 Task: Reply All to email with the signature Destiny Lee with the subject Status report from softage.1@softage.net with the message I would like to discuss the projects quality assurance plan with you., select first word, change the font color from current to yellow and background color to blue Send the email
Action: Mouse moved to (1009, 97)
Screenshot: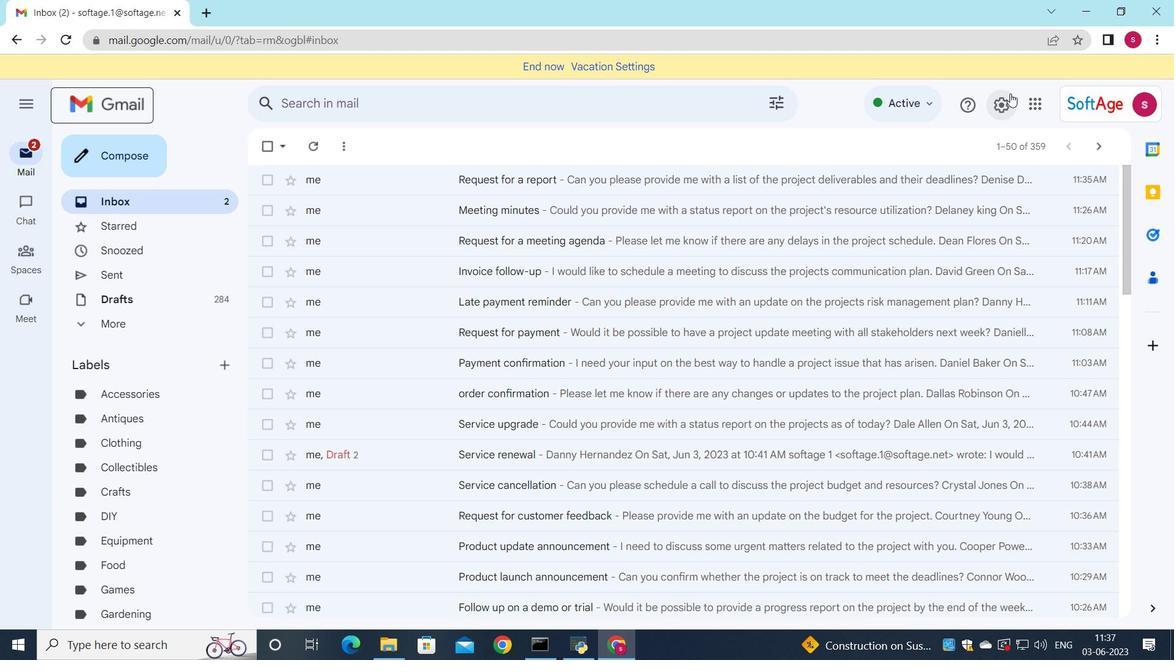 
Action: Mouse pressed left at (1009, 97)
Screenshot: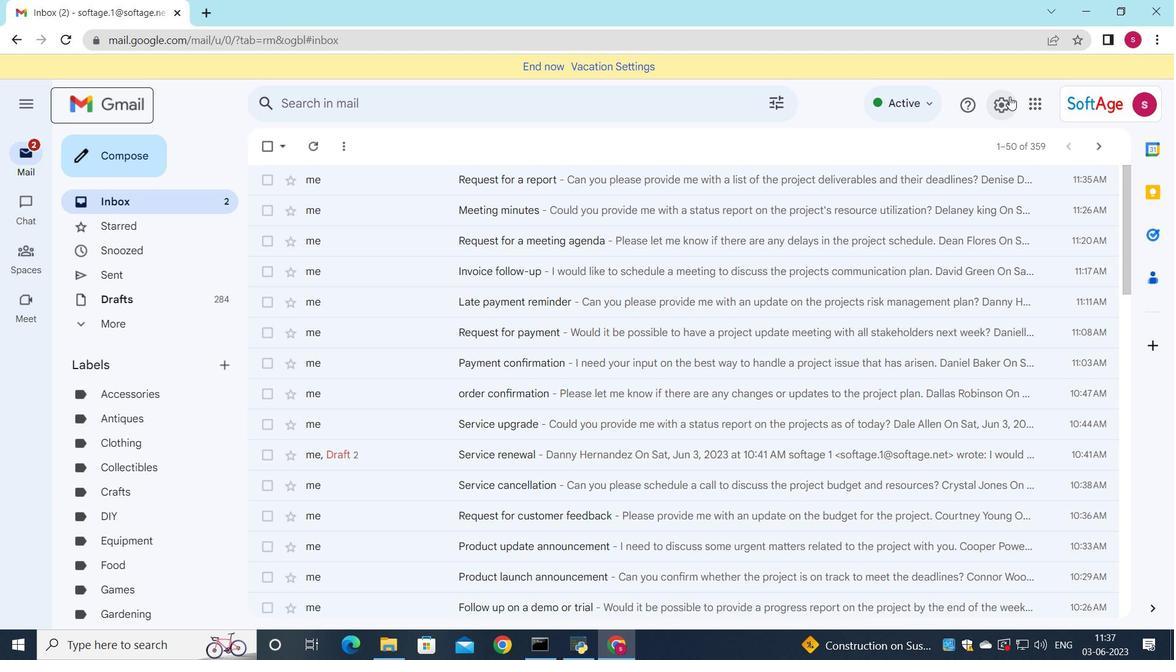 
Action: Mouse moved to (1035, 176)
Screenshot: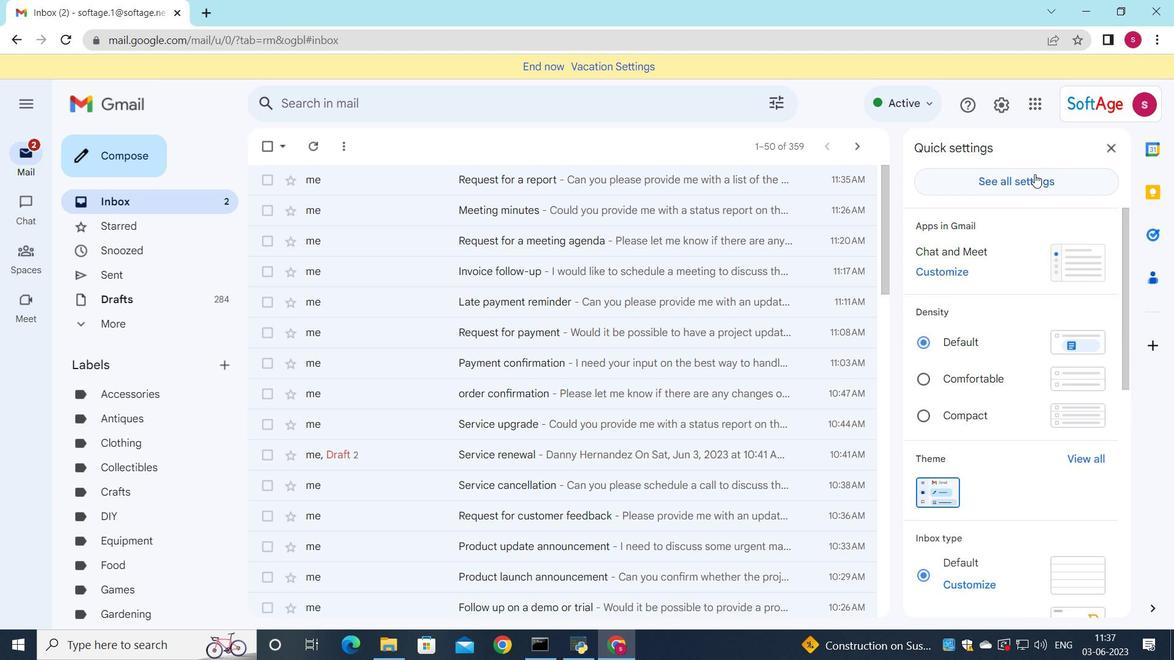 
Action: Mouse pressed left at (1035, 176)
Screenshot: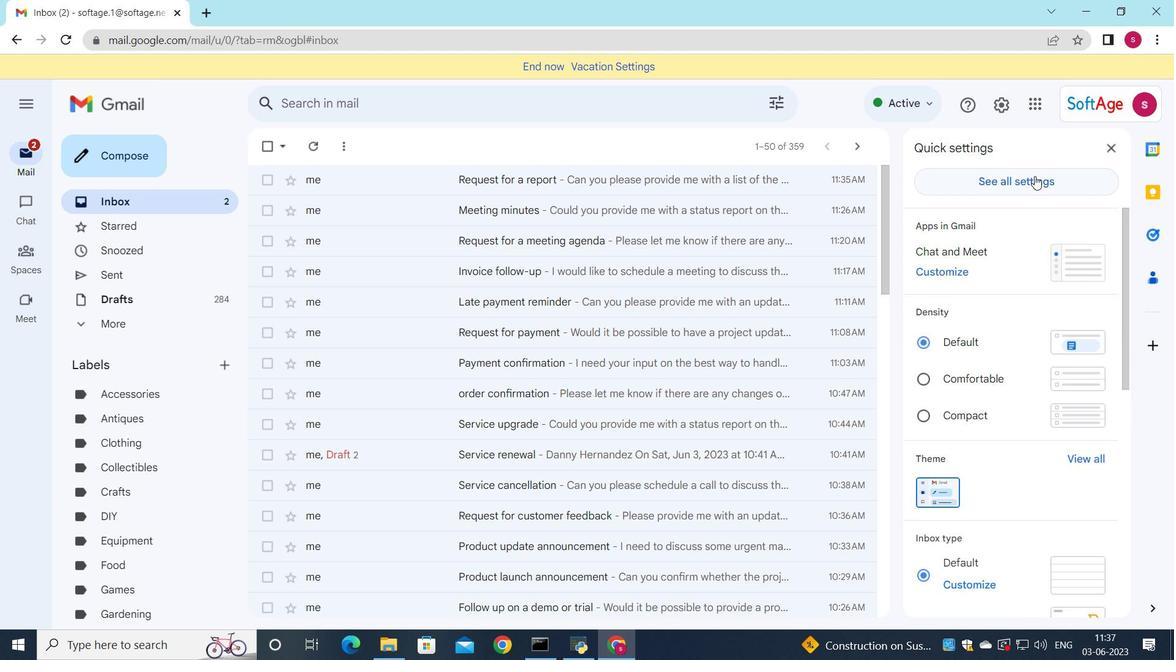 
Action: Mouse moved to (1042, 181)
Screenshot: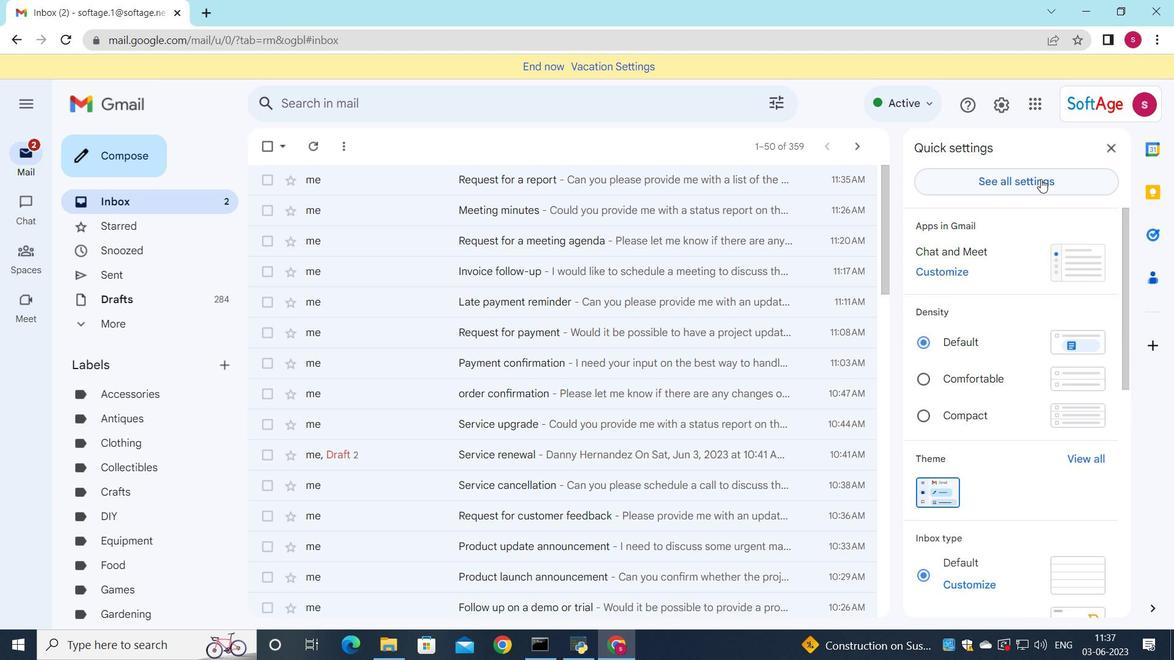 
Action: Mouse pressed left at (1042, 181)
Screenshot: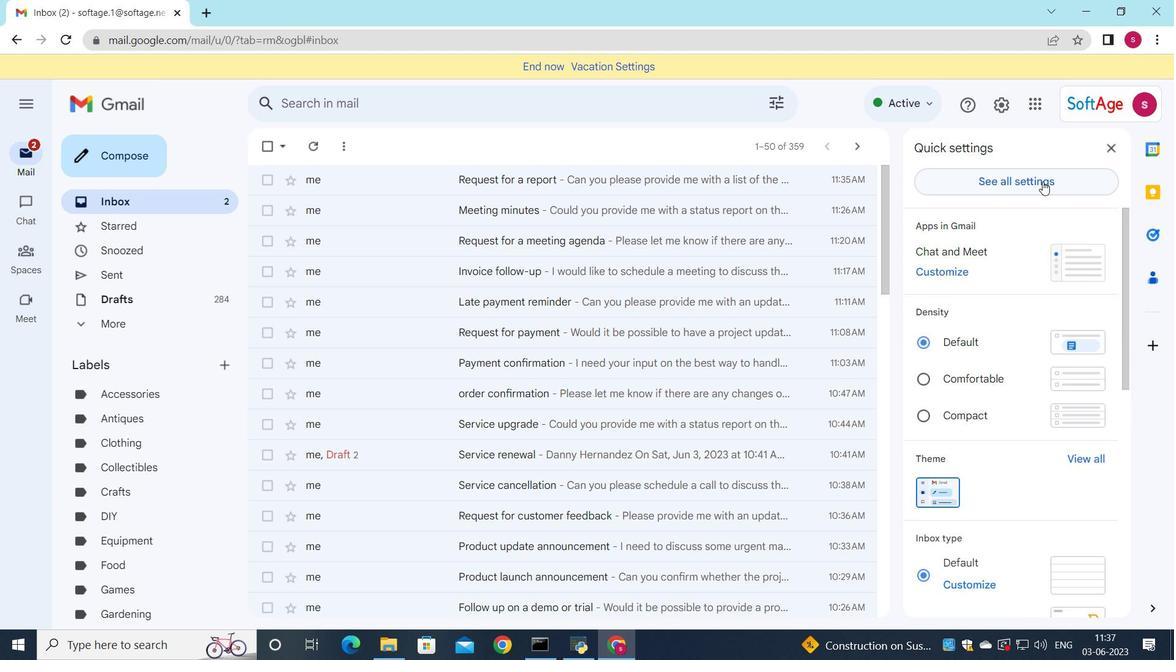 
Action: Mouse moved to (772, 302)
Screenshot: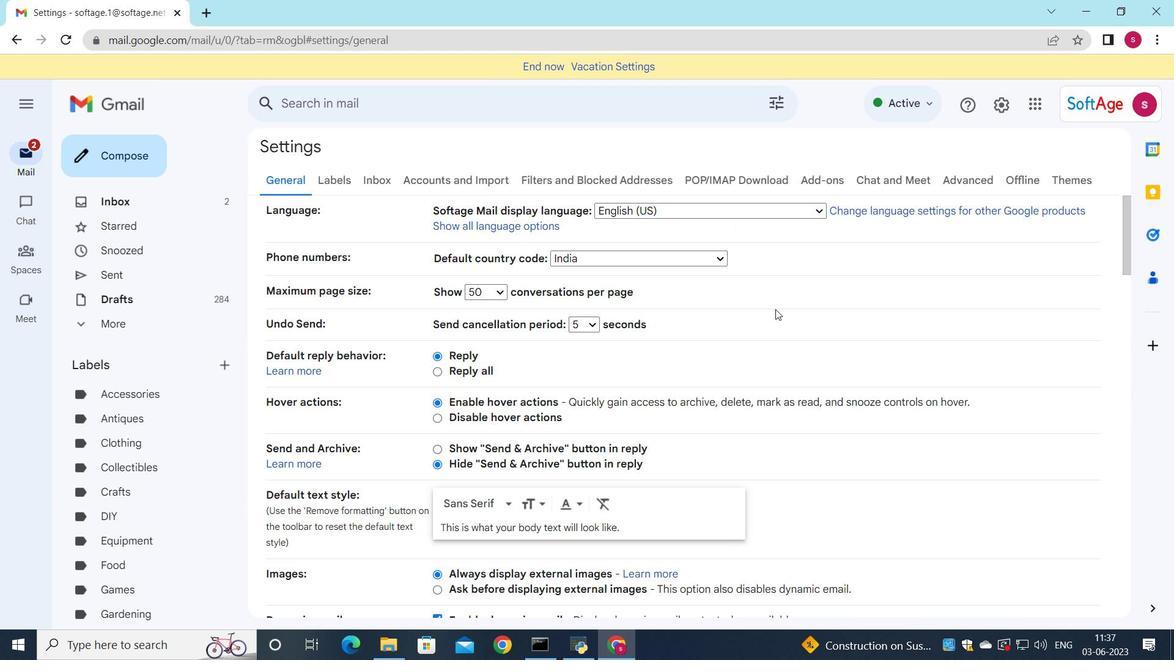 
Action: Mouse scrolled (772, 302) with delta (0, 0)
Screenshot: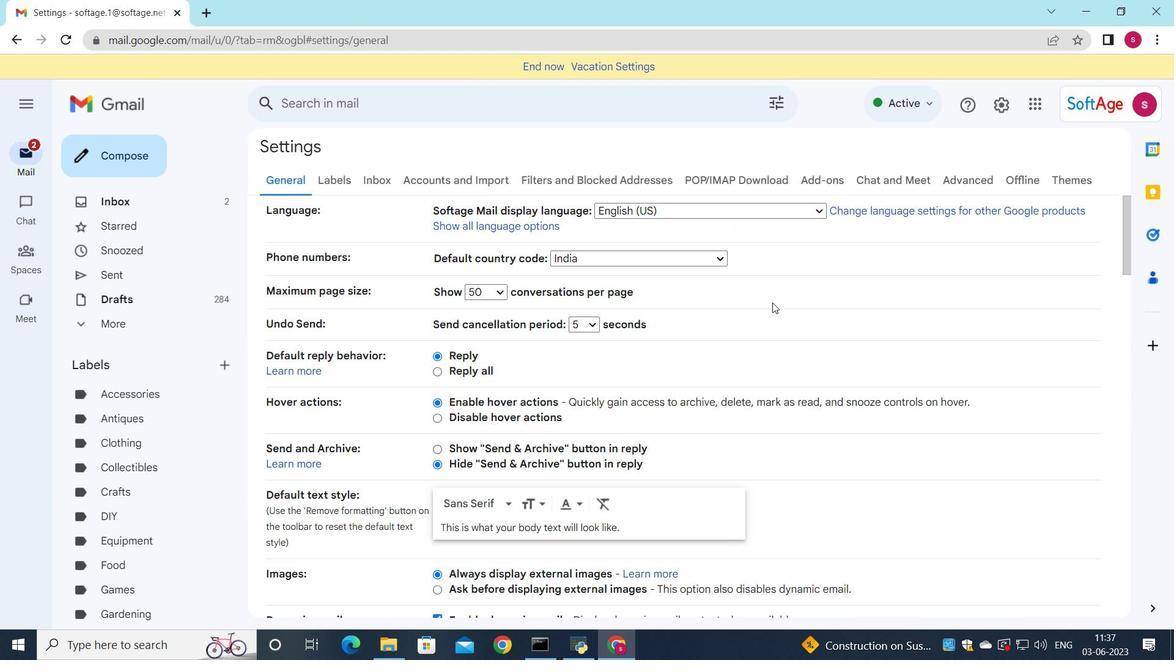
Action: Mouse scrolled (772, 302) with delta (0, 0)
Screenshot: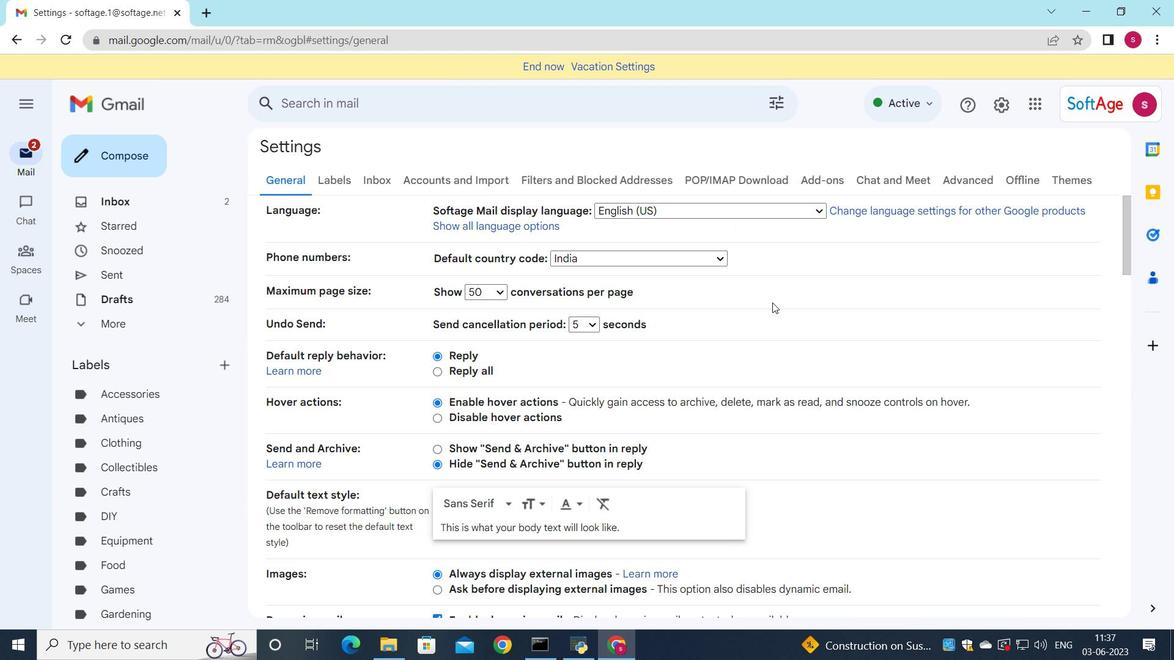 
Action: Mouse scrolled (772, 302) with delta (0, 0)
Screenshot: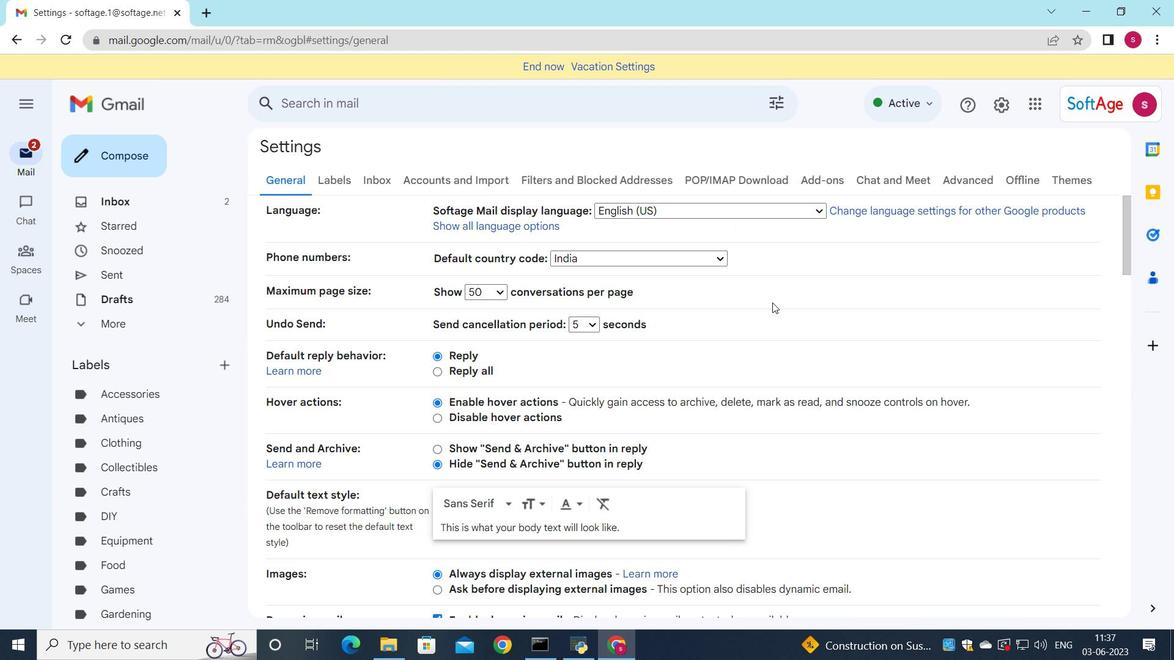 
Action: Mouse scrolled (772, 302) with delta (0, 0)
Screenshot: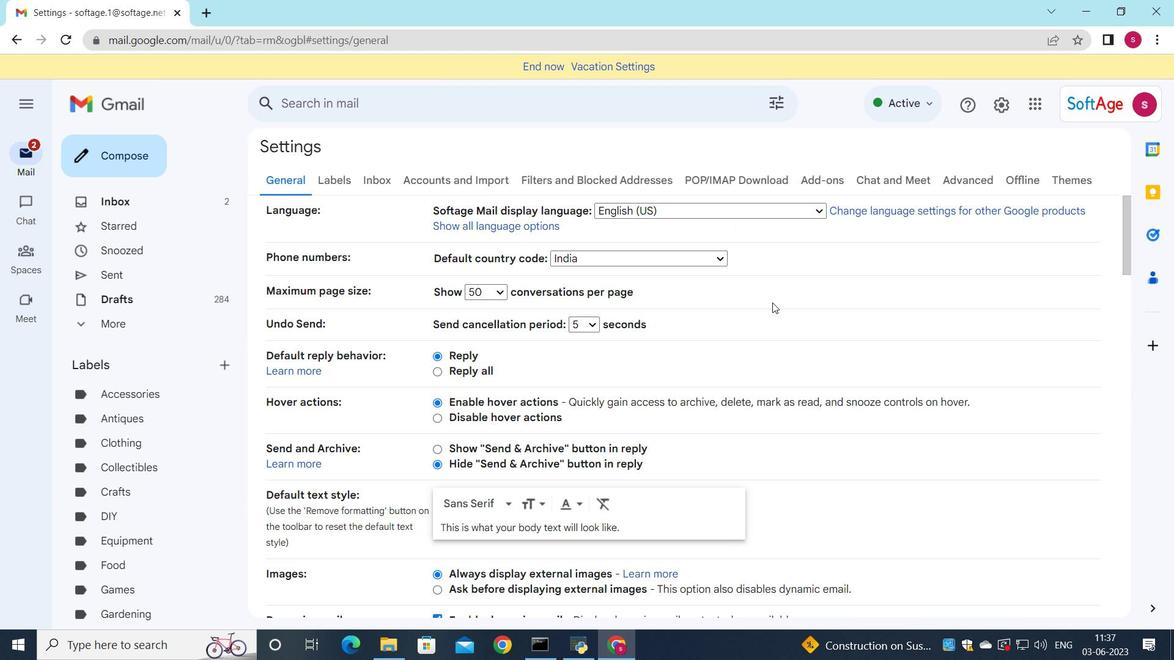 
Action: Mouse scrolled (772, 302) with delta (0, 0)
Screenshot: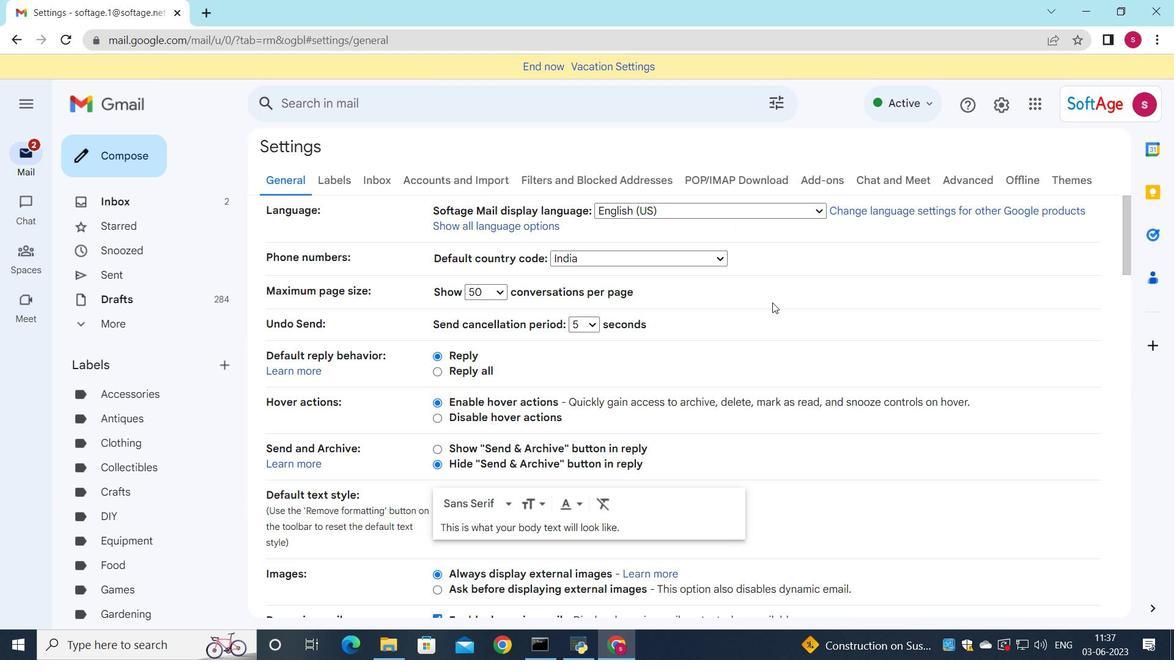 
Action: Mouse moved to (768, 303)
Screenshot: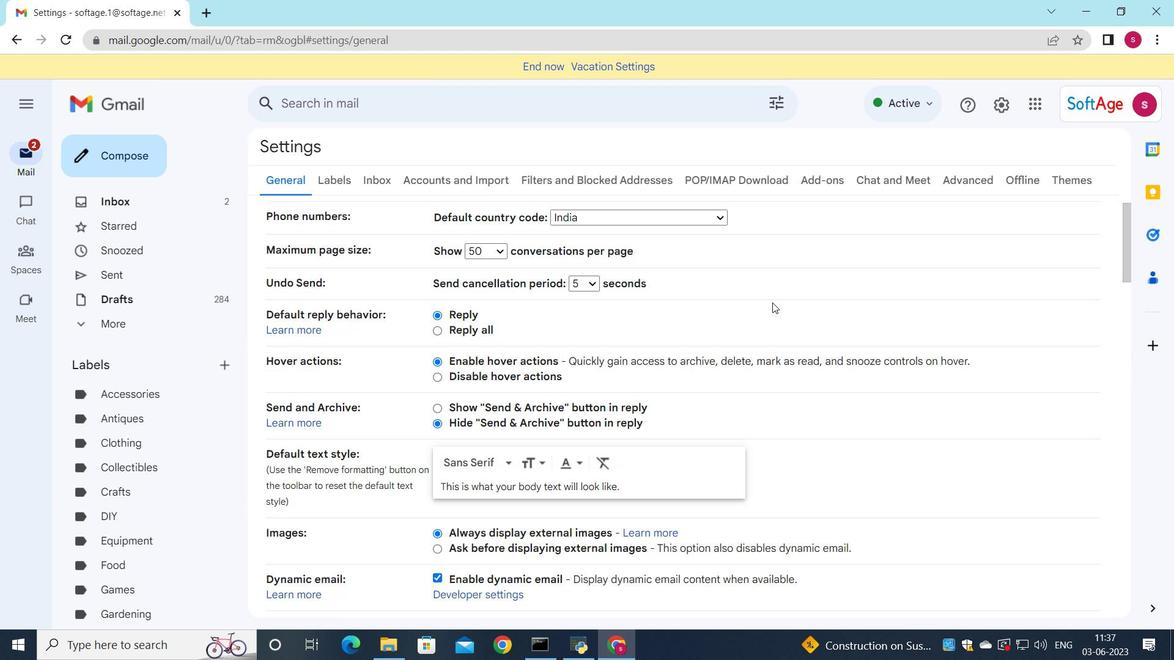
Action: Mouse scrolled (768, 303) with delta (0, 0)
Screenshot: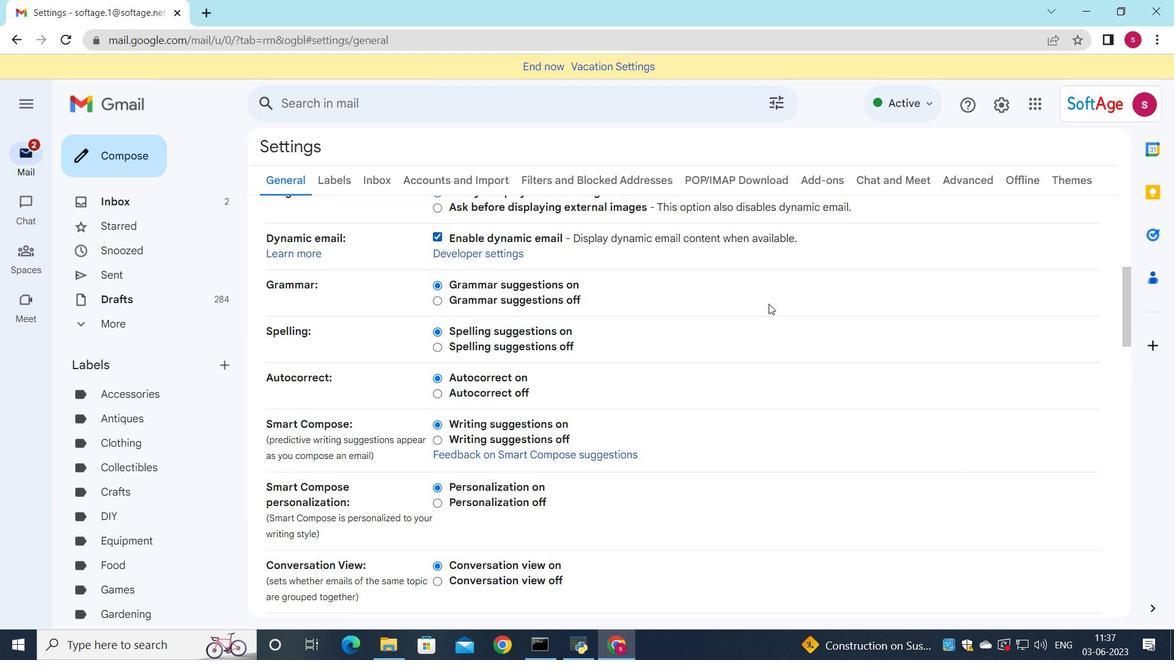 
Action: Mouse scrolled (768, 303) with delta (0, 0)
Screenshot: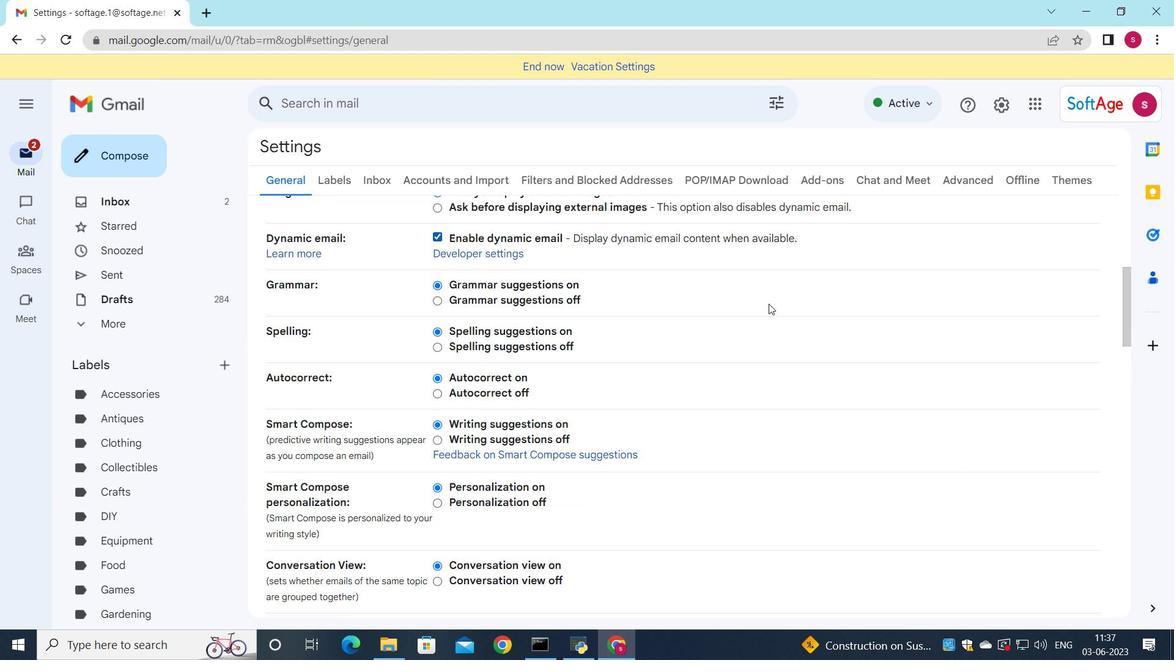 
Action: Mouse scrolled (768, 303) with delta (0, 0)
Screenshot: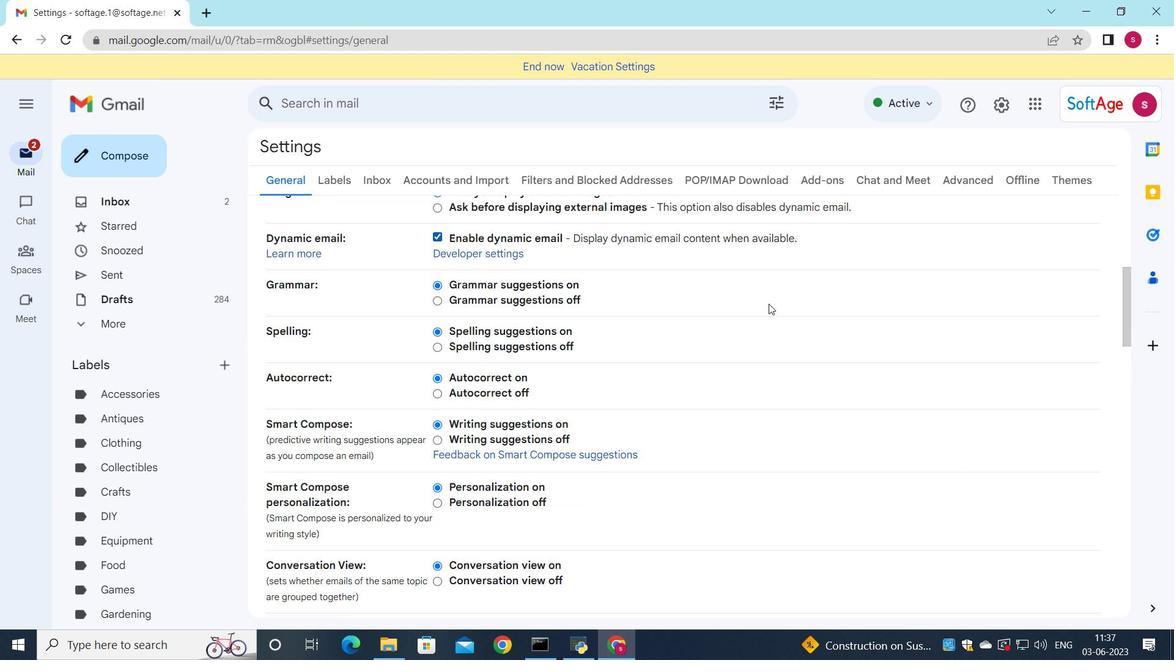 
Action: Mouse scrolled (768, 303) with delta (0, 0)
Screenshot: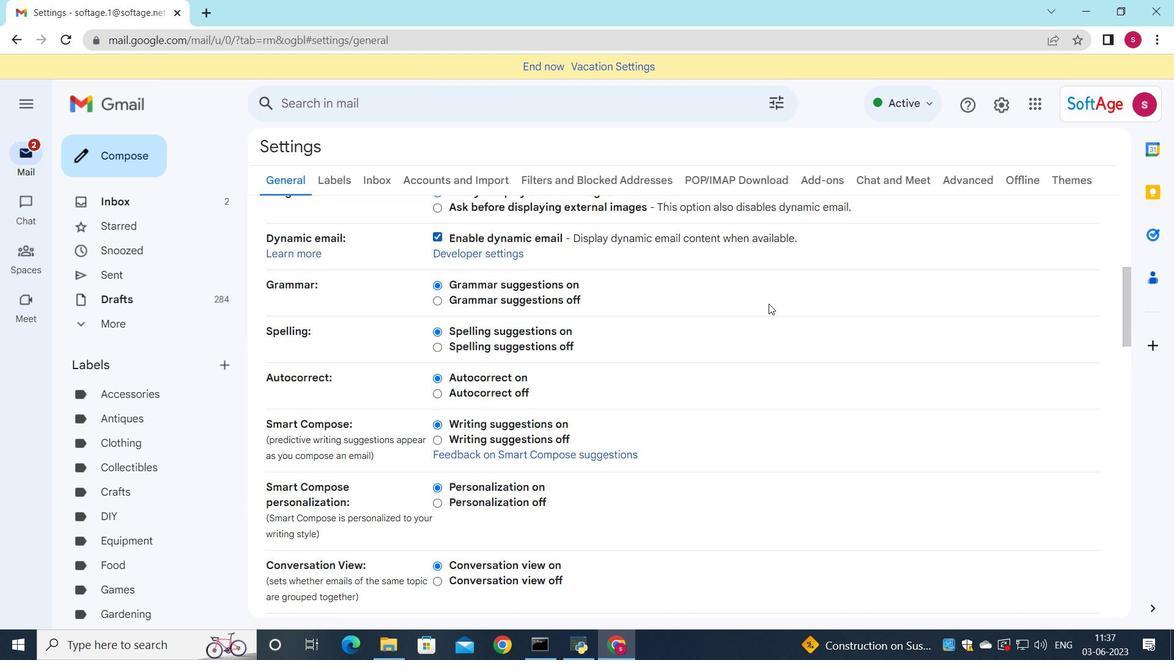 
Action: Mouse scrolled (768, 303) with delta (0, 0)
Screenshot: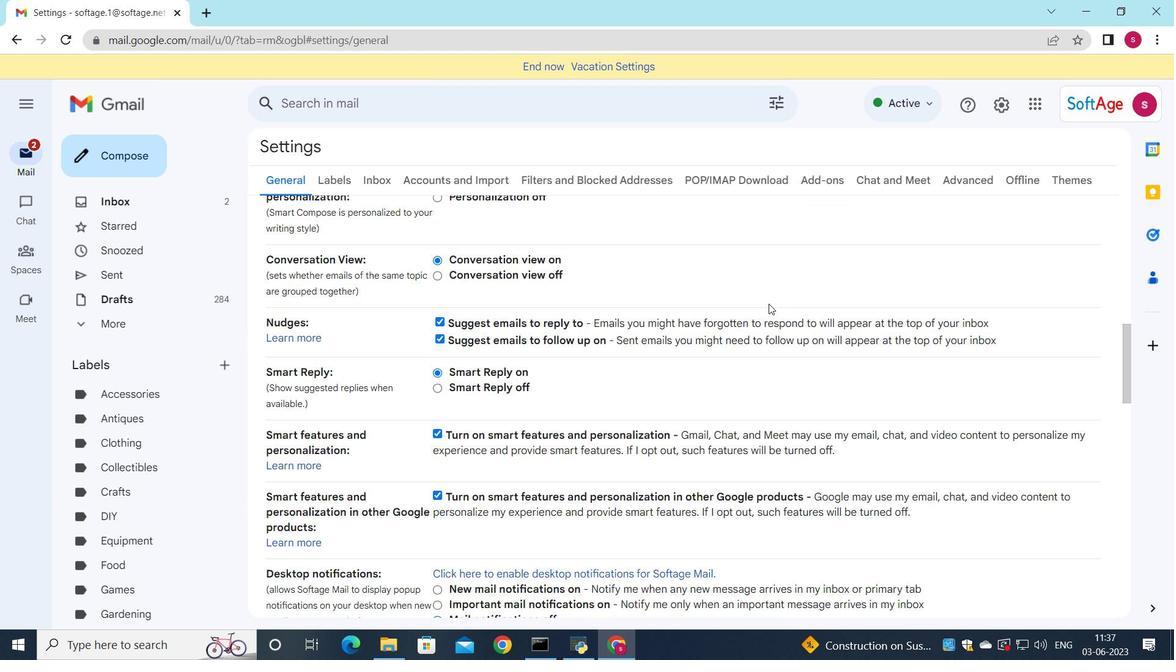 
Action: Mouse scrolled (768, 303) with delta (0, 0)
Screenshot: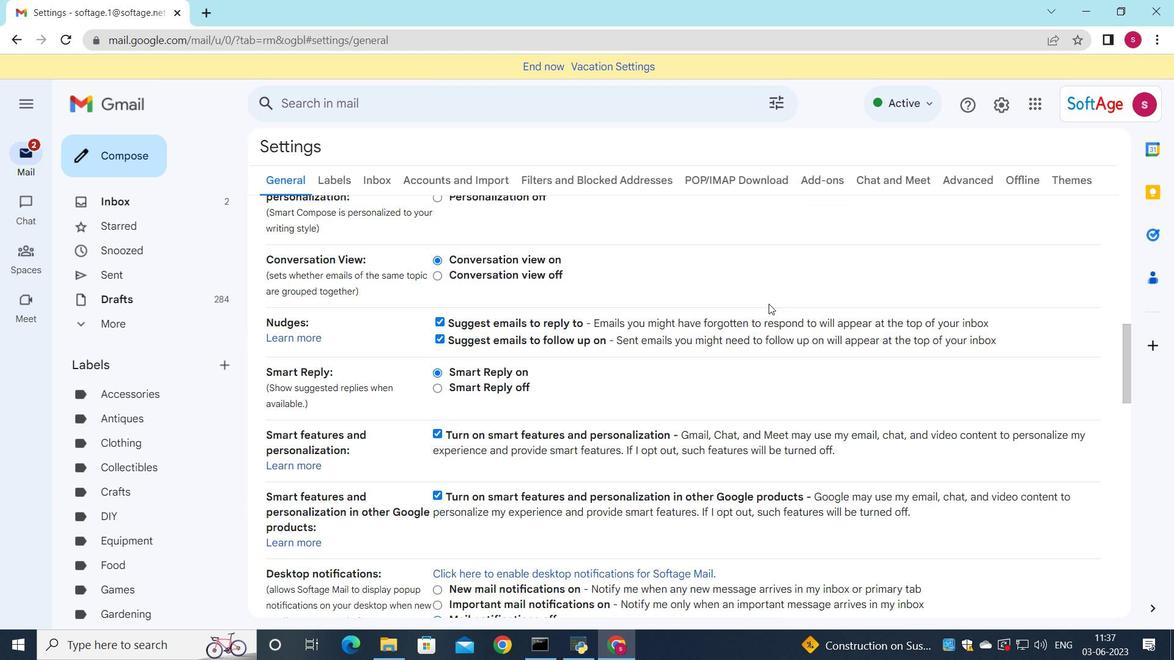 
Action: Mouse scrolled (768, 303) with delta (0, 0)
Screenshot: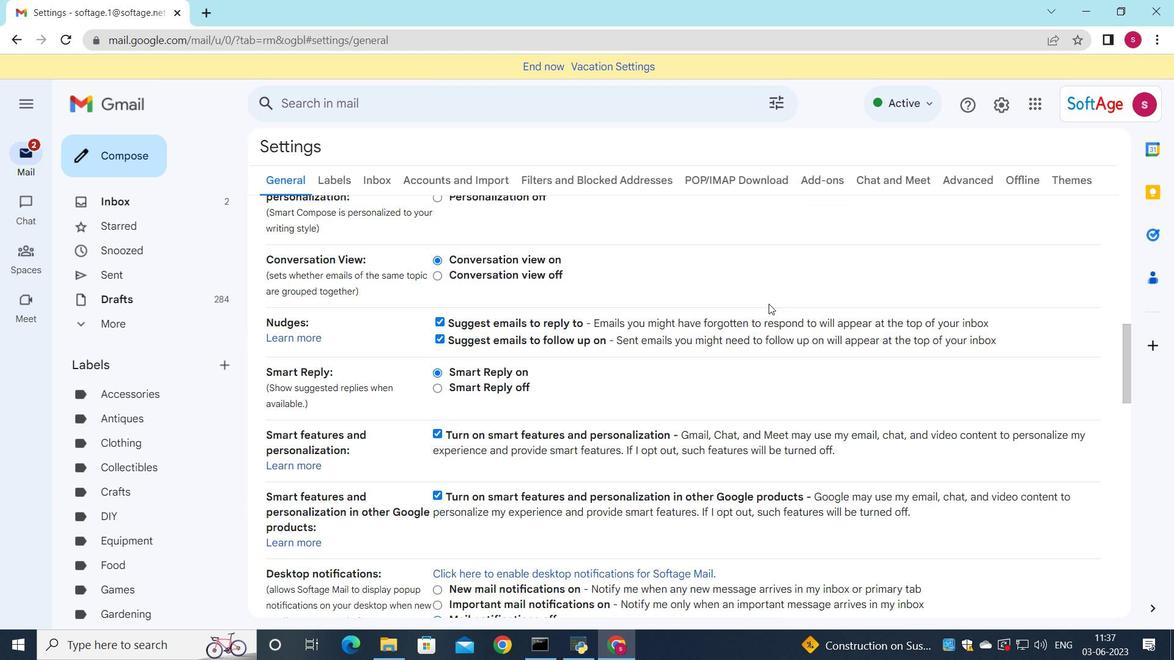 
Action: Mouse scrolled (768, 303) with delta (0, 0)
Screenshot: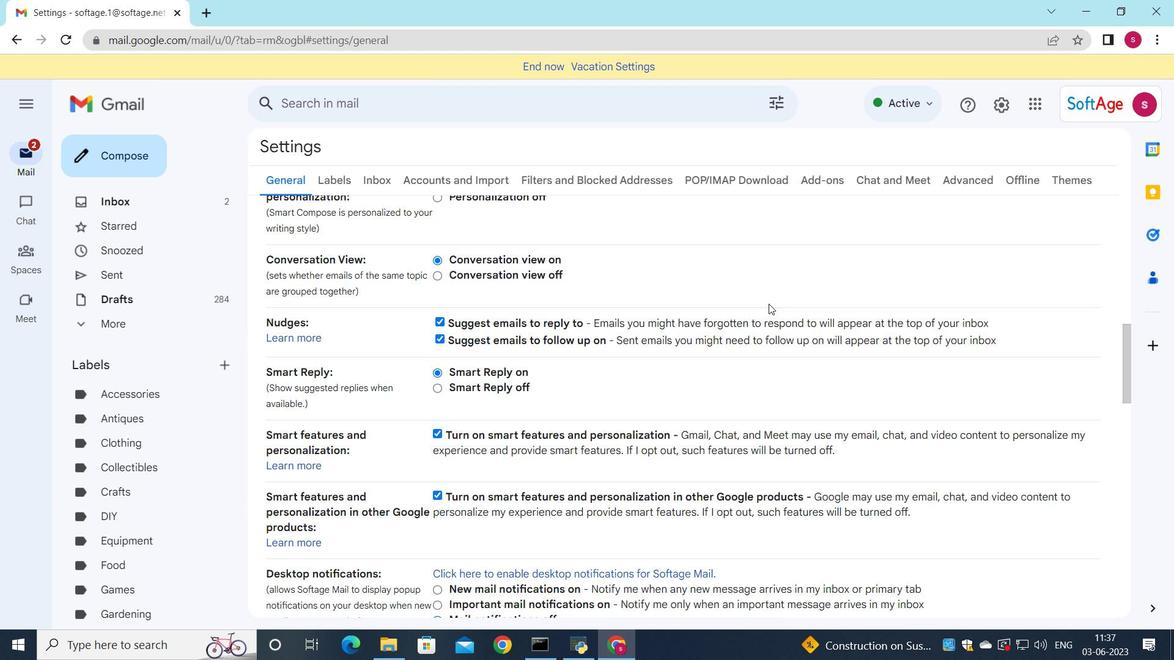 
Action: Mouse scrolled (768, 303) with delta (0, 0)
Screenshot: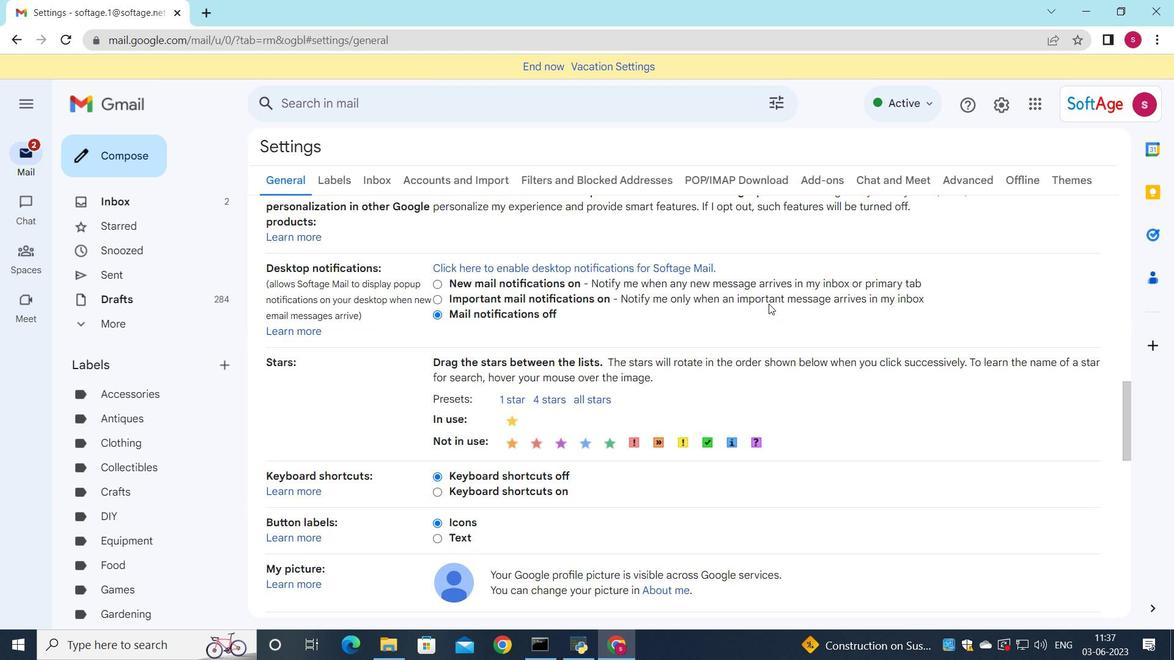 
Action: Mouse scrolled (768, 303) with delta (0, 0)
Screenshot: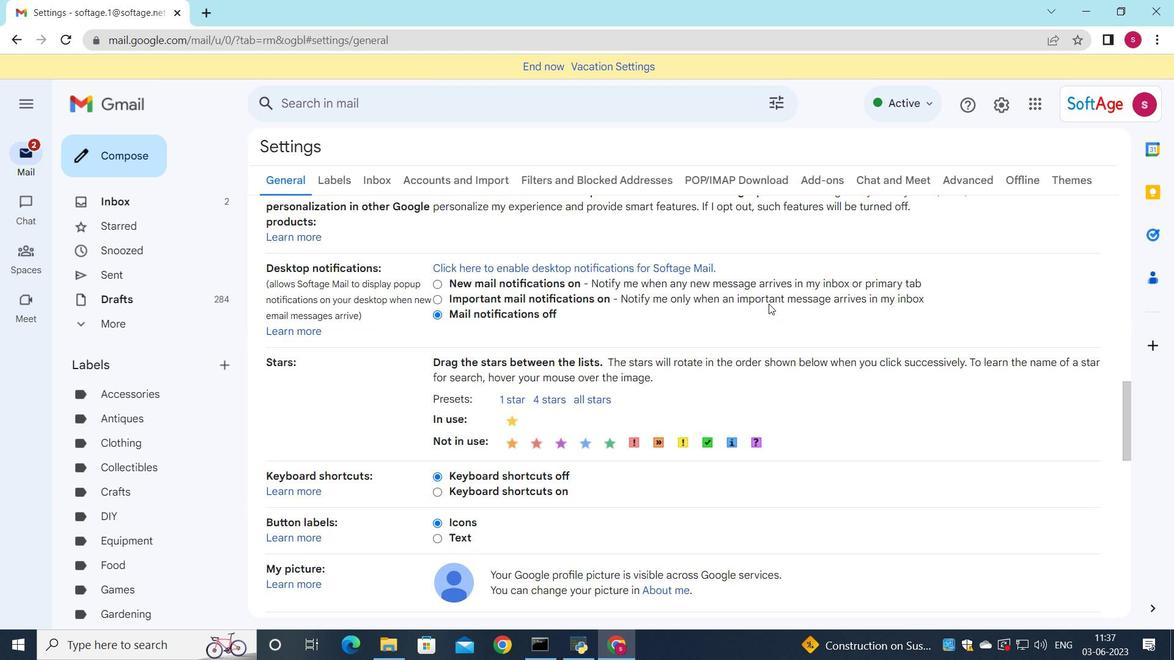 
Action: Mouse scrolled (768, 303) with delta (0, 0)
Screenshot: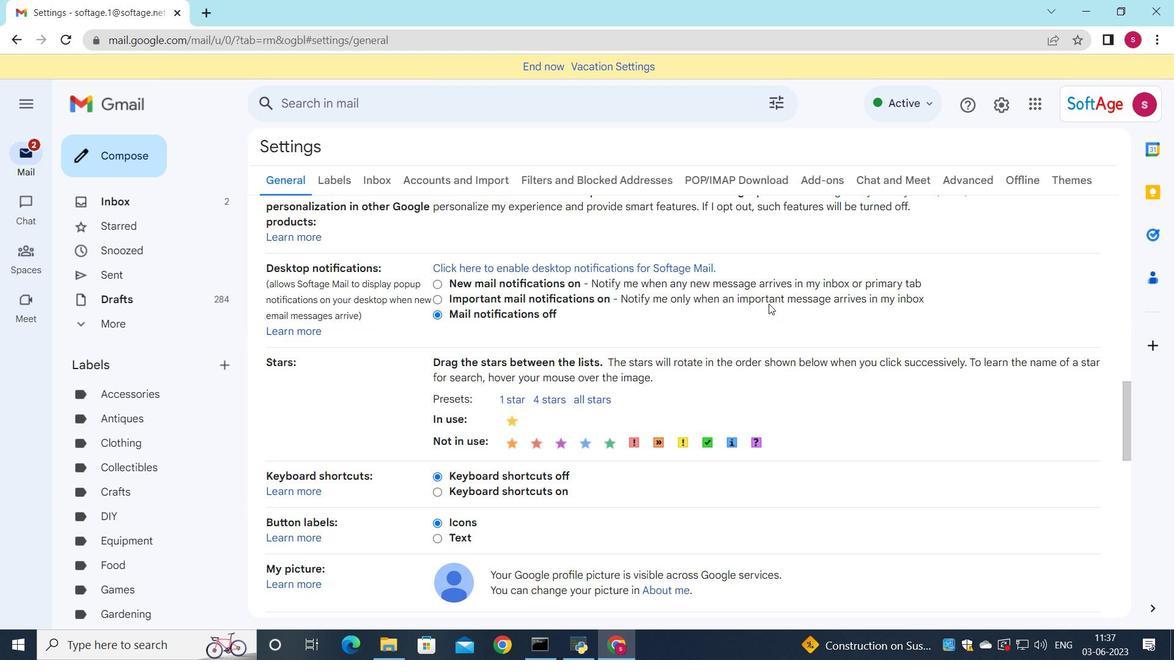 
Action: Mouse moved to (595, 462)
Screenshot: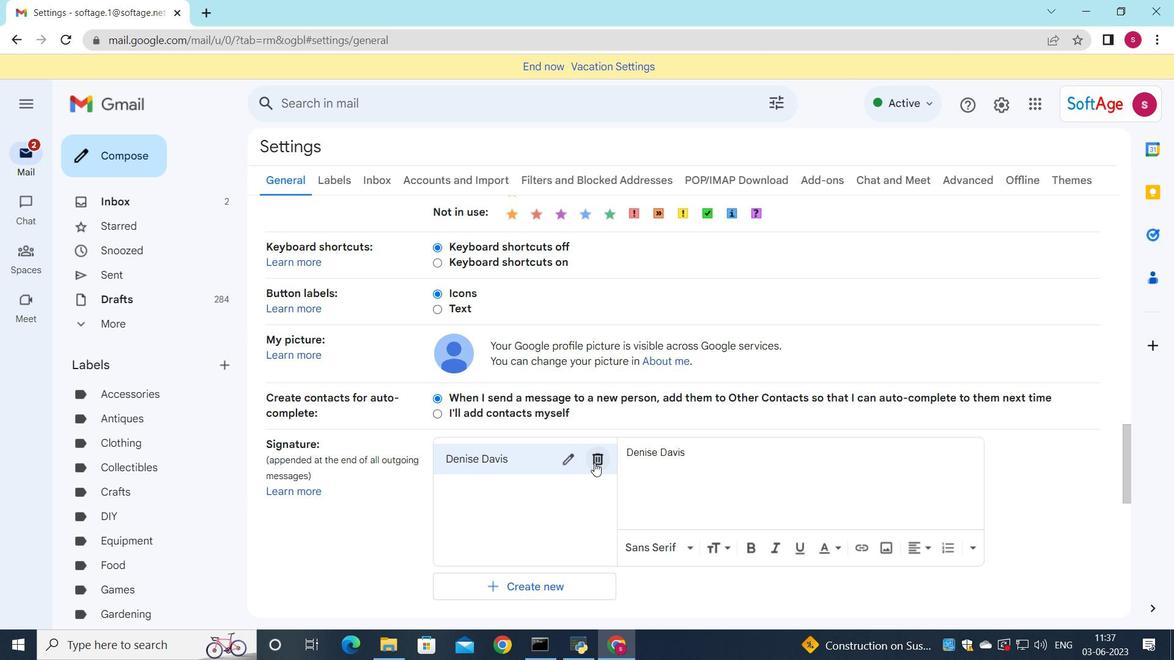 
Action: Mouse pressed left at (595, 462)
Screenshot: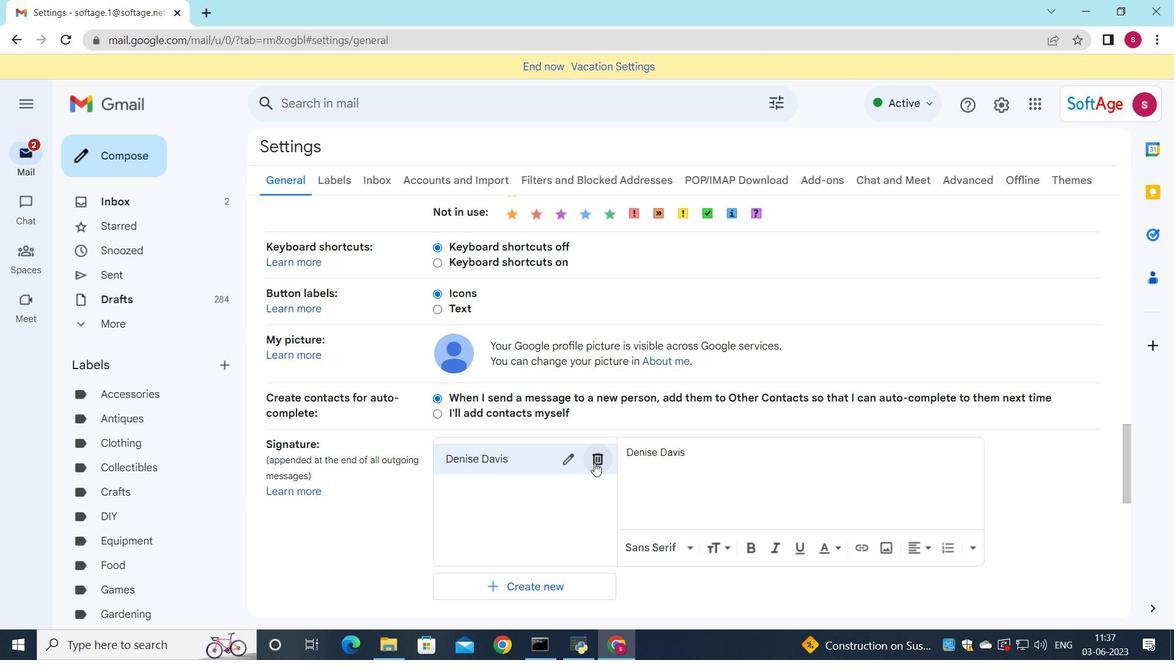 
Action: Mouse moved to (709, 366)
Screenshot: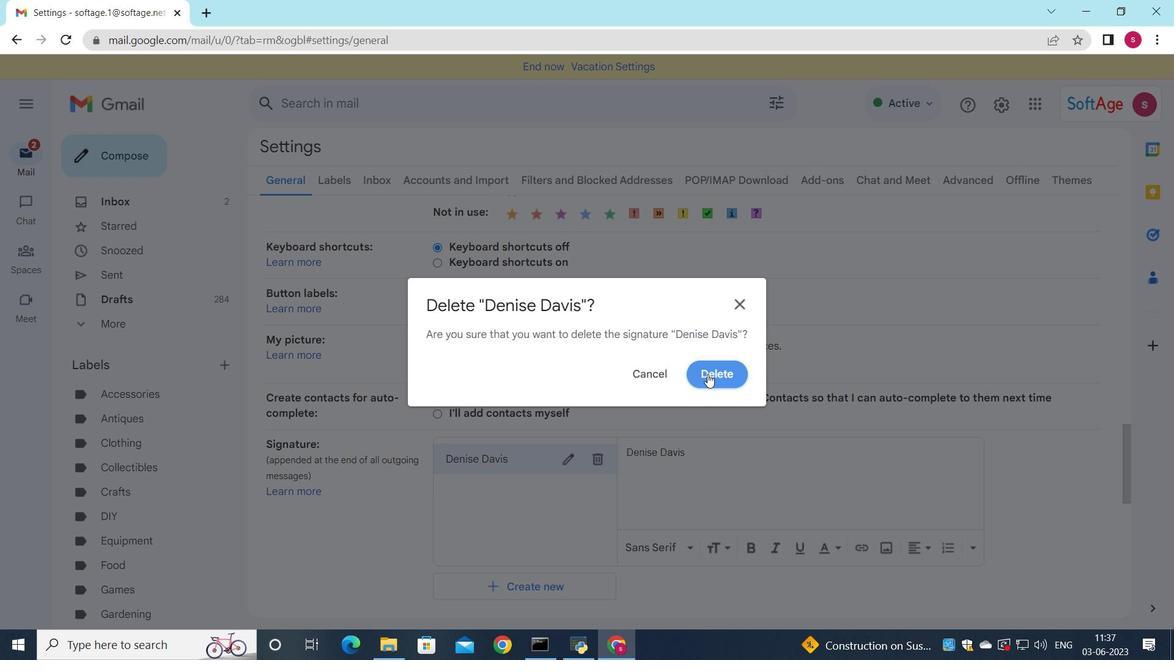 
Action: Mouse pressed left at (709, 366)
Screenshot: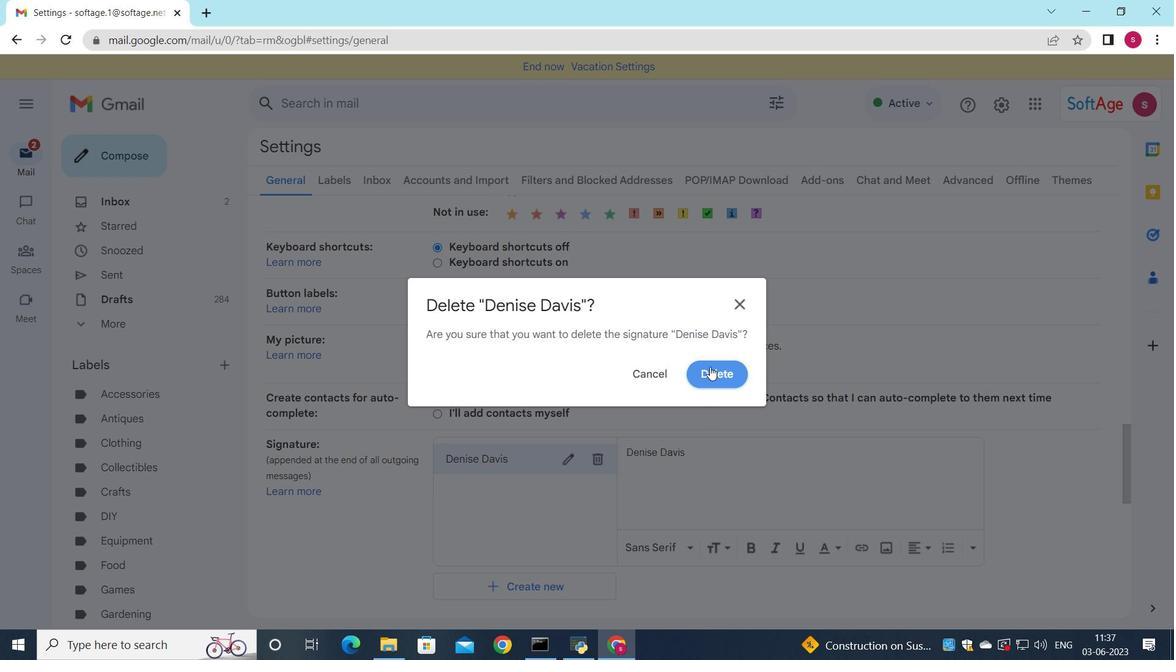 
Action: Mouse moved to (496, 476)
Screenshot: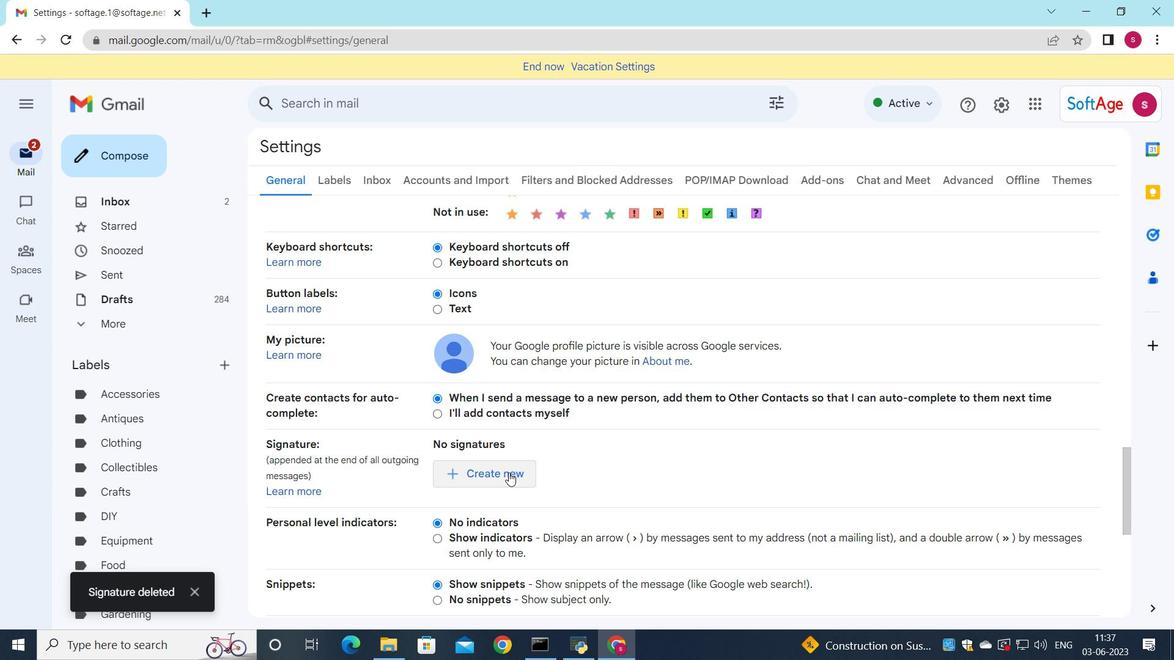 
Action: Mouse pressed left at (496, 476)
Screenshot: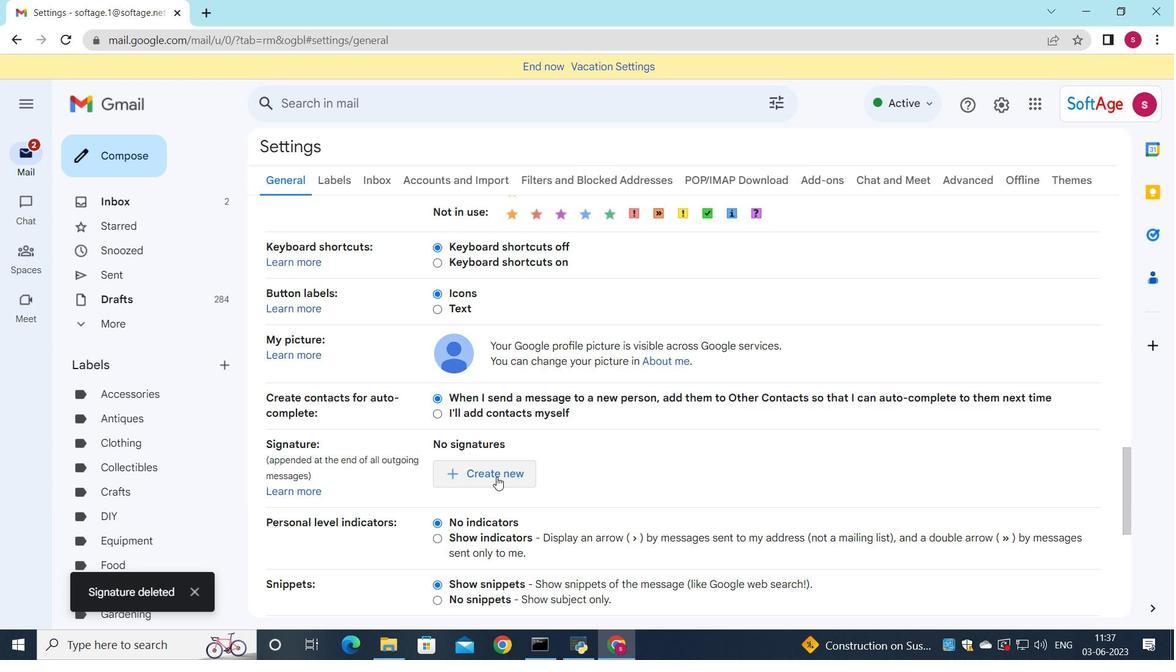 
Action: Mouse moved to (714, 444)
Screenshot: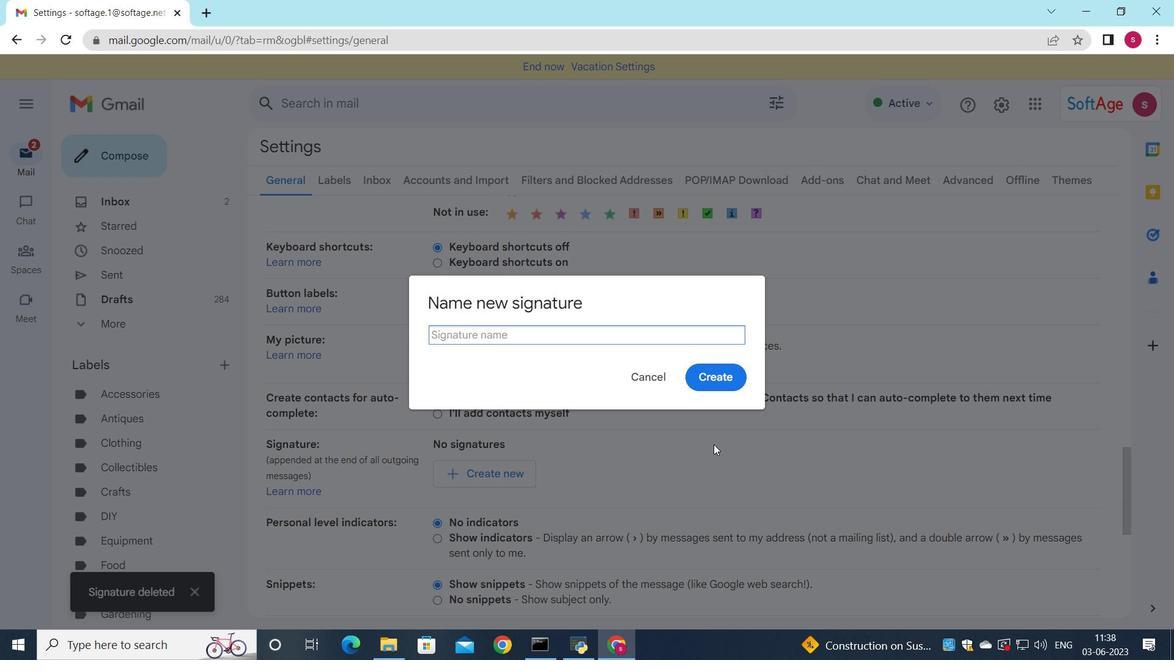 
Action: Key pressed <Key.shift>Destiny<Key.space><Key.shift>Lee
Screenshot: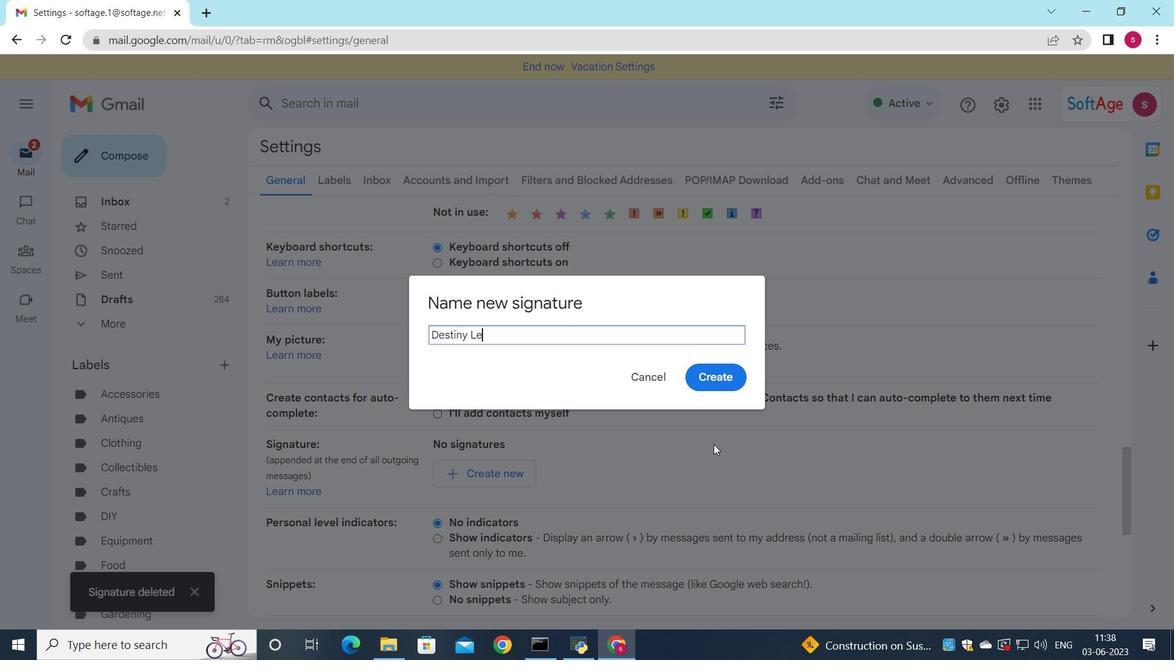 
Action: Mouse moved to (727, 381)
Screenshot: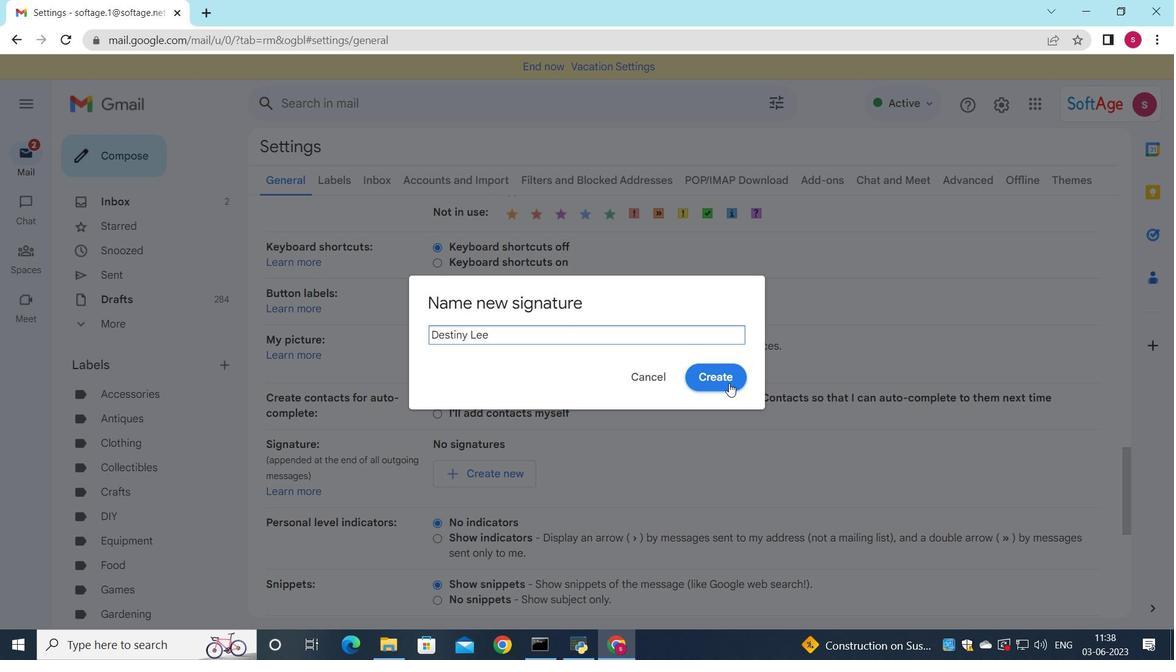 
Action: Mouse pressed left at (727, 381)
Screenshot: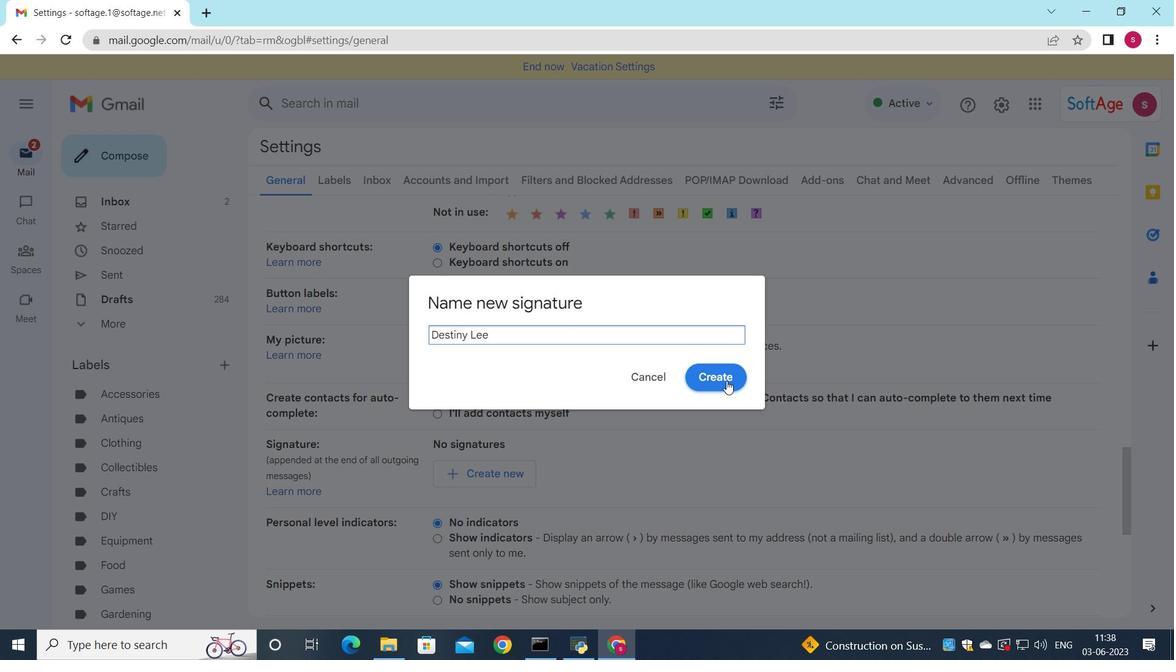 
Action: Mouse moved to (742, 505)
Screenshot: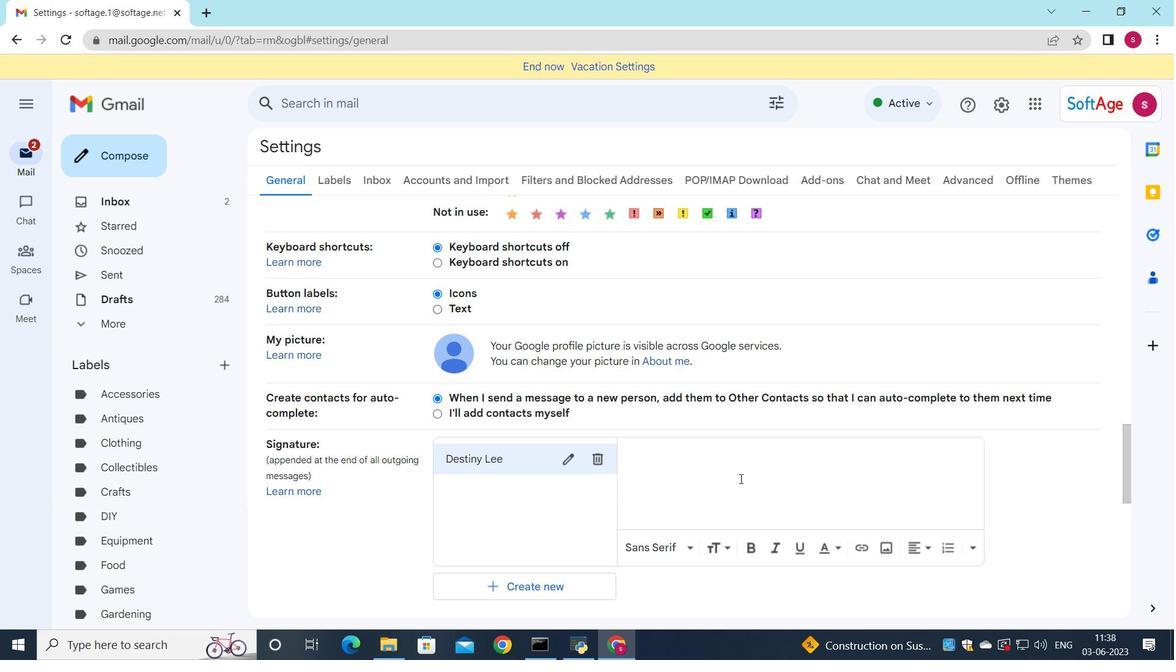
Action: Mouse pressed left at (742, 505)
Screenshot: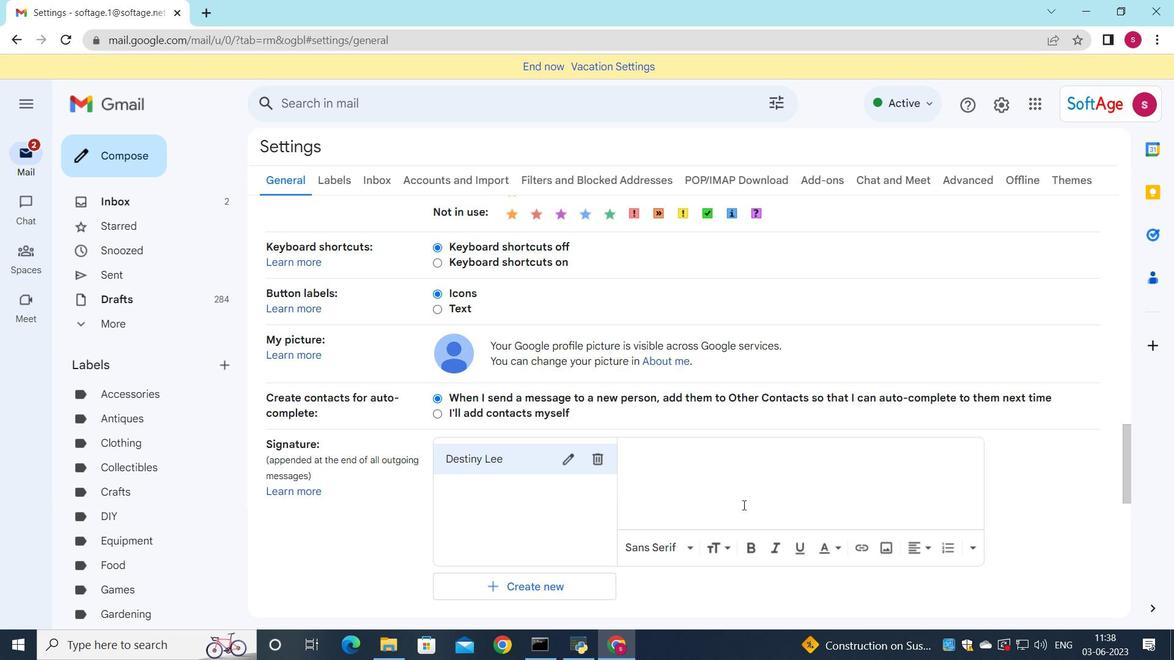 
Action: Key pressed <Key.shift>Destiny<Key.space><Key.shift>Lee
Screenshot: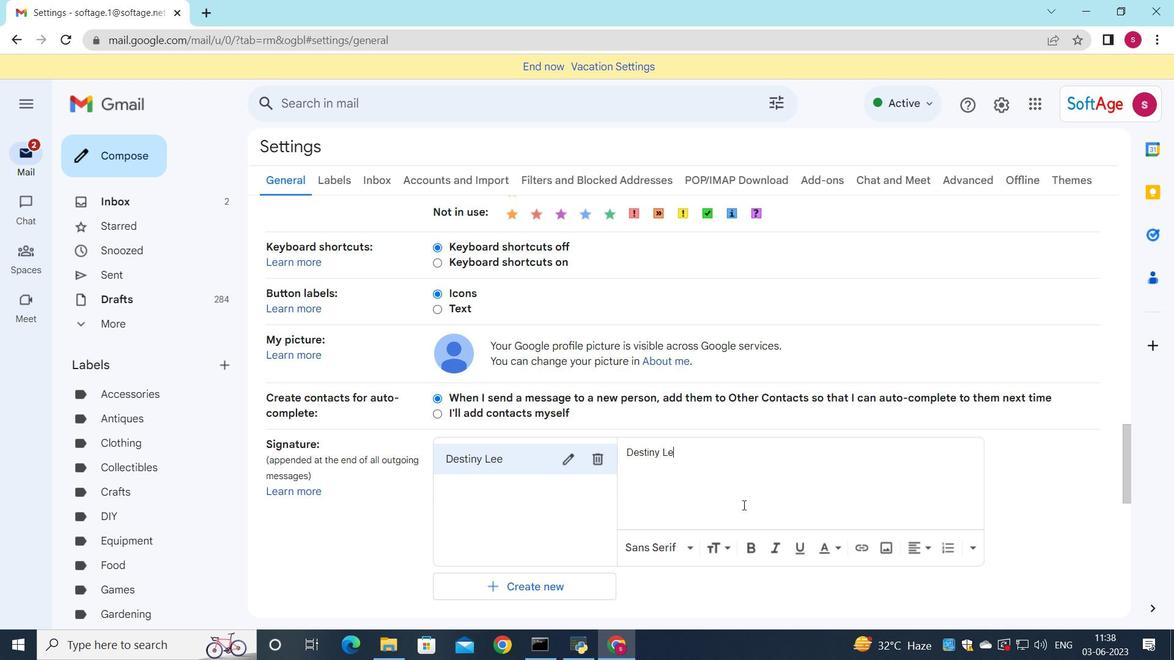 
Action: Mouse scrolled (742, 504) with delta (0, 0)
Screenshot: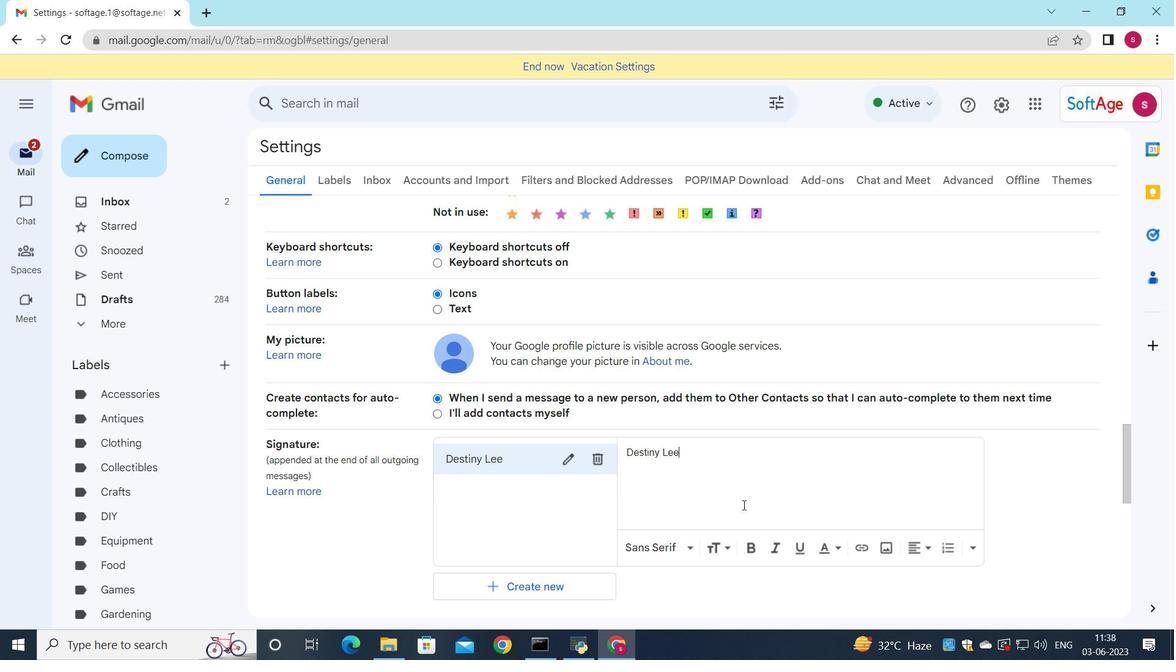
Action: Mouse scrolled (742, 504) with delta (0, 0)
Screenshot: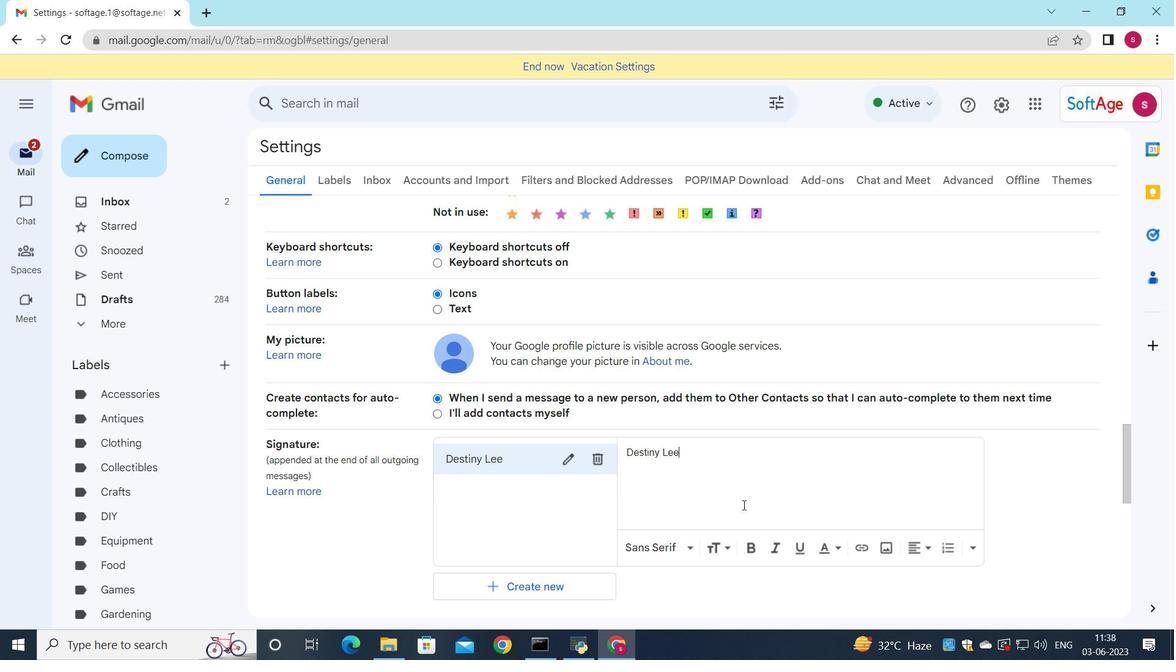 
Action: Mouse scrolled (742, 504) with delta (0, 0)
Screenshot: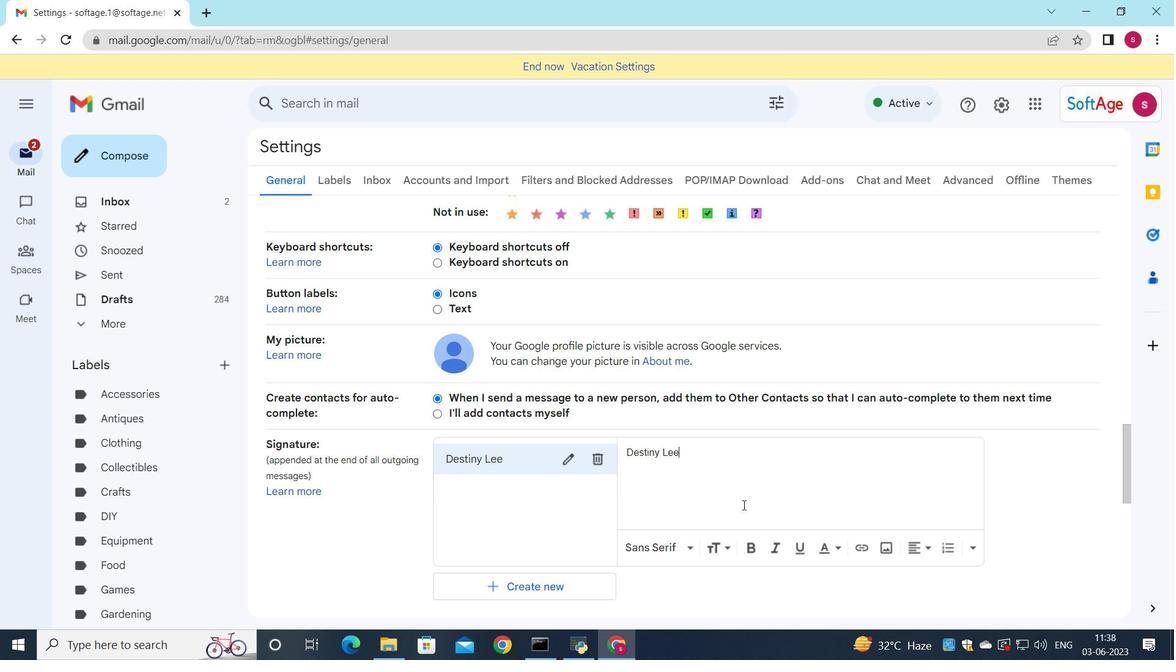 
Action: Mouse scrolled (742, 504) with delta (0, 0)
Screenshot: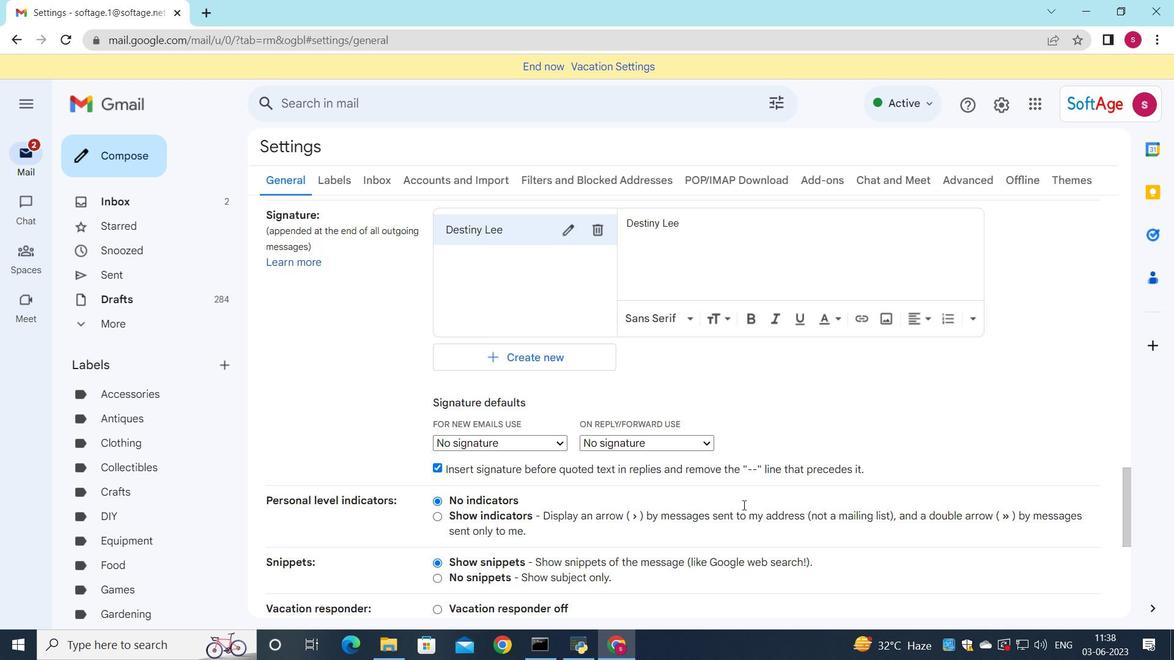 
Action: Mouse moved to (733, 510)
Screenshot: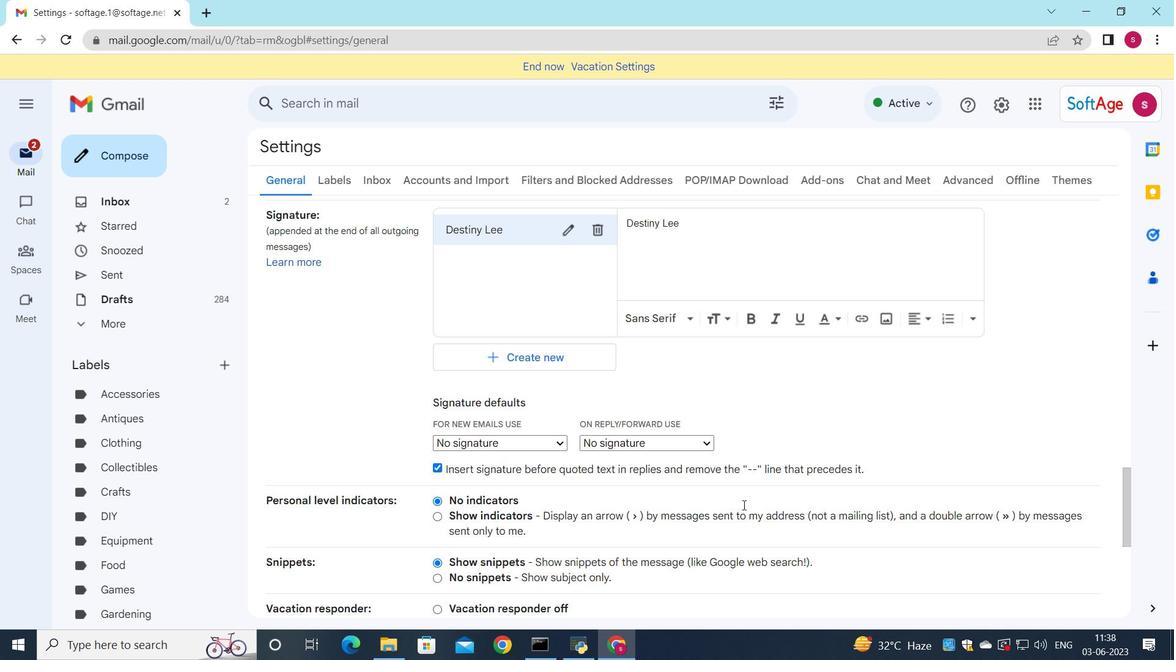 
Action: Mouse scrolled (733, 509) with delta (0, 0)
Screenshot: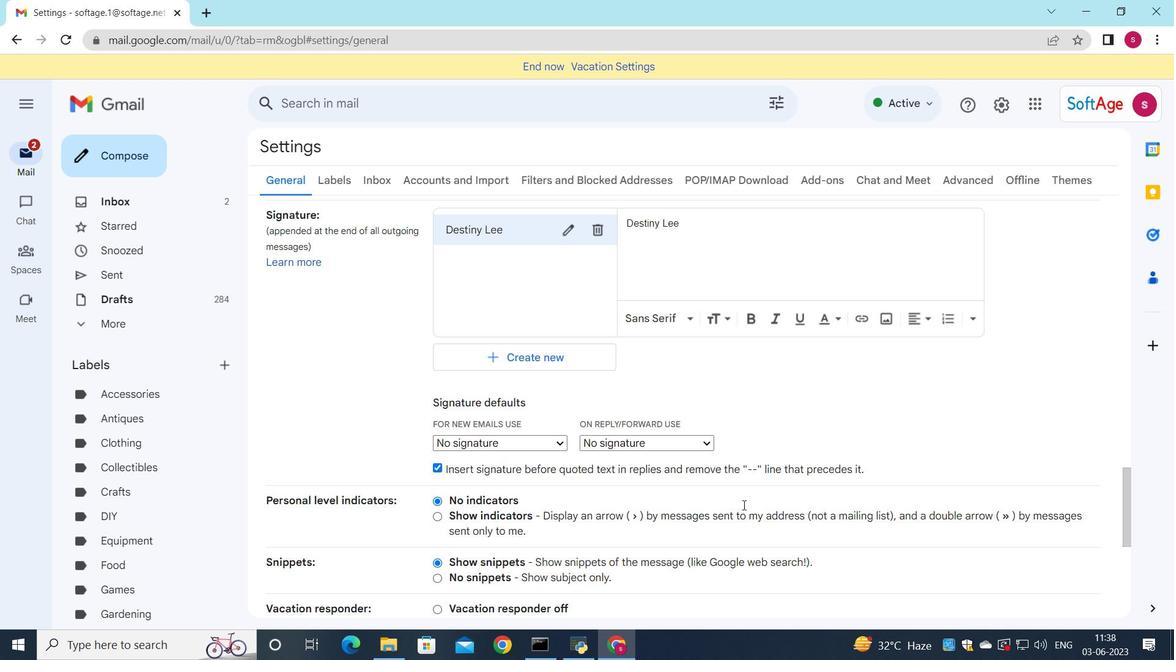 
Action: Mouse moved to (556, 288)
Screenshot: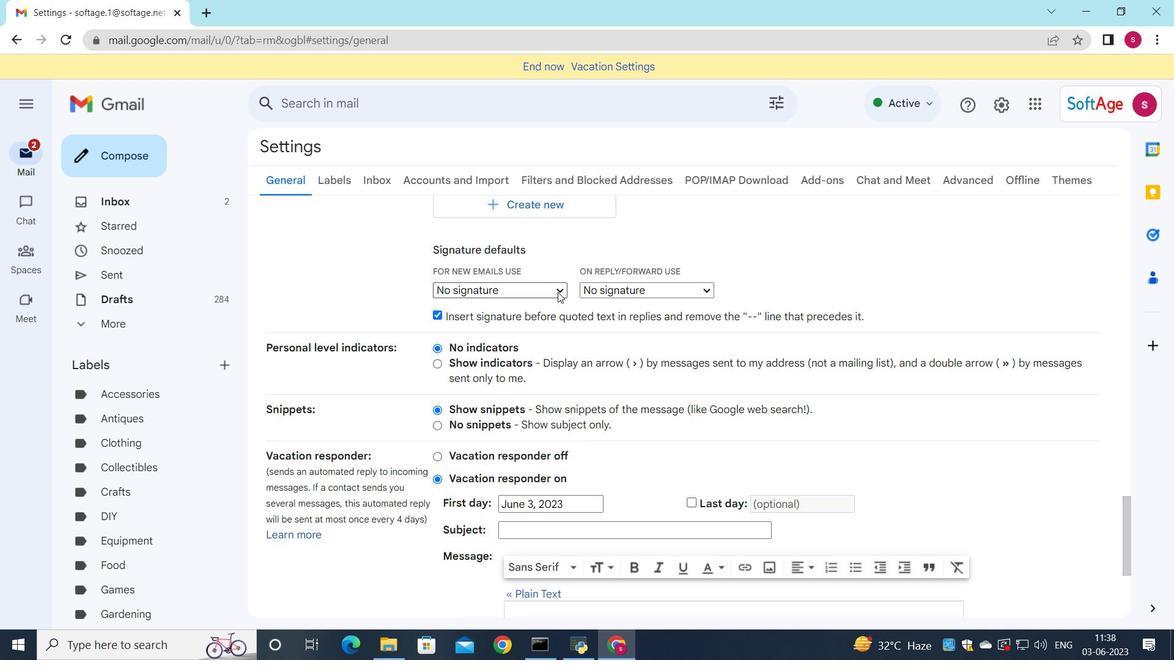 
Action: Mouse pressed left at (556, 288)
Screenshot: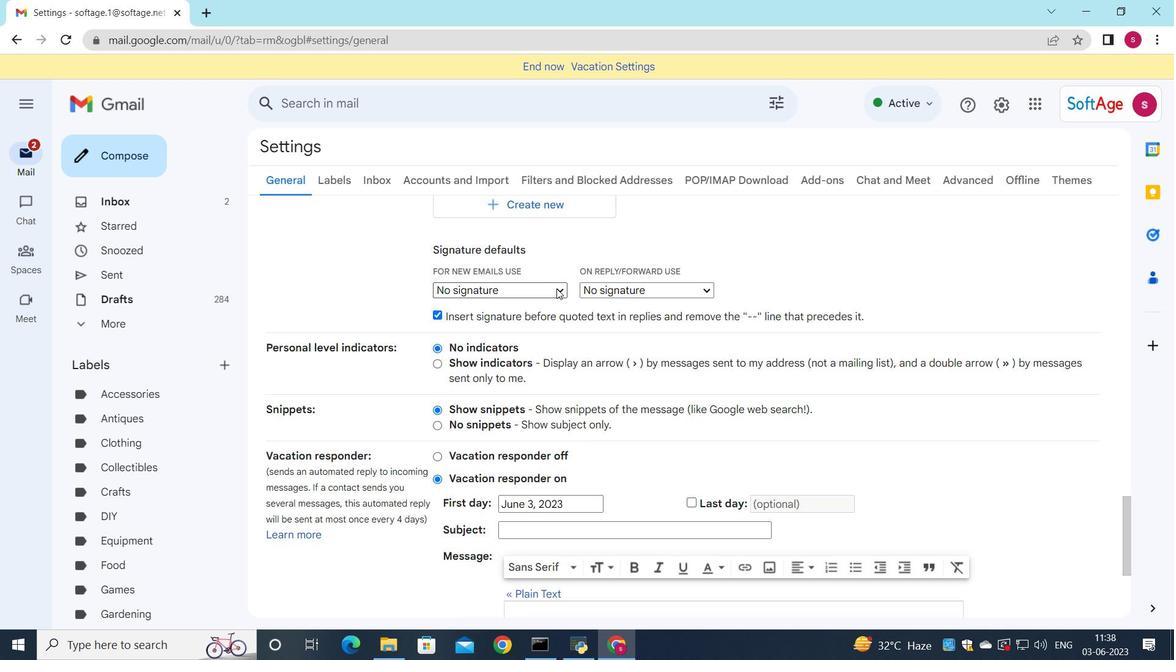 
Action: Mouse moved to (552, 321)
Screenshot: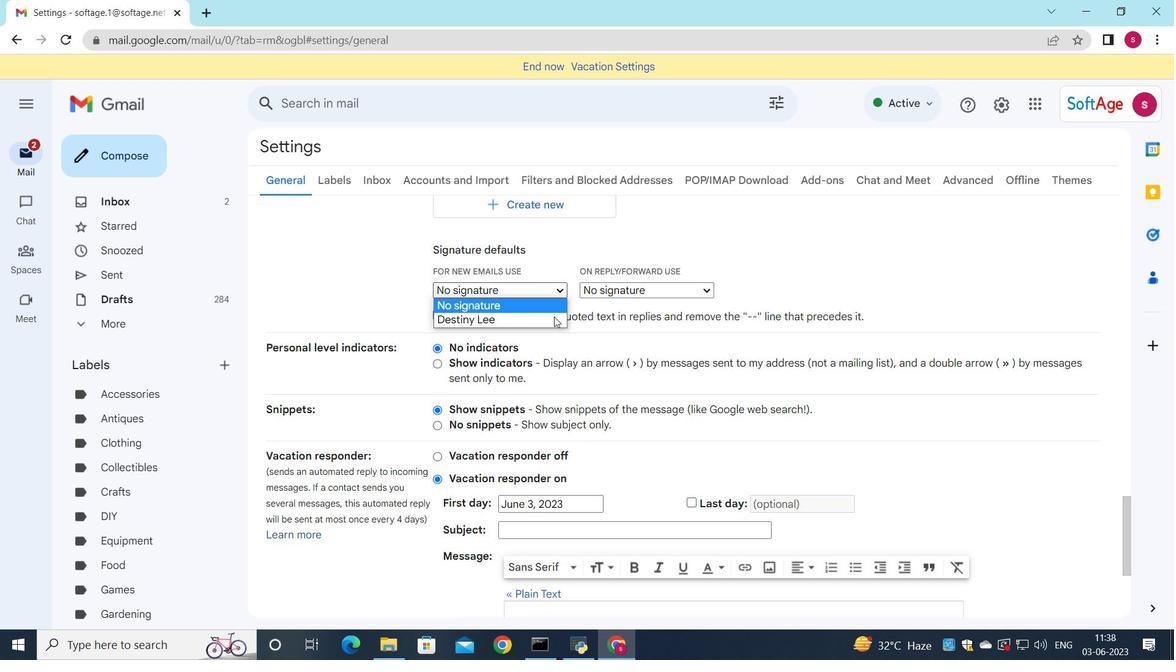 
Action: Mouse pressed left at (552, 321)
Screenshot: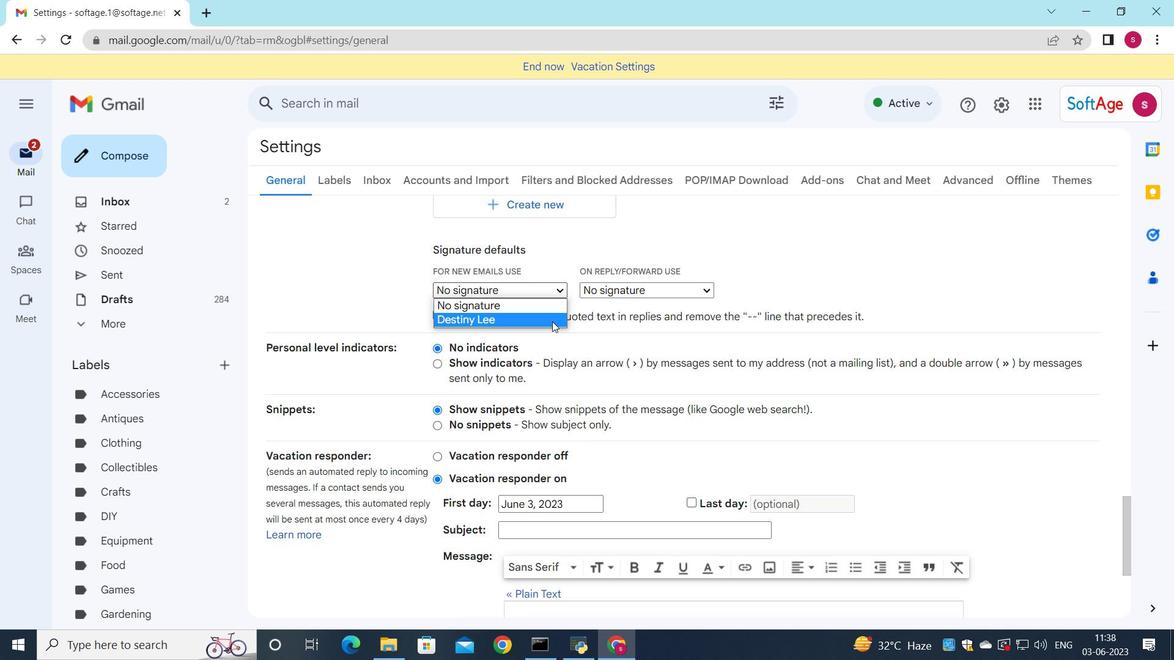 
Action: Mouse moved to (588, 293)
Screenshot: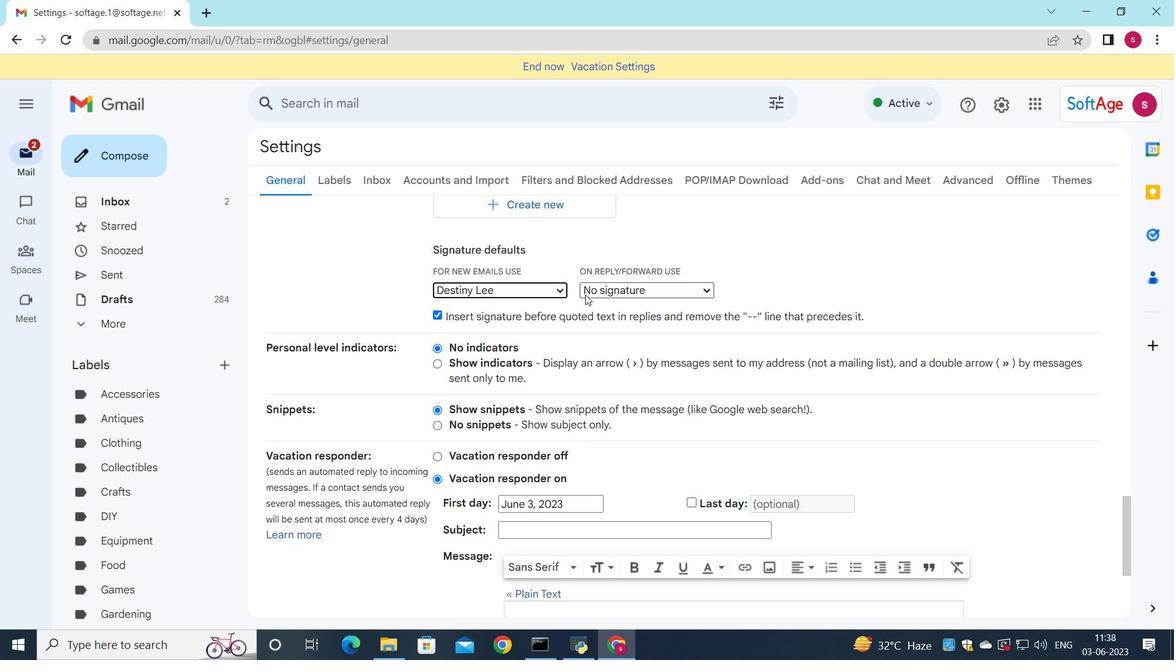 
Action: Mouse pressed left at (588, 293)
Screenshot: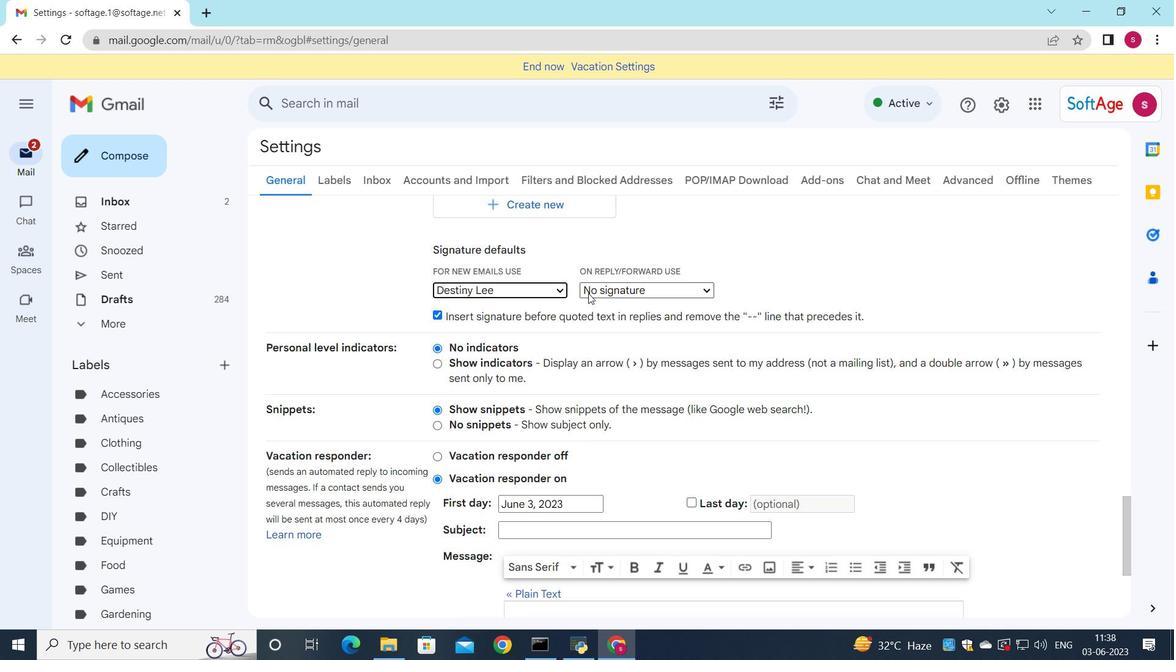 
Action: Mouse moved to (601, 314)
Screenshot: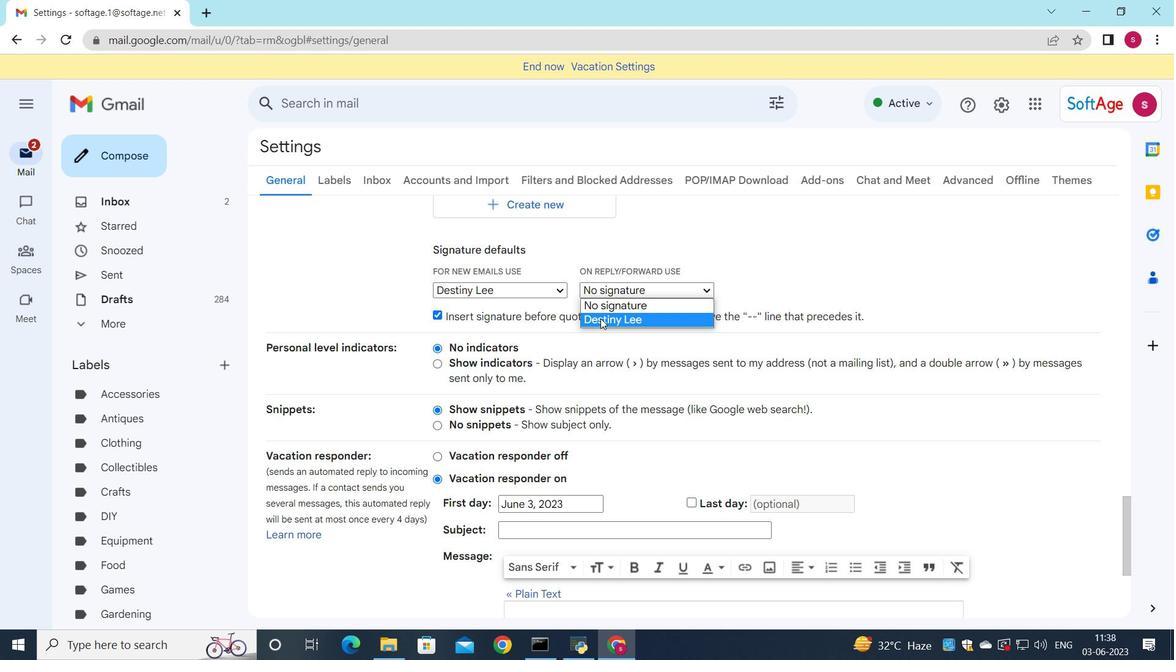 
Action: Mouse pressed left at (601, 314)
Screenshot: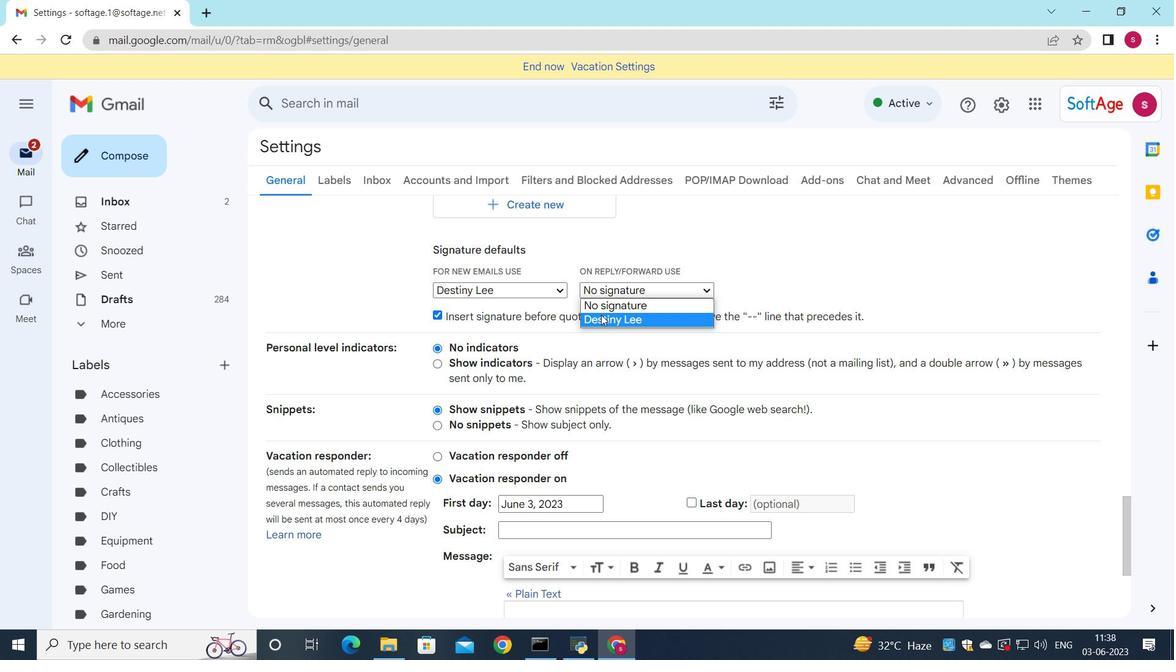 
Action: Mouse scrolled (601, 314) with delta (0, 0)
Screenshot: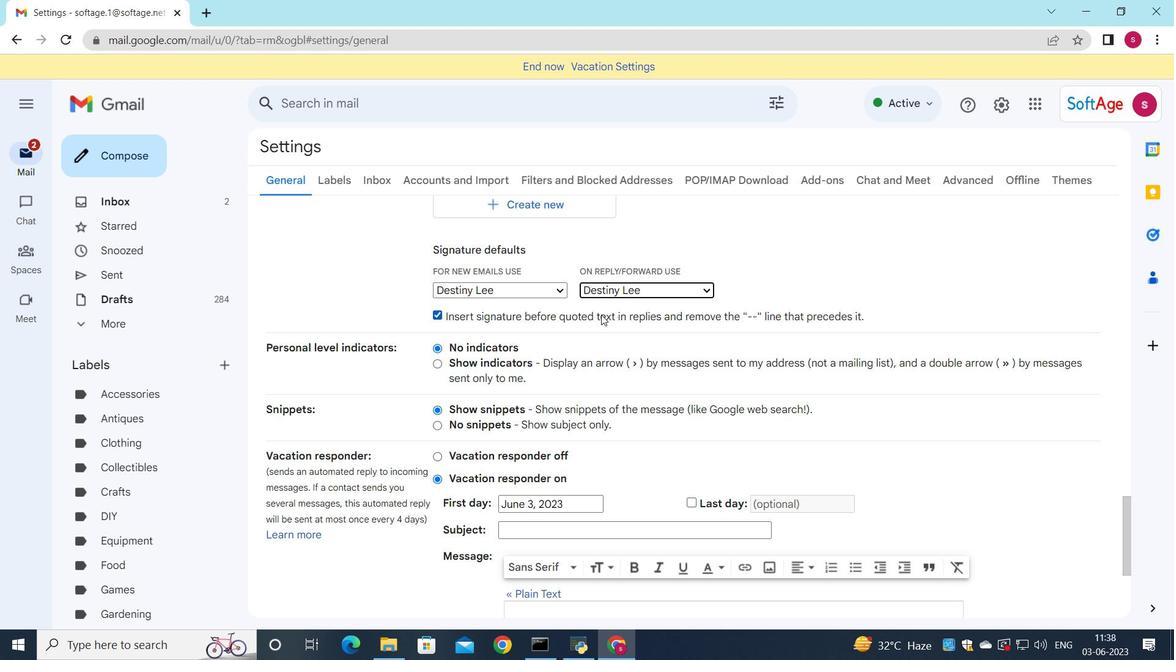 
Action: Mouse scrolled (601, 314) with delta (0, 0)
Screenshot: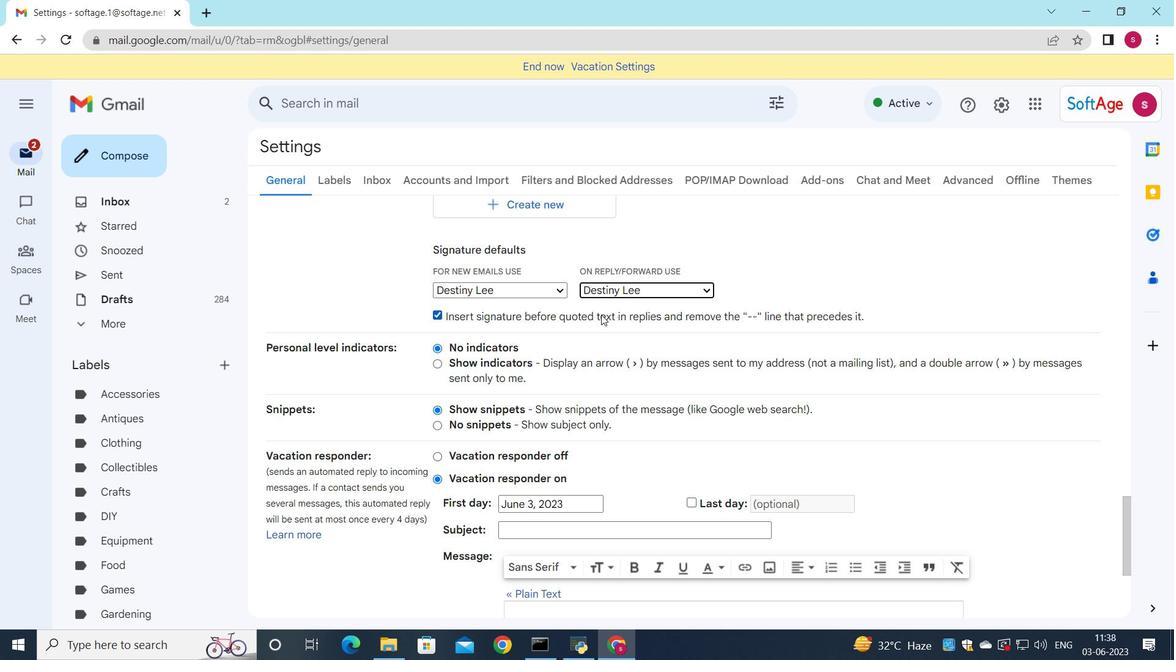 
Action: Mouse scrolled (601, 314) with delta (0, 0)
Screenshot: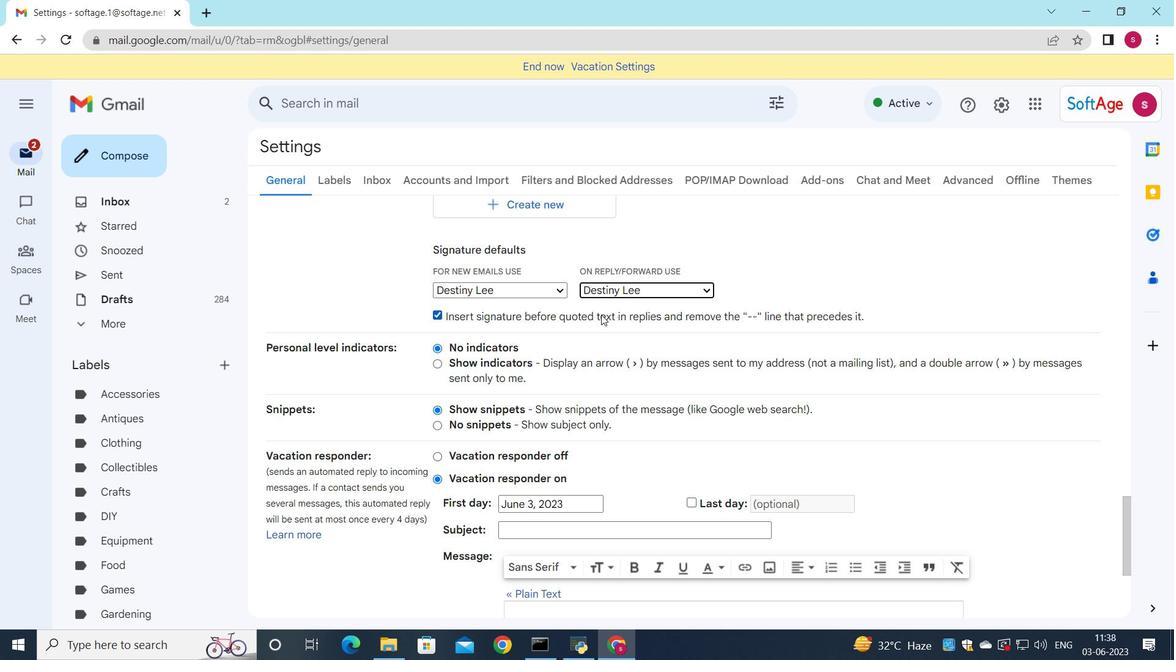 
Action: Mouse scrolled (601, 314) with delta (0, 0)
Screenshot: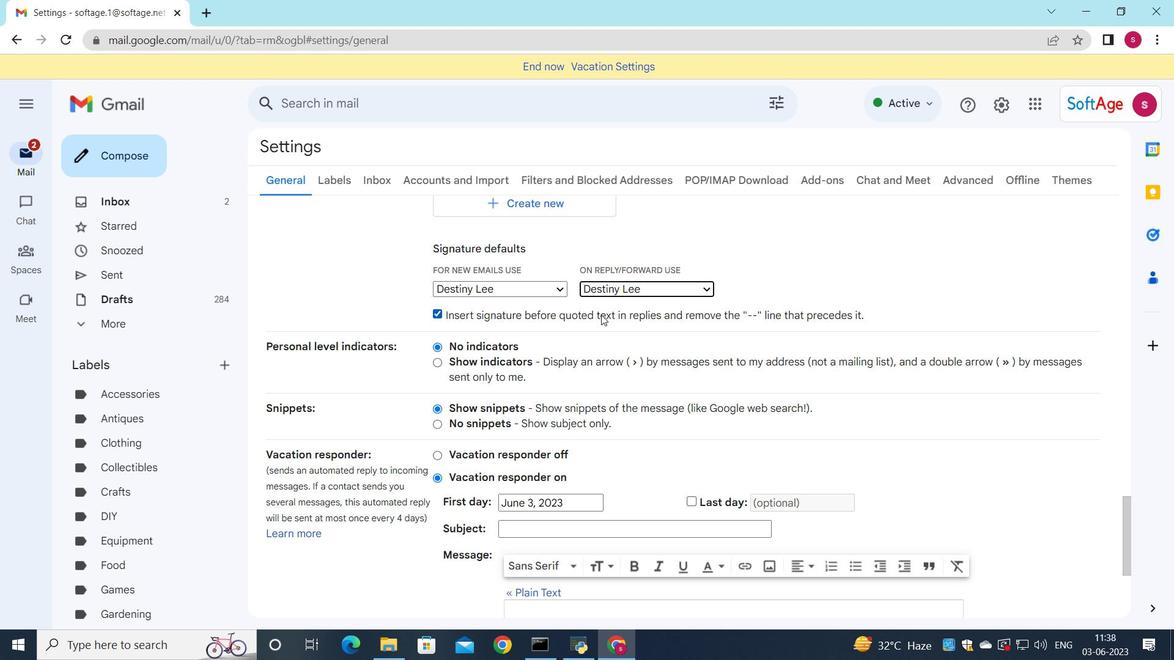 
Action: Mouse scrolled (601, 314) with delta (0, 0)
Screenshot: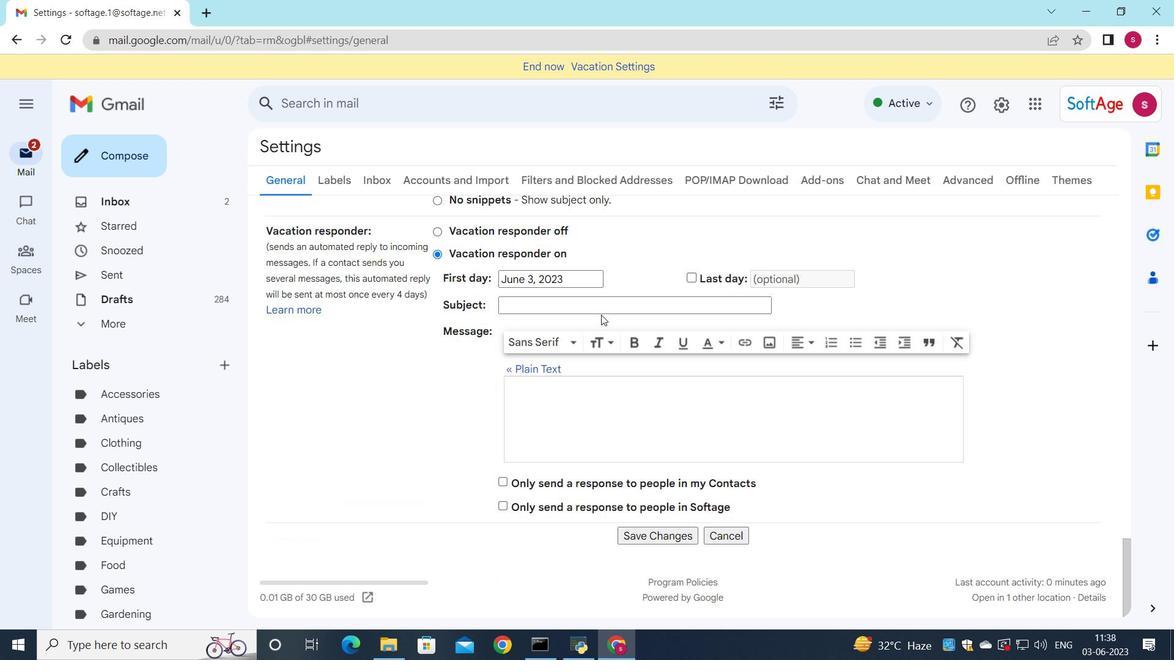 
Action: Mouse scrolled (601, 314) with delta (0, 0)
Screenshot: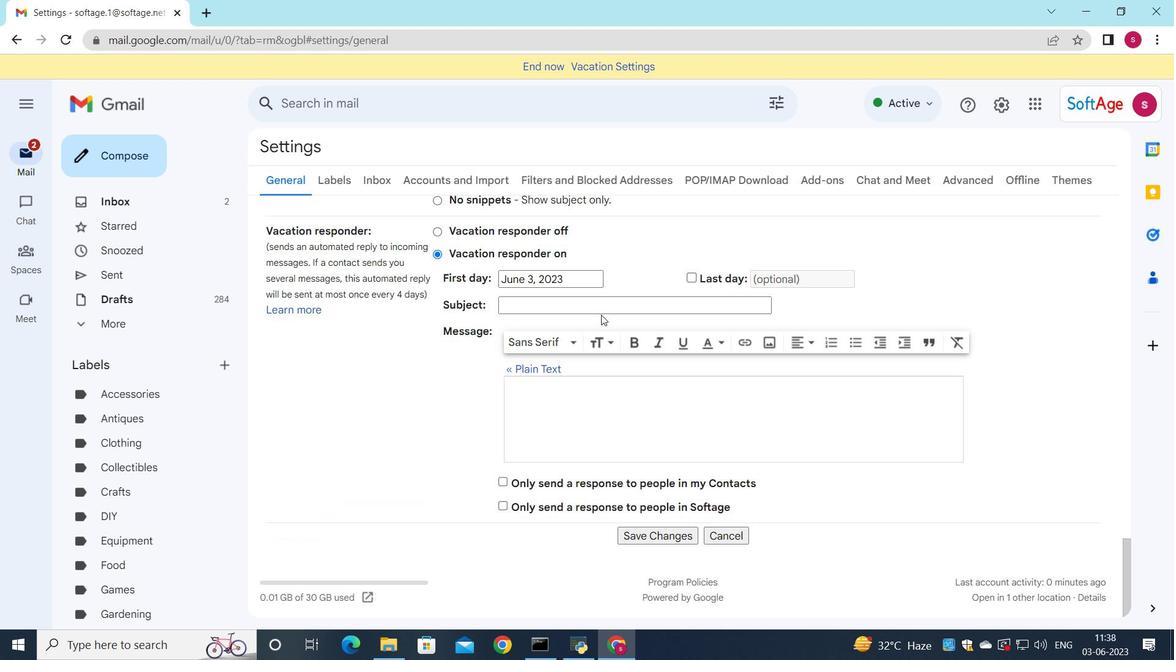 
Action: Mouse scrolled (601, 314) with delta (0, 0)
Screenshot: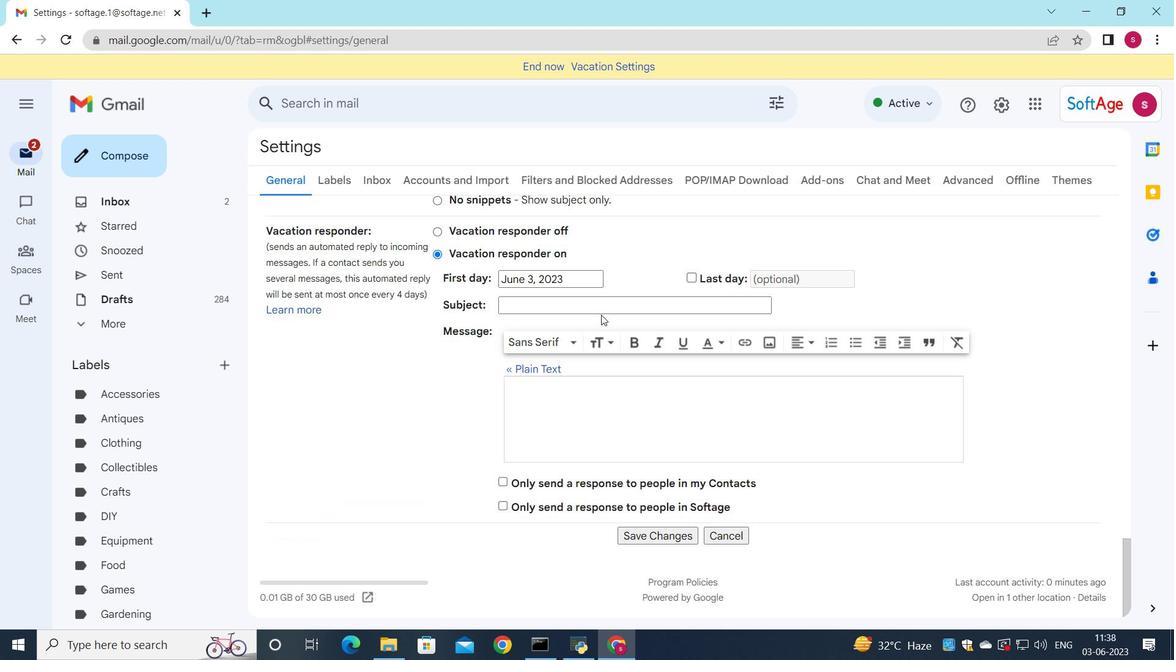 
Action: Mouse scrolled (601, 314) with delta (0, 0)
Screenshot: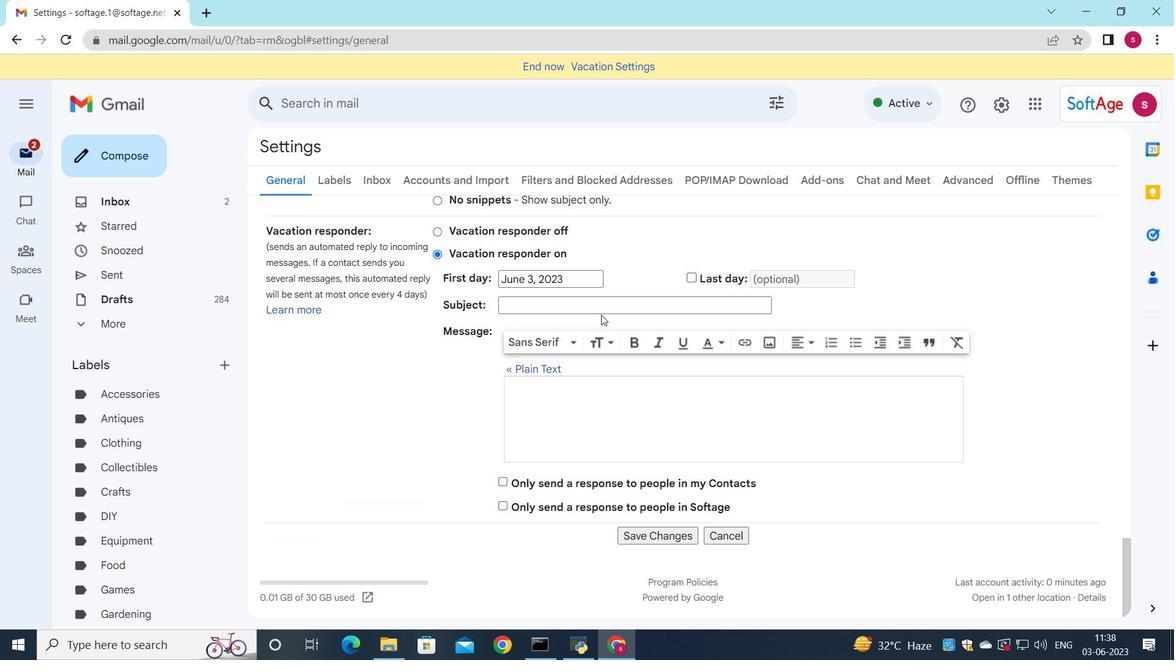 
Action: Mouse moved to (655, 536)
Screenshot: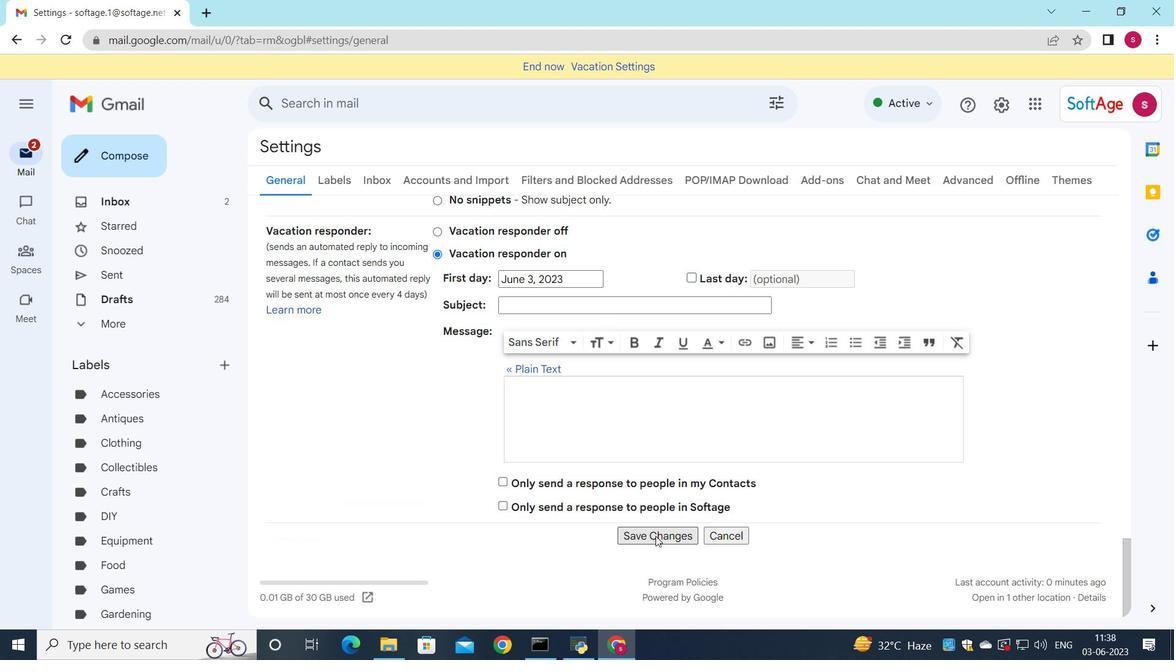 
Action: Mouse pressed left at (655, 536)
Screenshot: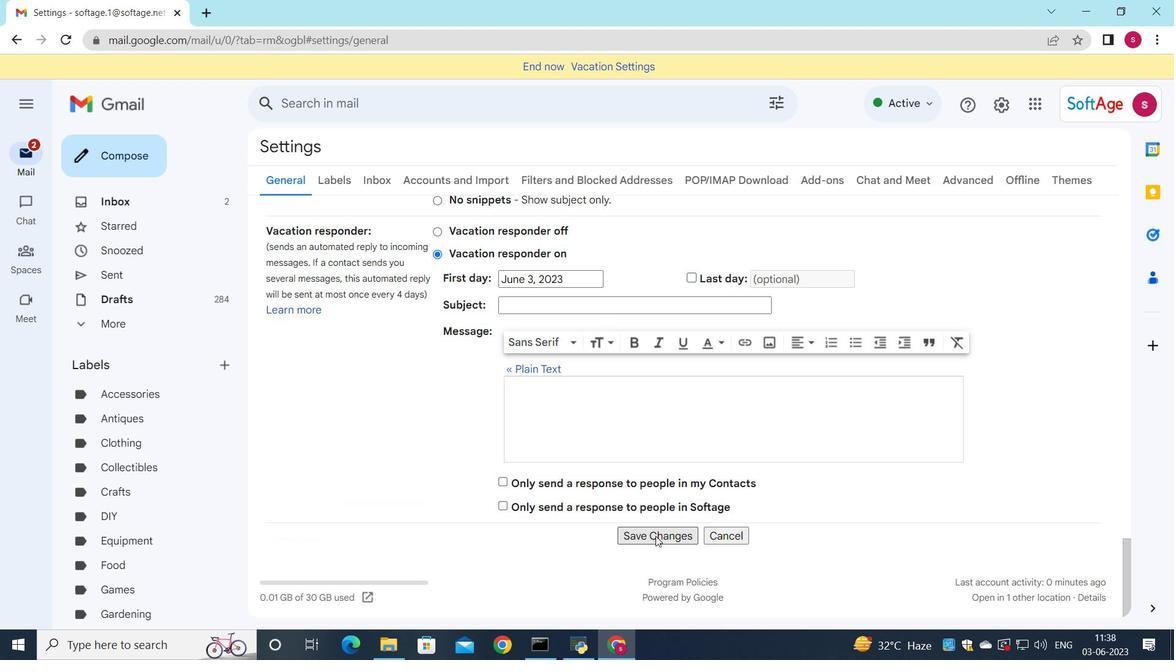 
Action: Mouse moved to (680, 406)
Screenshot: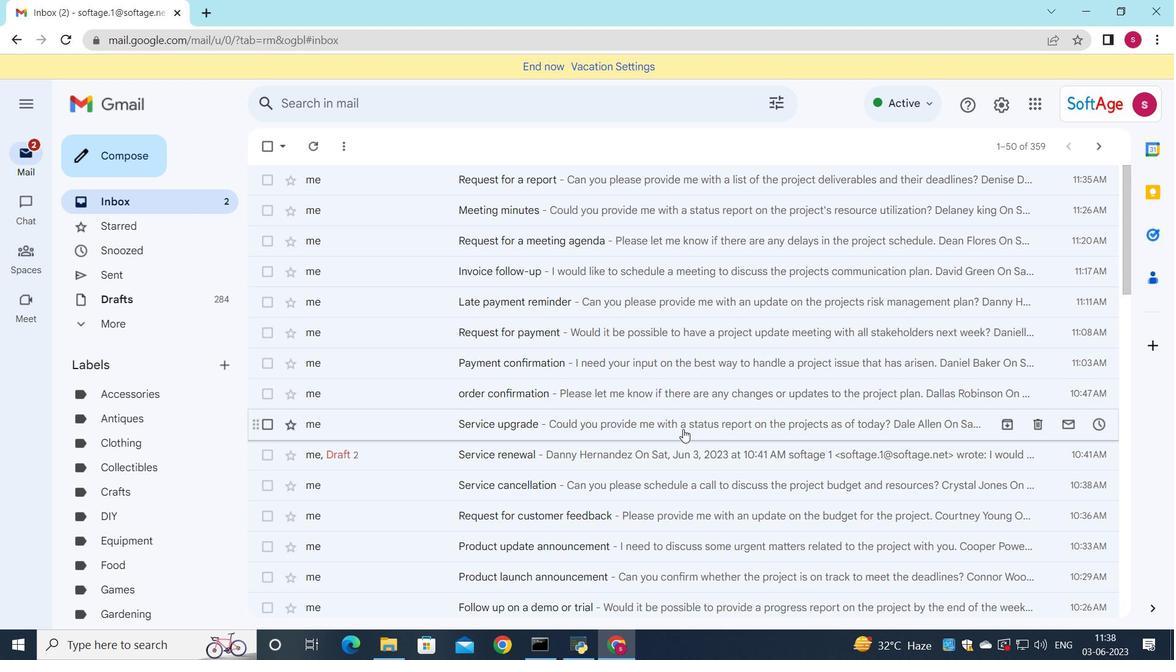 
Action: Mouse pressed left at (680, 406)
Screenshot: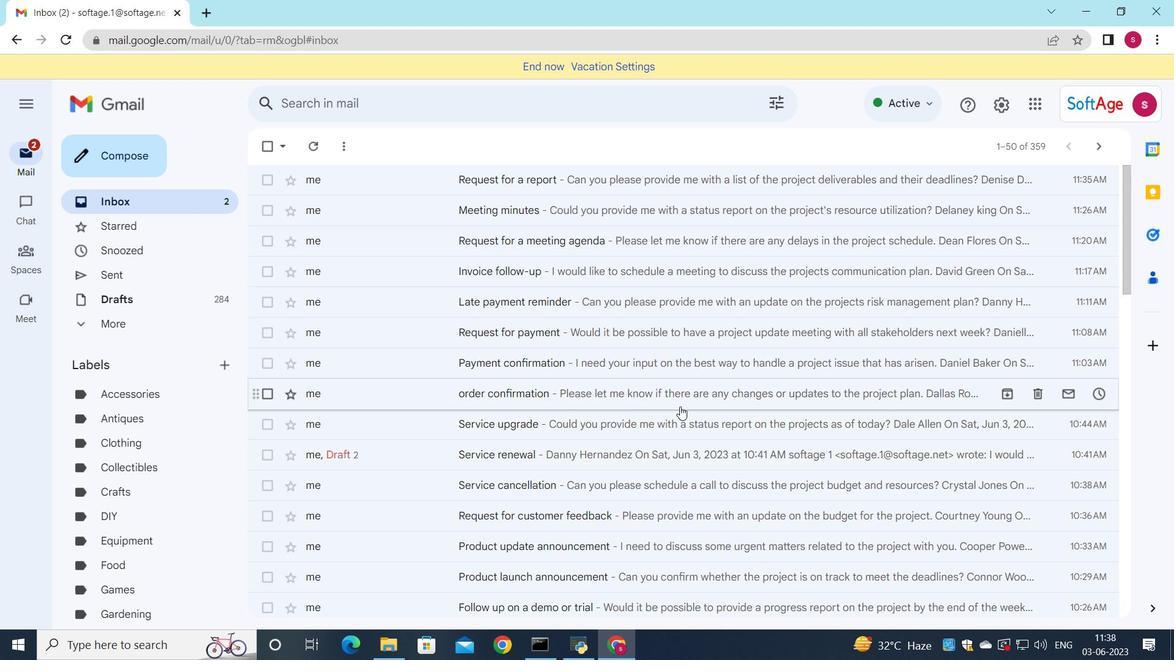 
Action: Mouse moved to (621, 446)
Screenshot: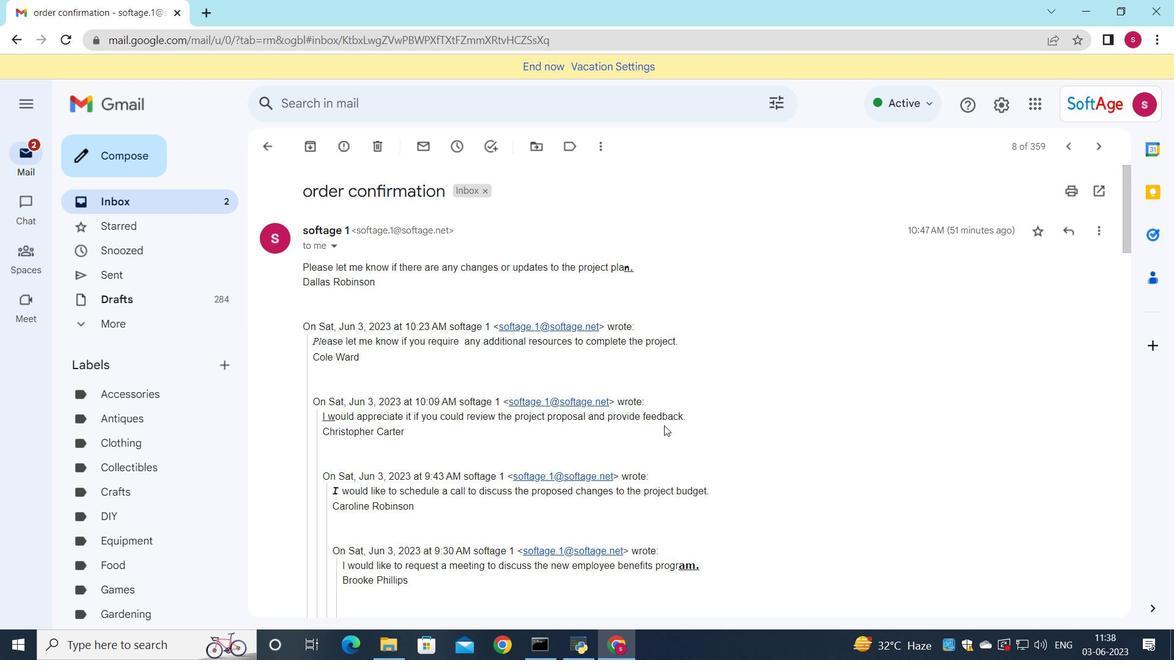 
Action: Mouse scrolled (621, 446) with delta (0, 0)
Screenshot: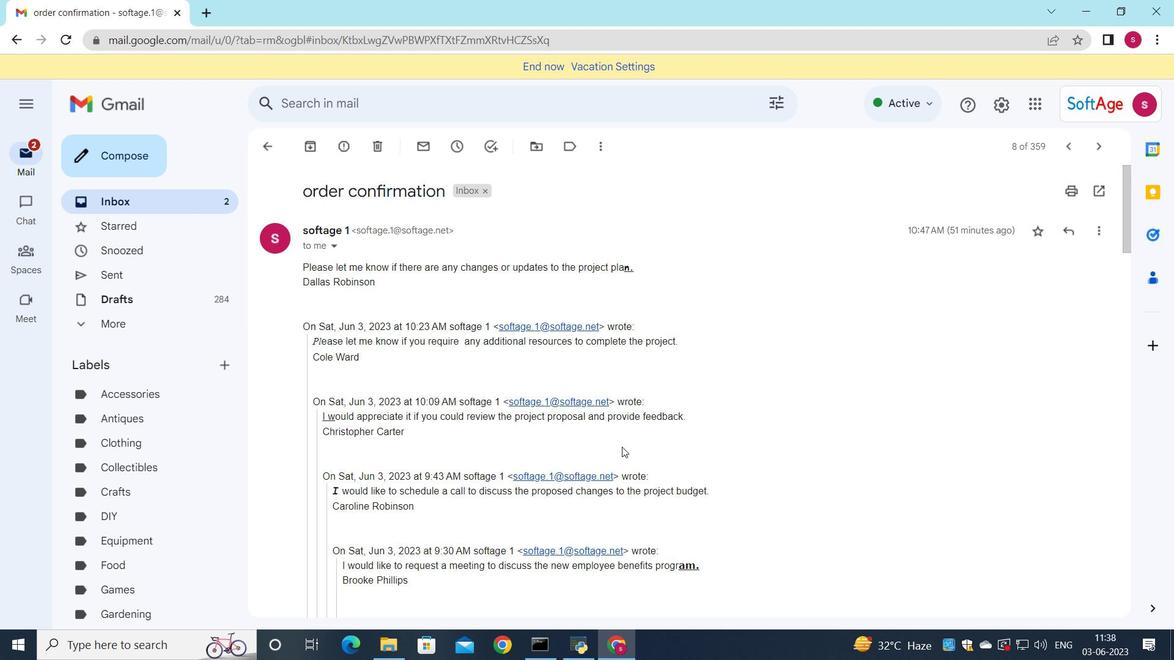 
Action: Mouse scrolled (621, 446) with delta (0, 0)
Screenshot: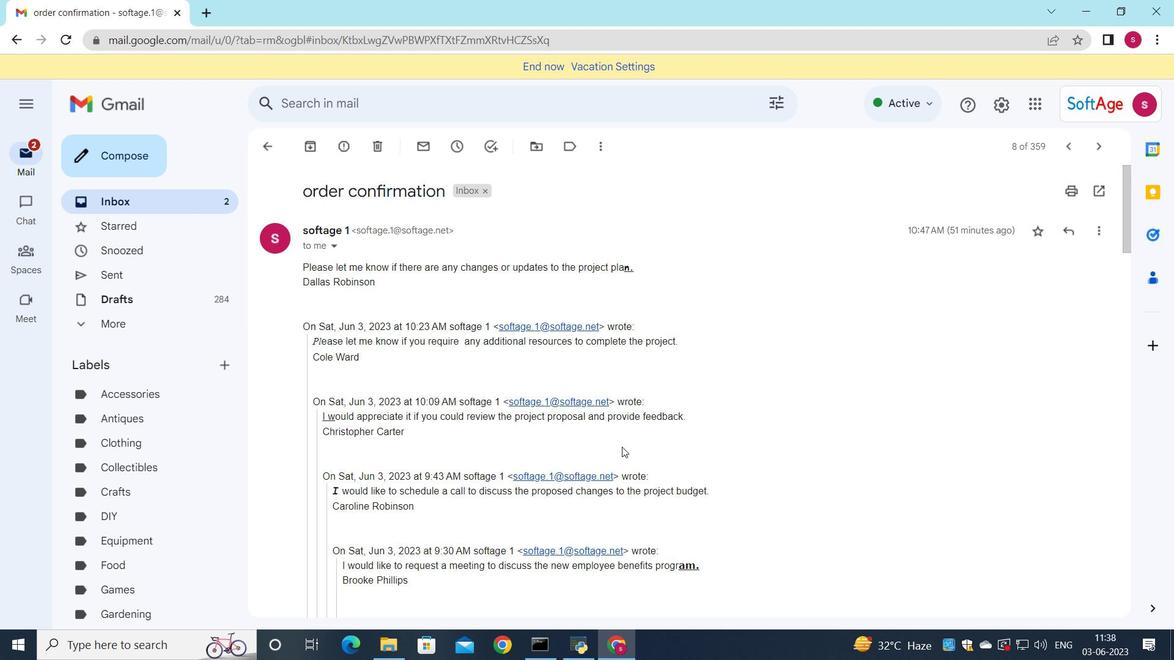 
Action: Mouse moved to (620, 454)
Screenshot: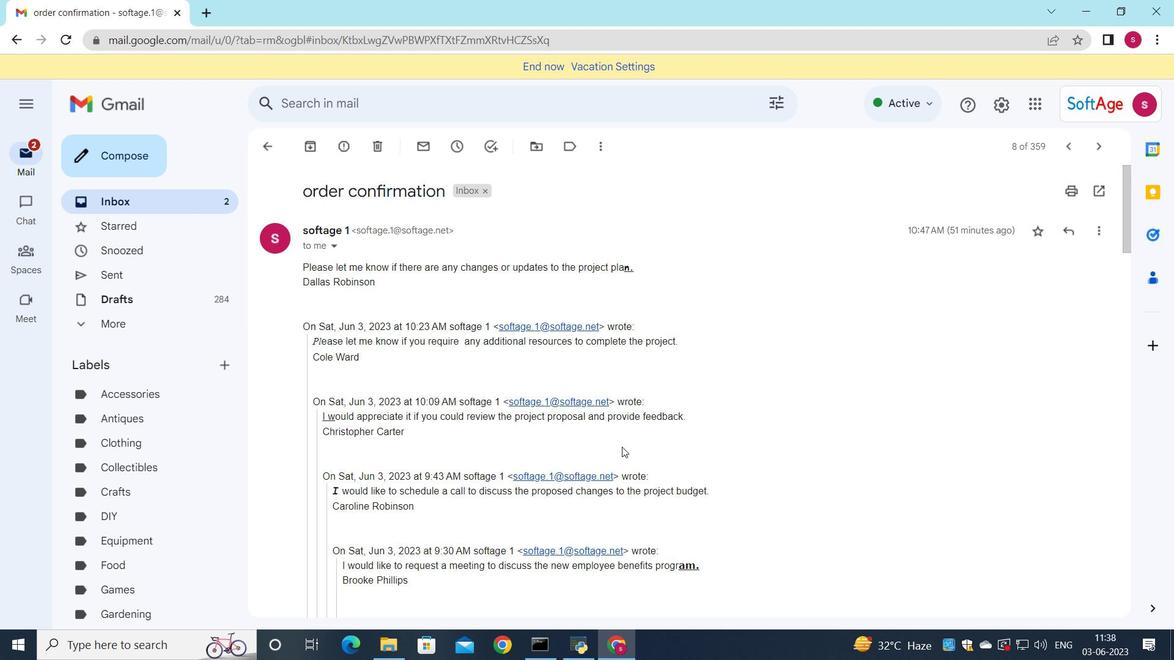 
Action: Mouse scrolled (620, 453) with delta (0, 0)
Screenshot: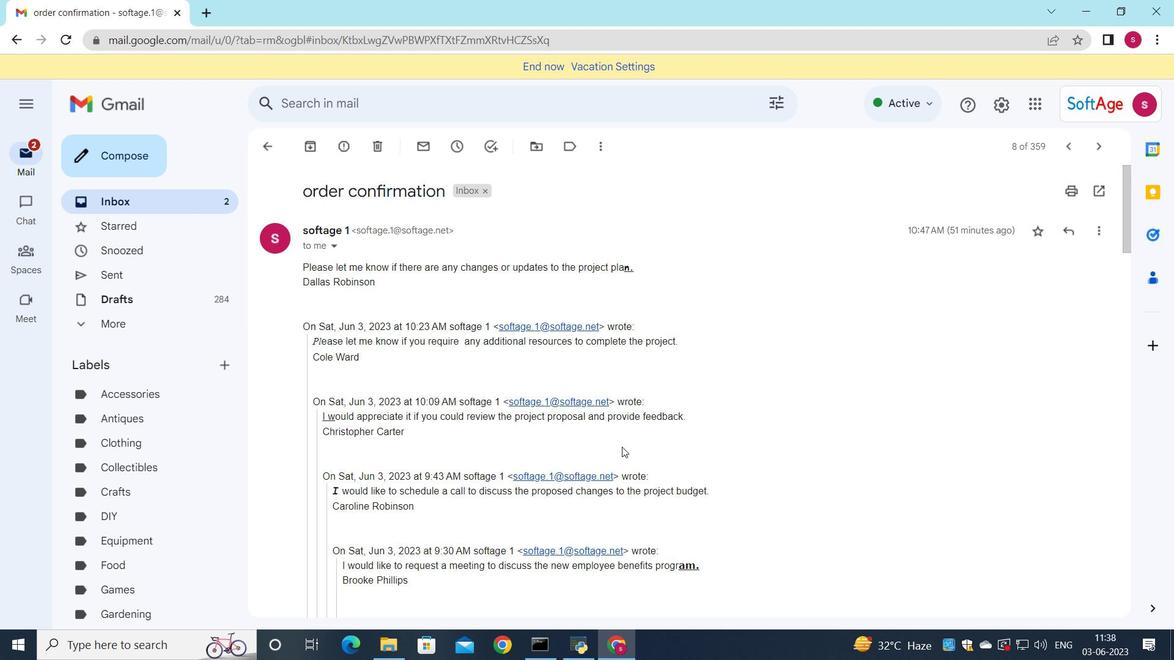 
Action: Mouse moved to (620, 461)
Screenshot: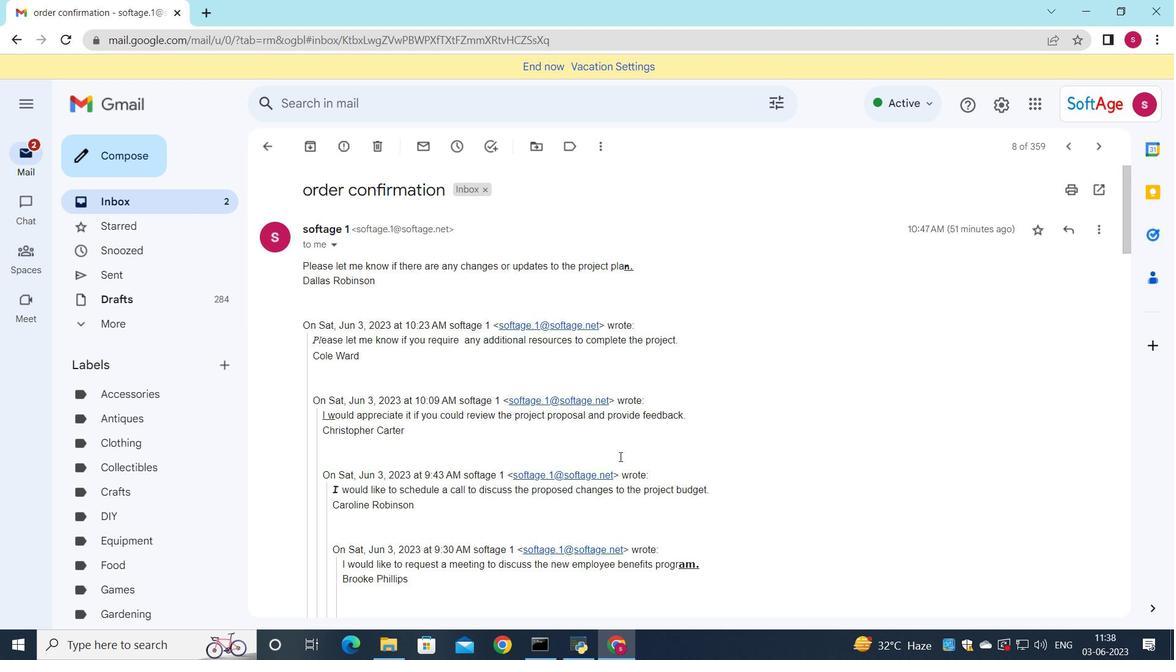 
Action: Mouse scrolled (620, 460) with delta (0, 0)
Screenshot: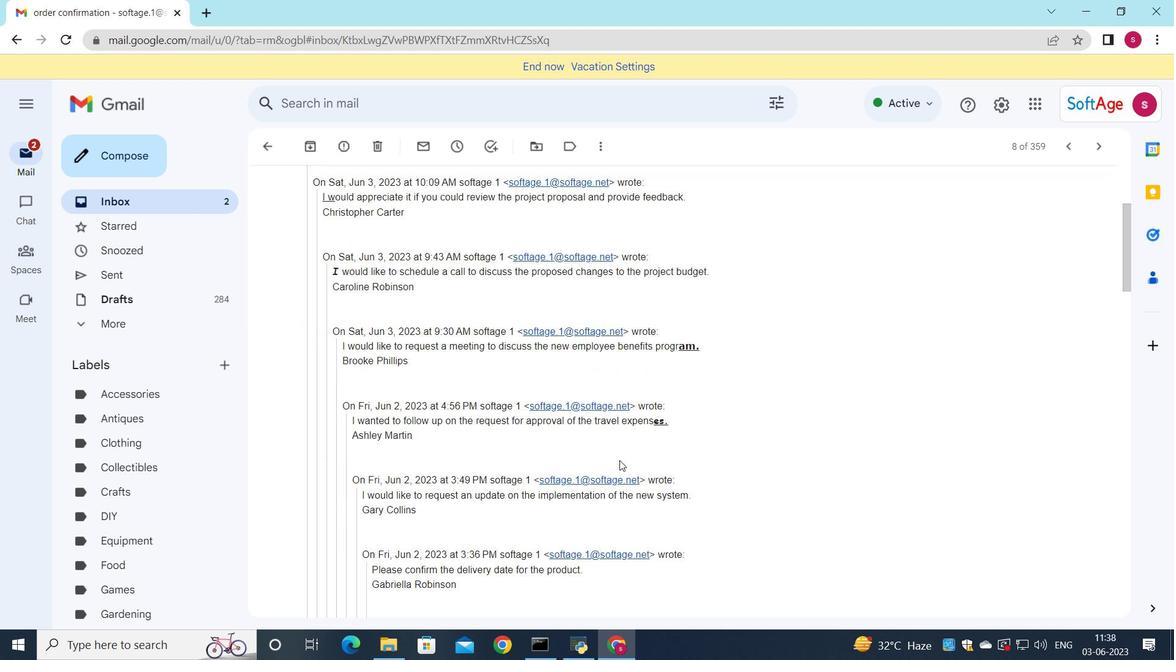
Action: Mouse scrolled (620, 460) with delta (0, 0)
Screenshot: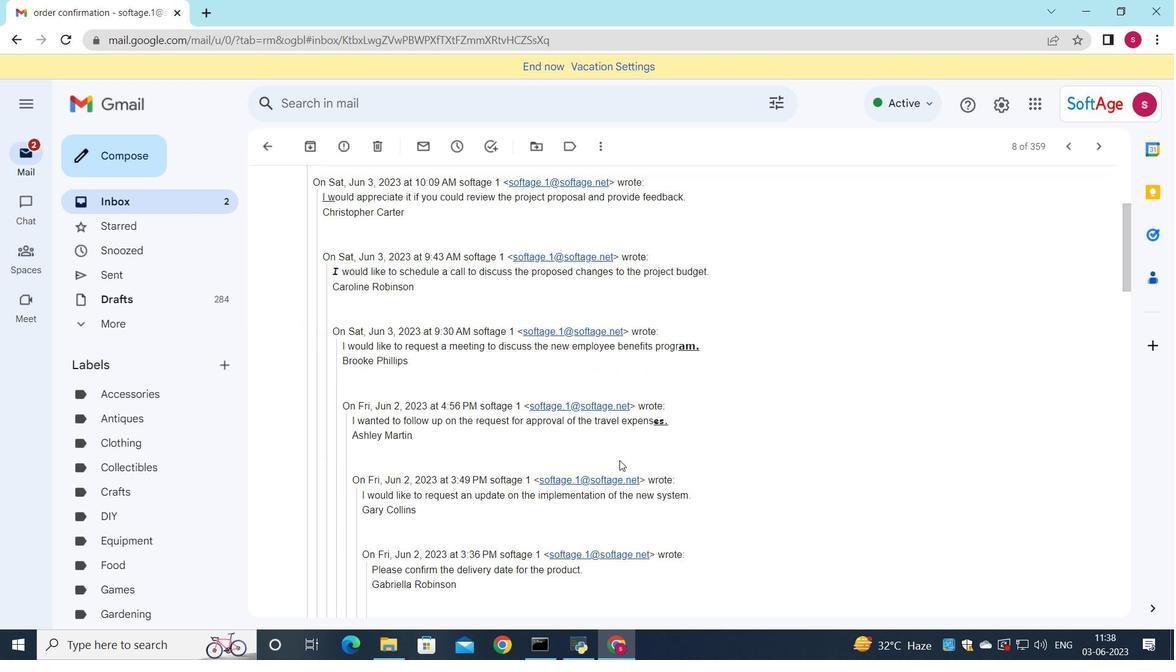 
Action: Mouse scrolled (620, 460) with delta (0, 0)
Screenshot: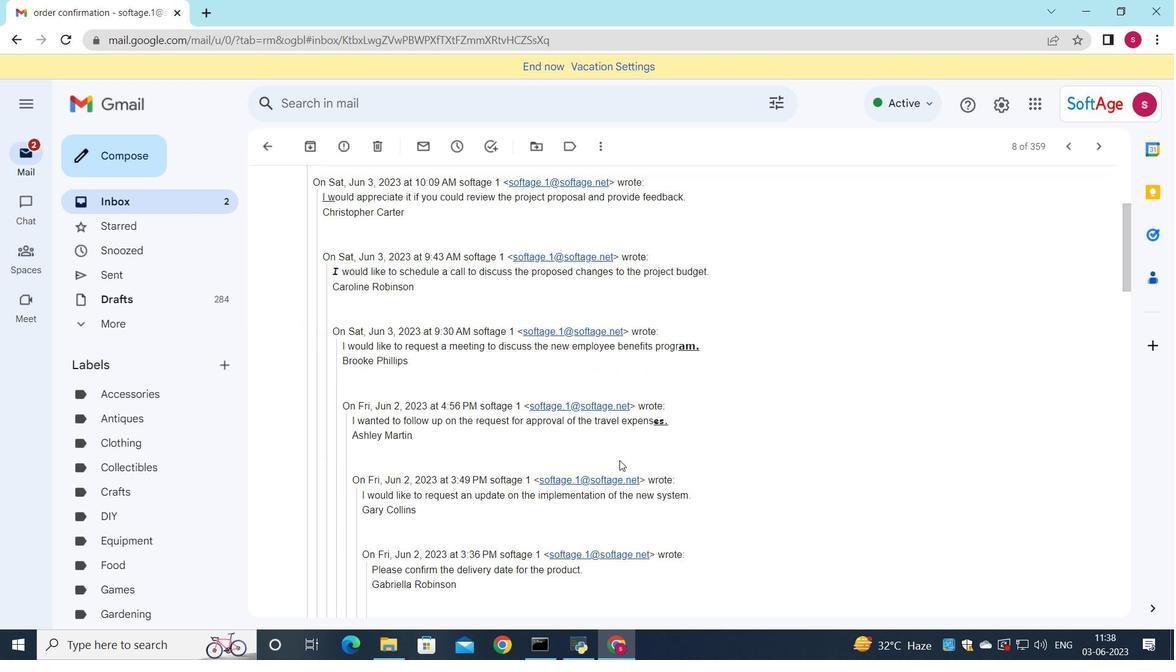 
Action: Mouse scrolled (620, 460) with delta (0, 0)
Screenshot: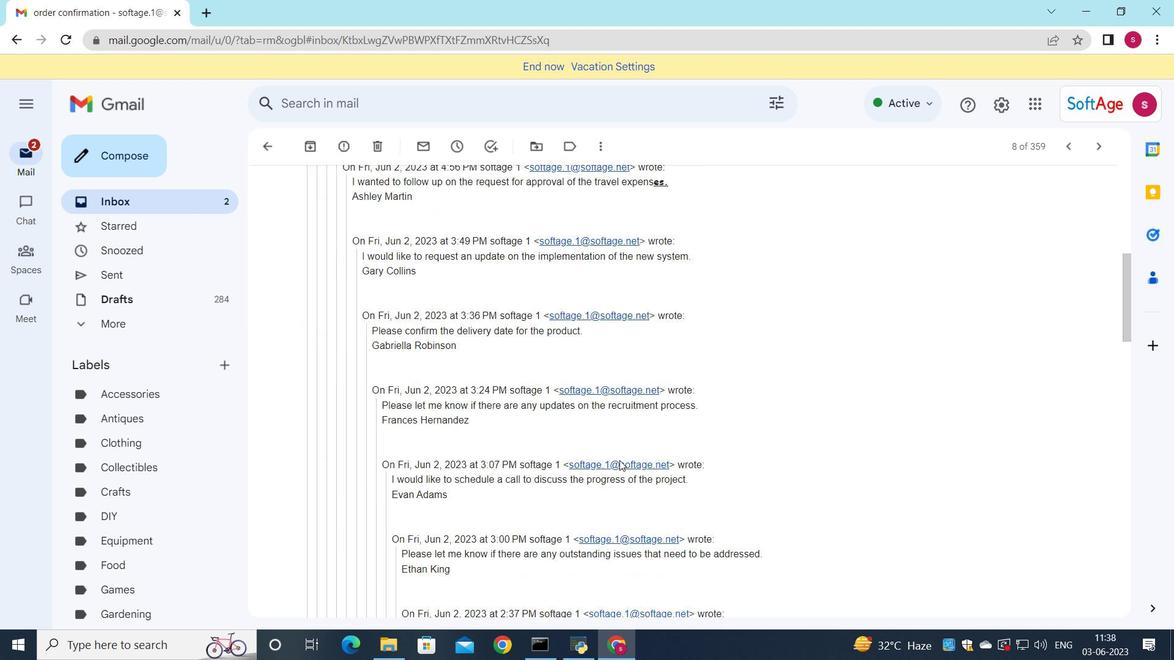 
Action: Mouse scrolled (620, 460) with delta (0, 0)
Screenshot: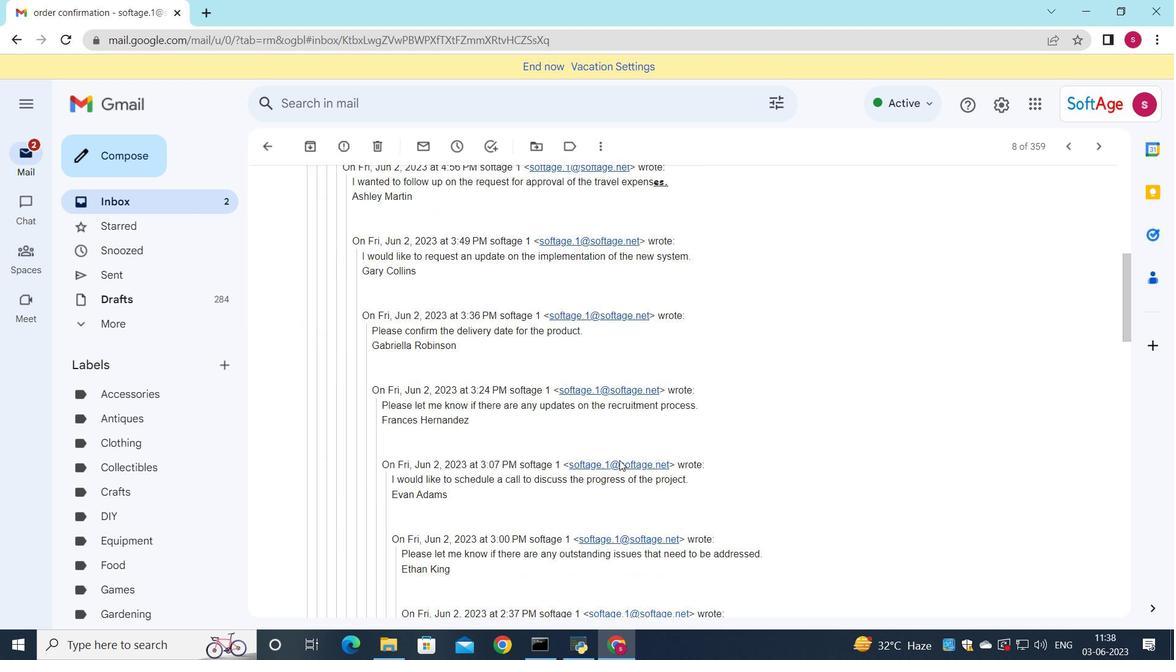 
Action: Mouse moved to (620, 463)
Screenshot: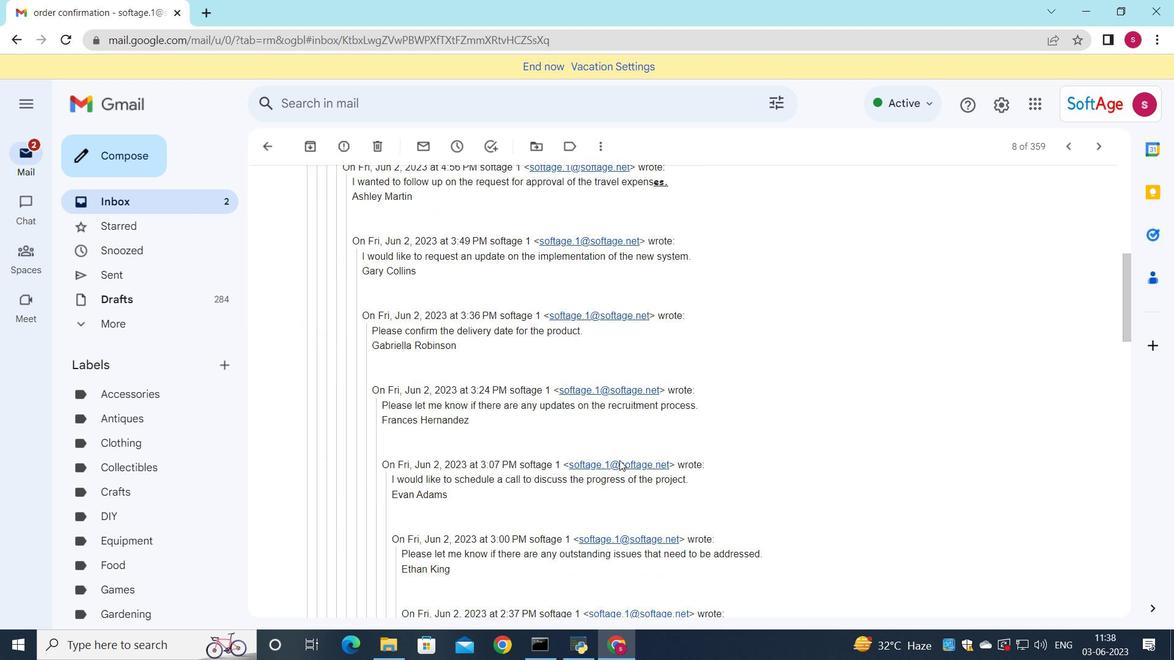 
Action: Mouse scrolled (620, 462) with delta (0, 0)
Screenshot: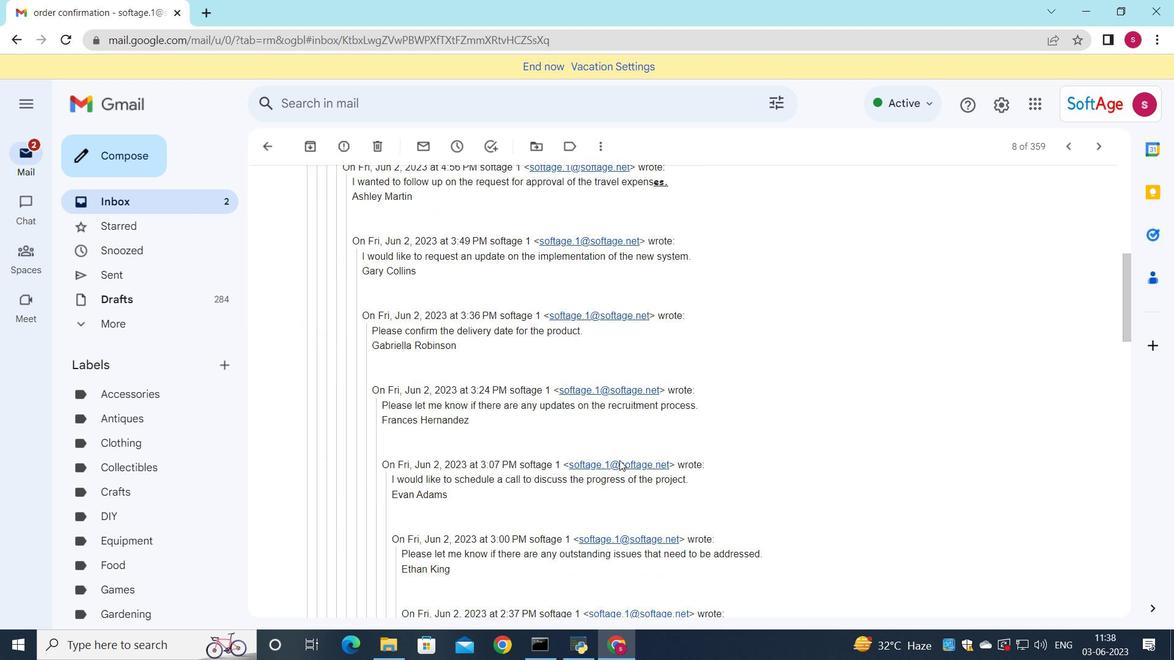 
Action: Mouse moved to (620, 464)
Screenshot: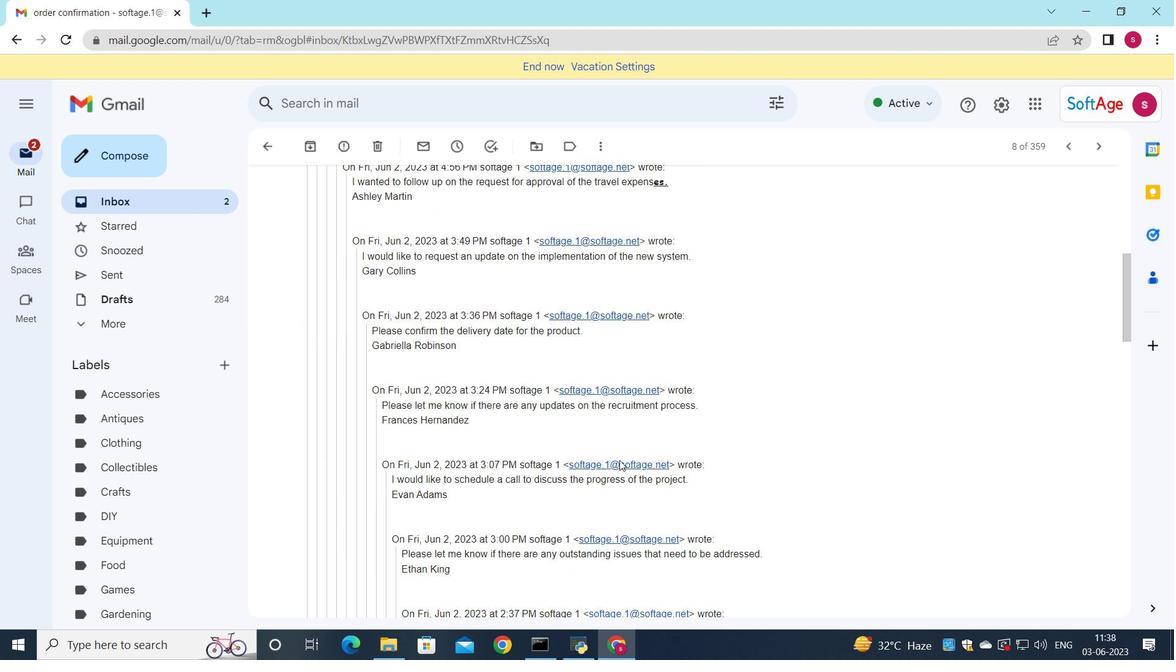 
Action: Mouse scrolled (620, 463) with delta (0, 0)
Screenshot: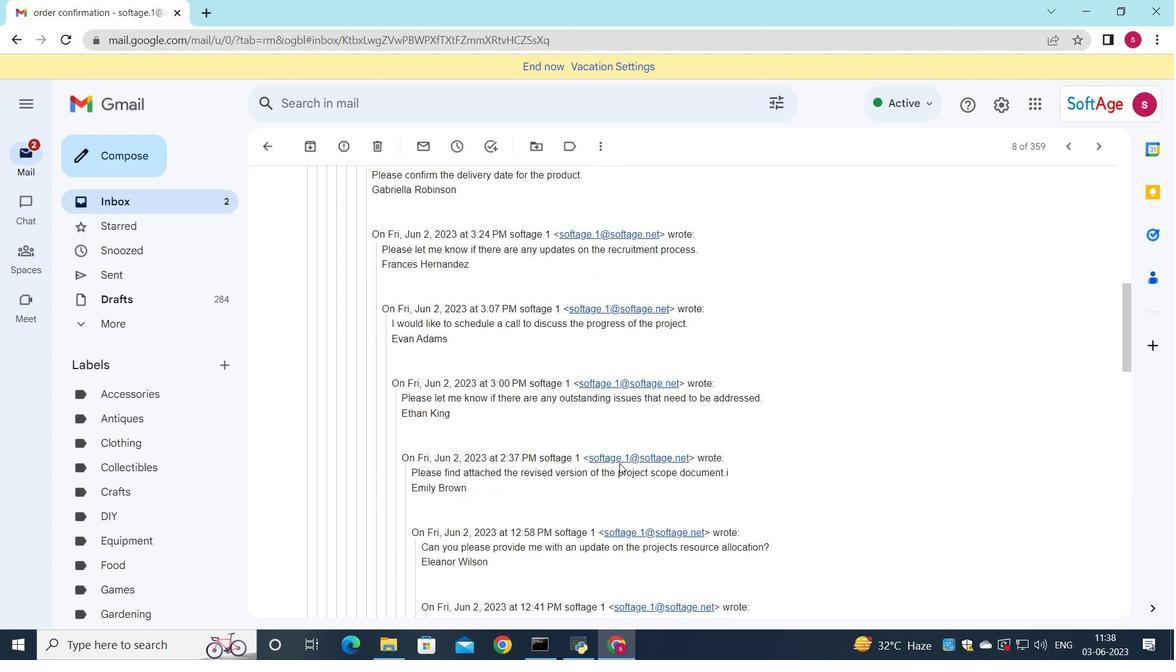 
Action: Mouse scrolled (620, 463) with delta (0, 0)
Screenshot: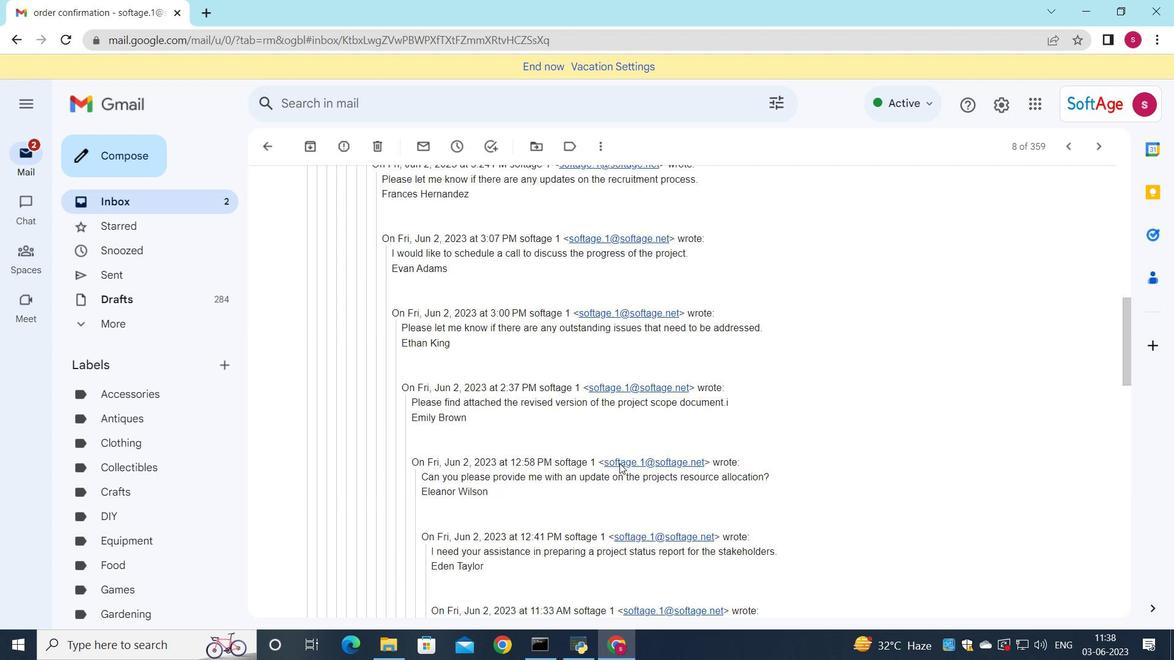
Action: Mouse scrolled (620, 463) with delta (0, 0)
Screenshot: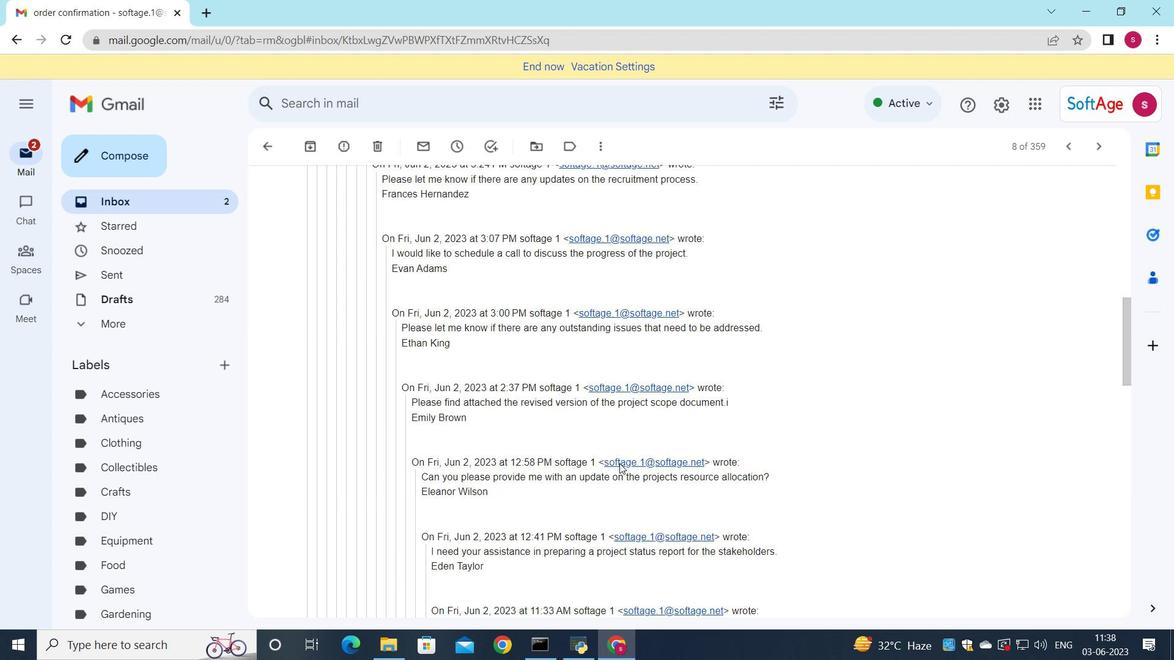 
Action: Mouse scrolled (620, 463) with delta (0, 0)
Screenshot: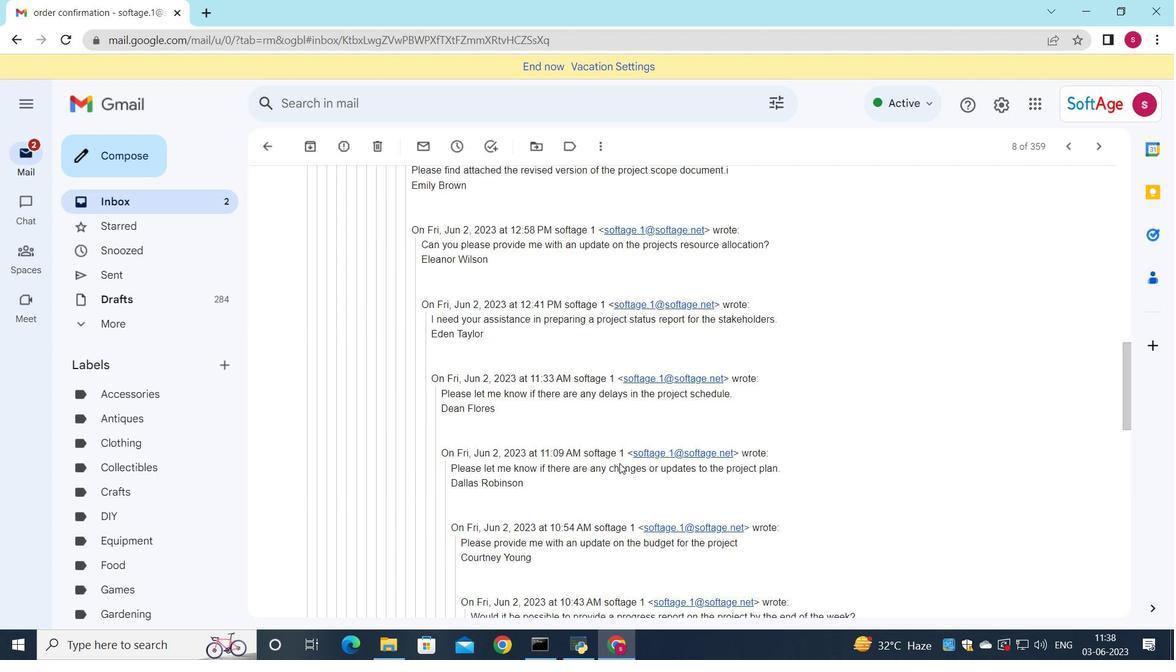 
Action: Mouse scrolled (620, 463) with delta (0, 0)
Screenshot: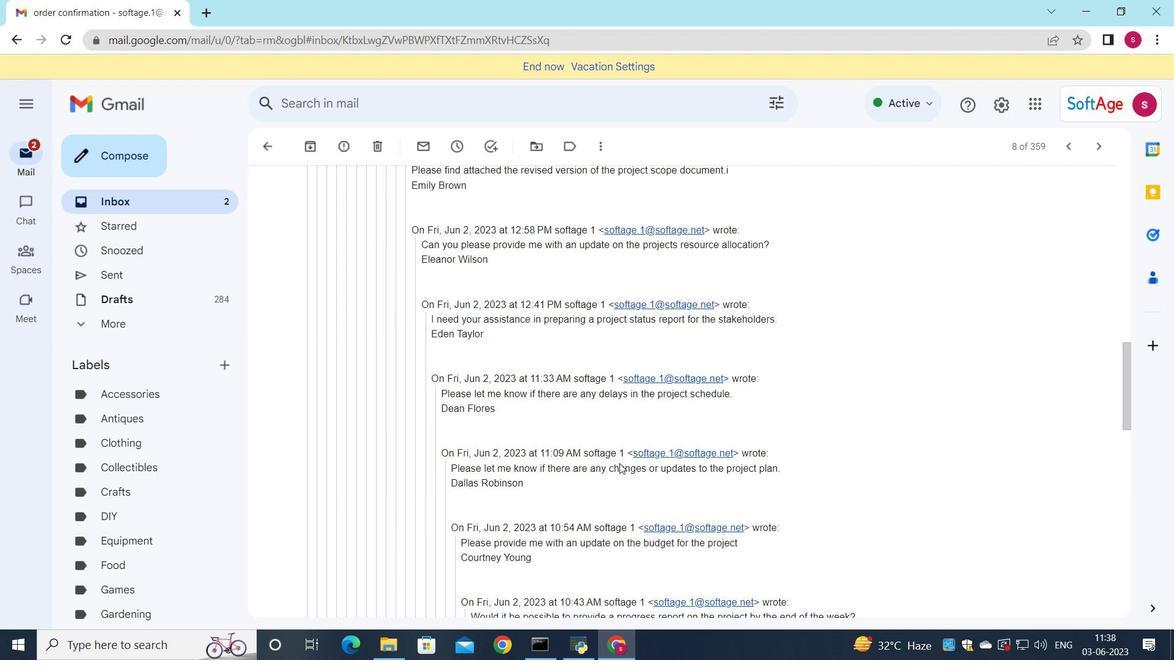 
Action: Mouse scrolled (620, 463) with delta (0, 0)
Screenshot: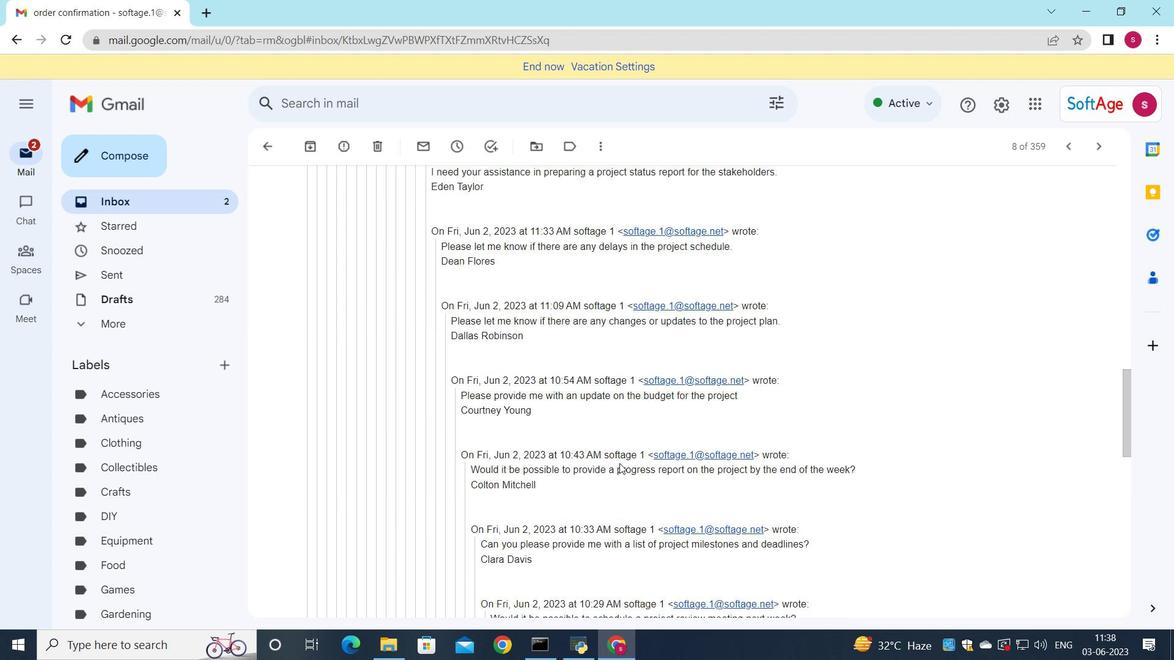 
Action: Mouse scrolled (620, 463) with delta (0, 0)
Screenshot: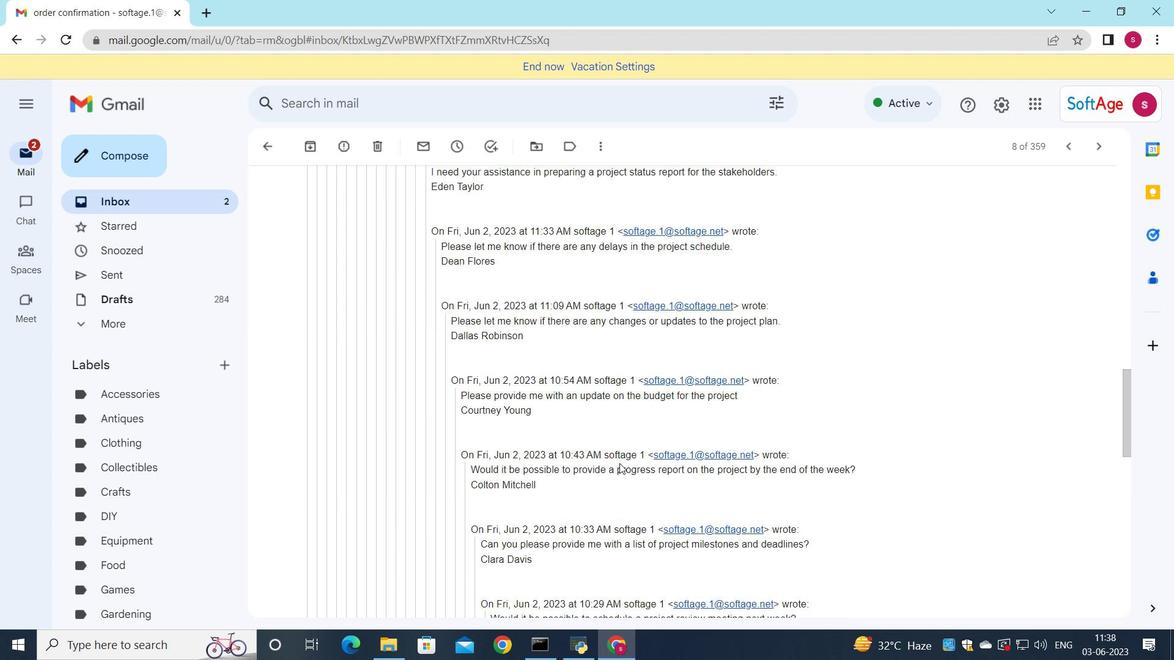 
Action: Mouse scrolled (620, 463) with delta (0, 0)
Screenshot: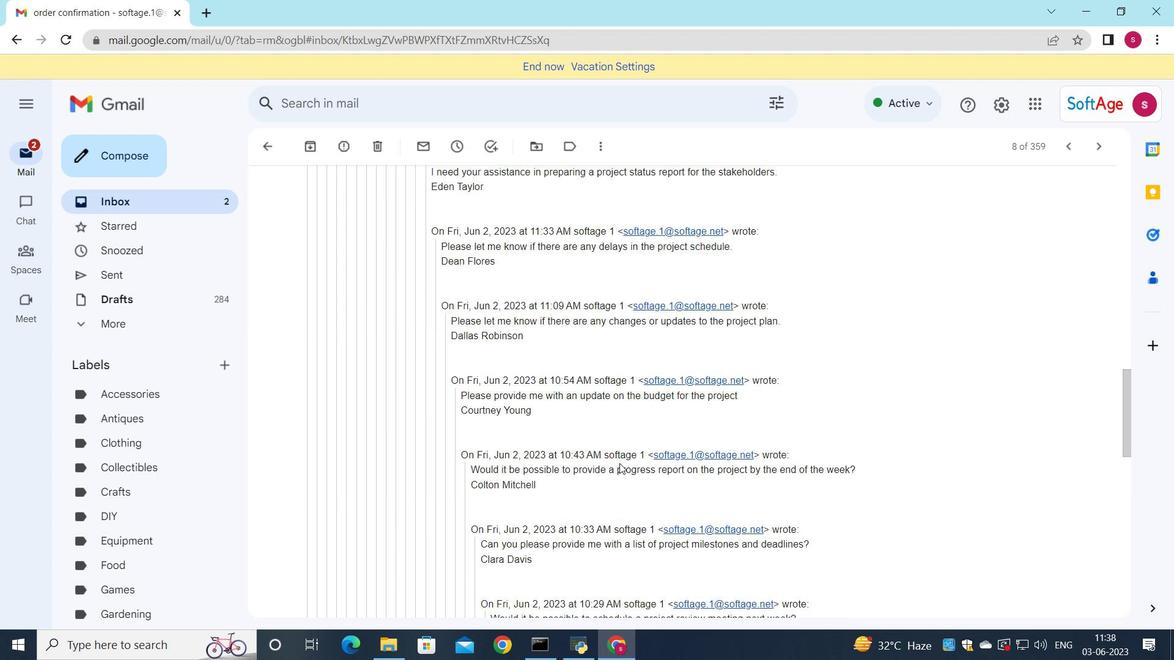 
Action: Mouse scrolled (620, 463) with delta (0, 0)
Screenshot: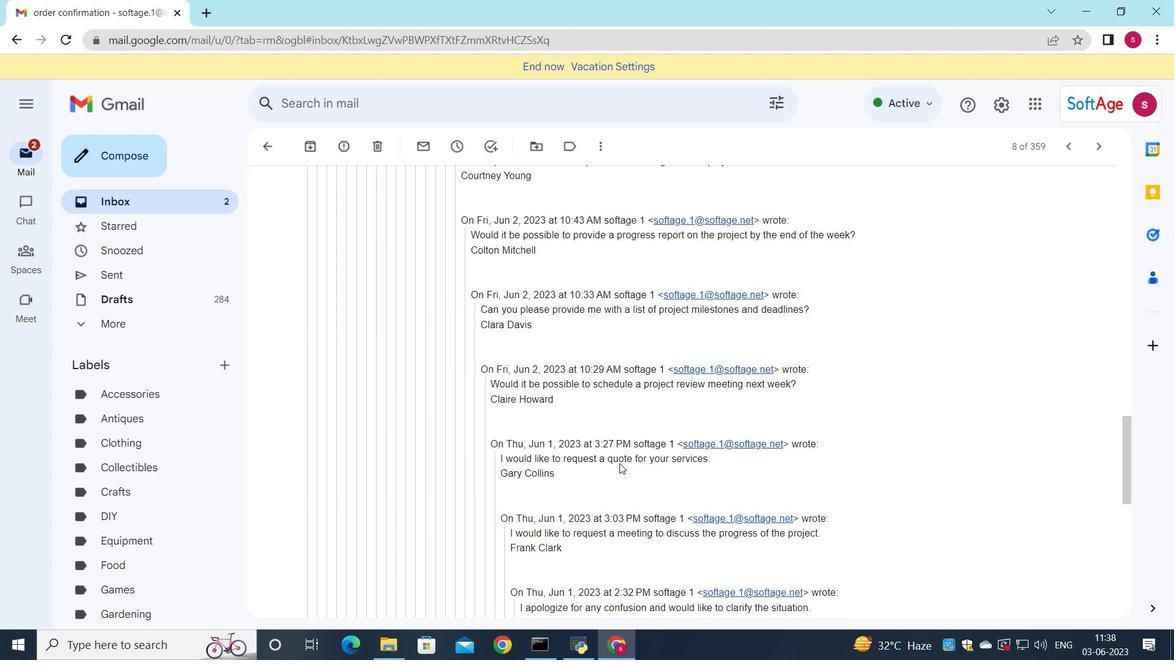 
Action: Mouse scrolled (620, 463) with delta (0, 0)
Screenshot: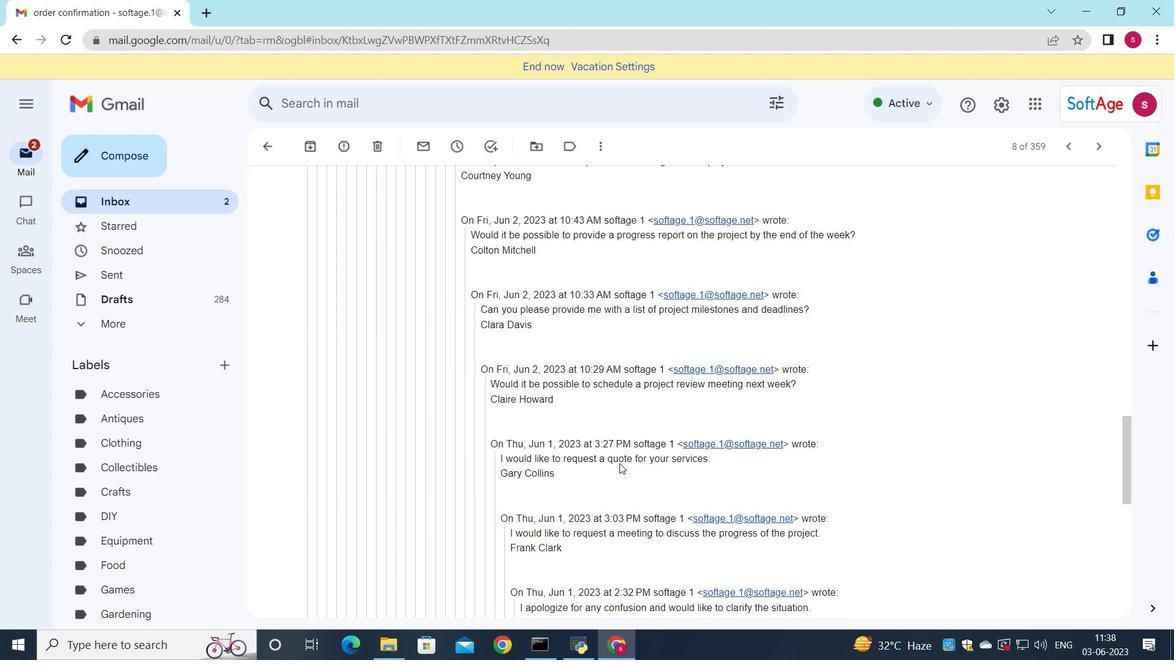 
Action: Mouse scrolled (620, 463) with delta (0, 0)
Screenshot: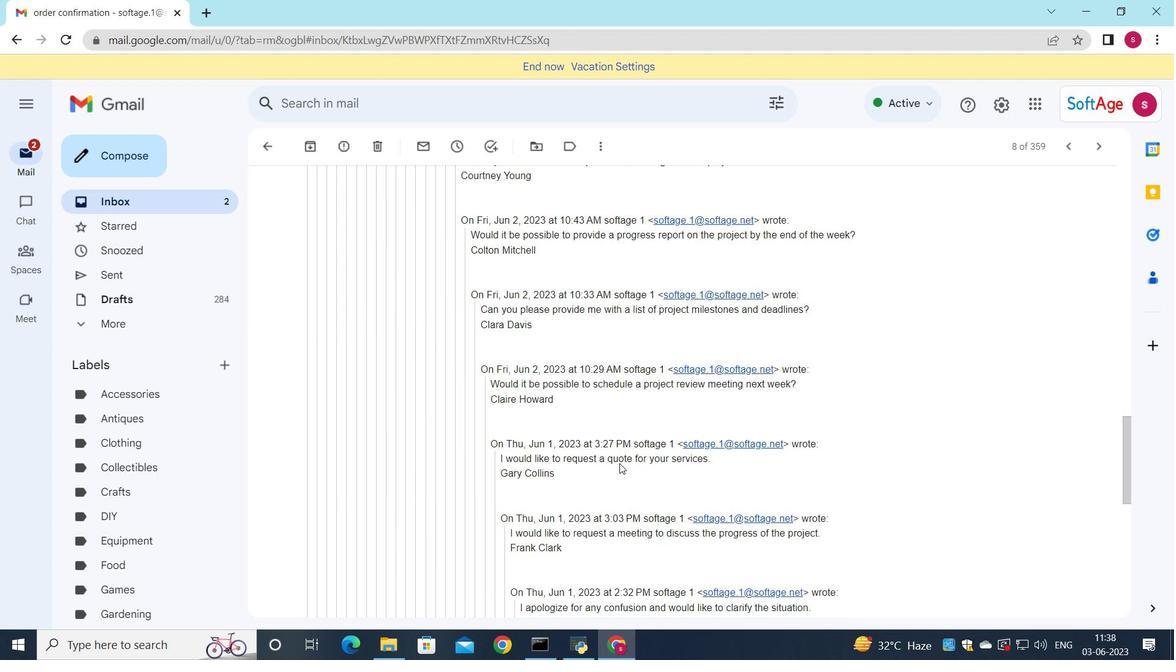 
Action: Mouse scrolled (620, 463) with delta (0, 0)
Screenshot: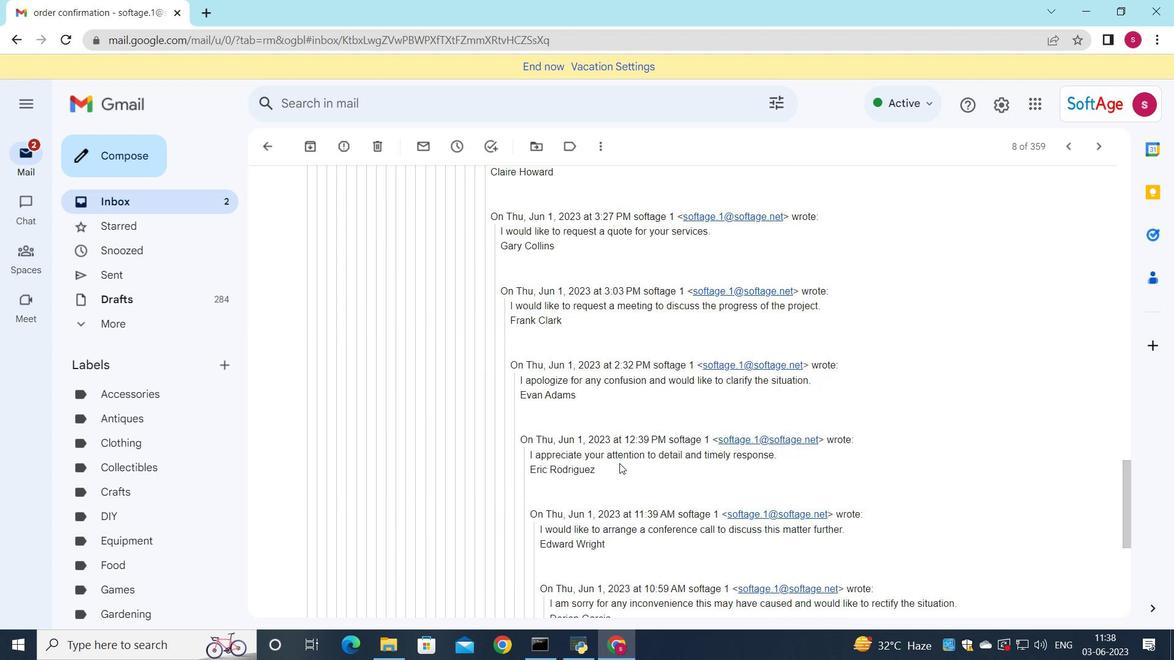 
Action: Mouse scrolled (620, 463) with delta (0, 0)
Screenshot: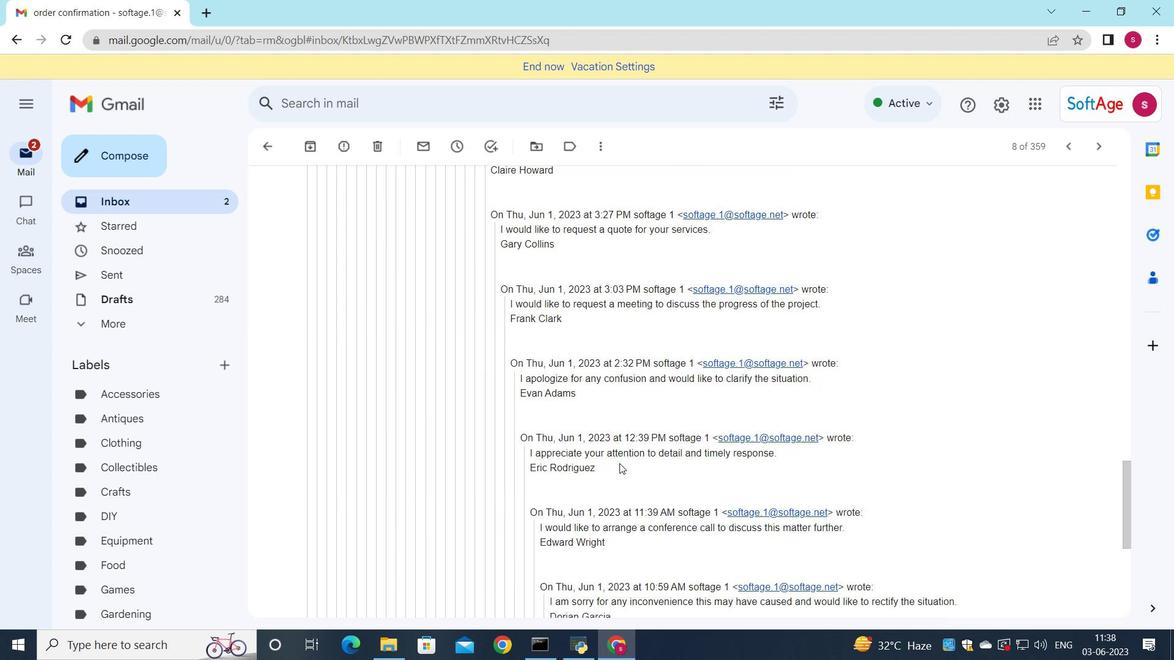
Action: Mouse scrolled (620, 463) with delta (0, 0)
Screenshot: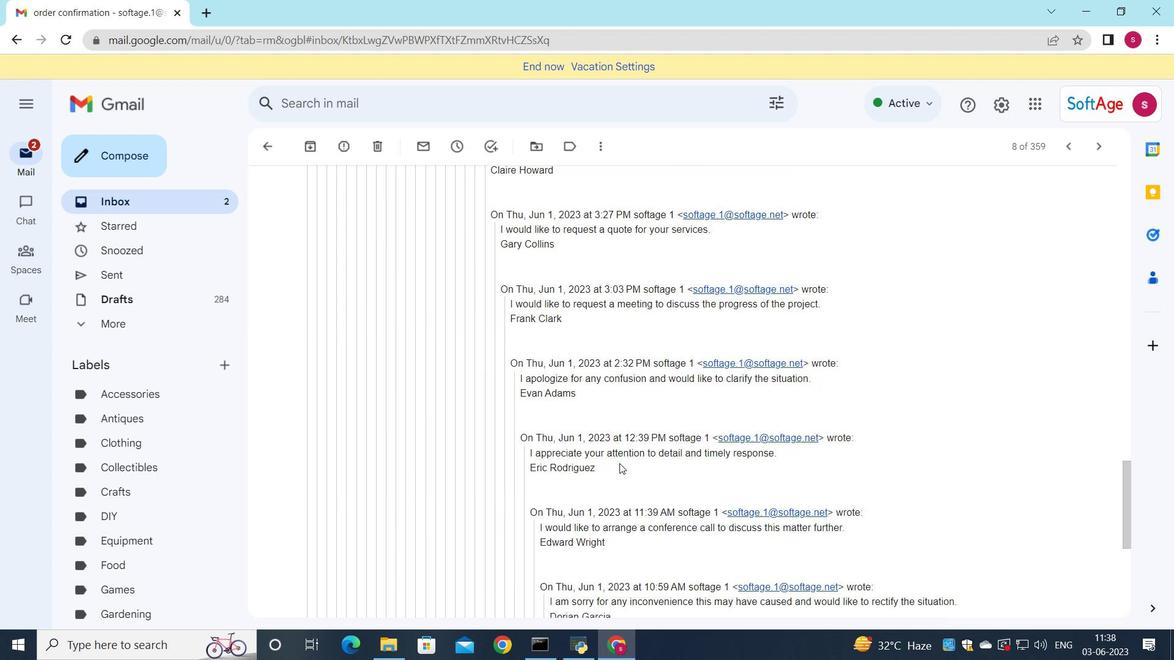 
Action: Mouse scrolled (620, 463) with delta (0, 0)
Screenshot: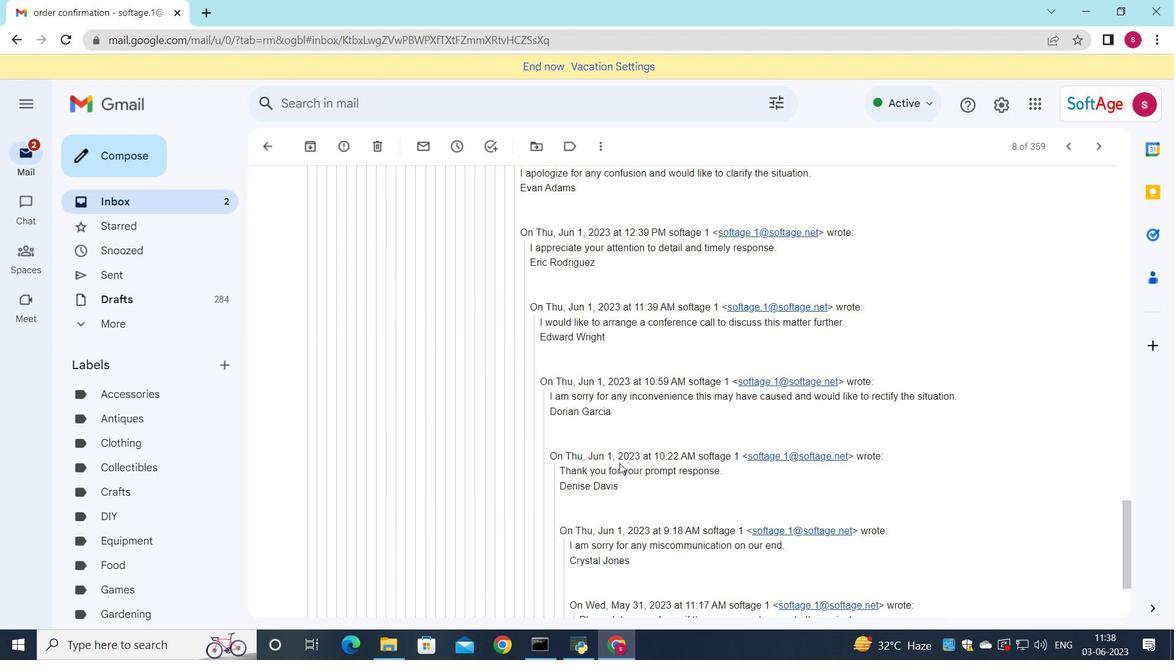 
Action: Mouse scrolled (620, 463) with delta (0, 0)
Screenshot: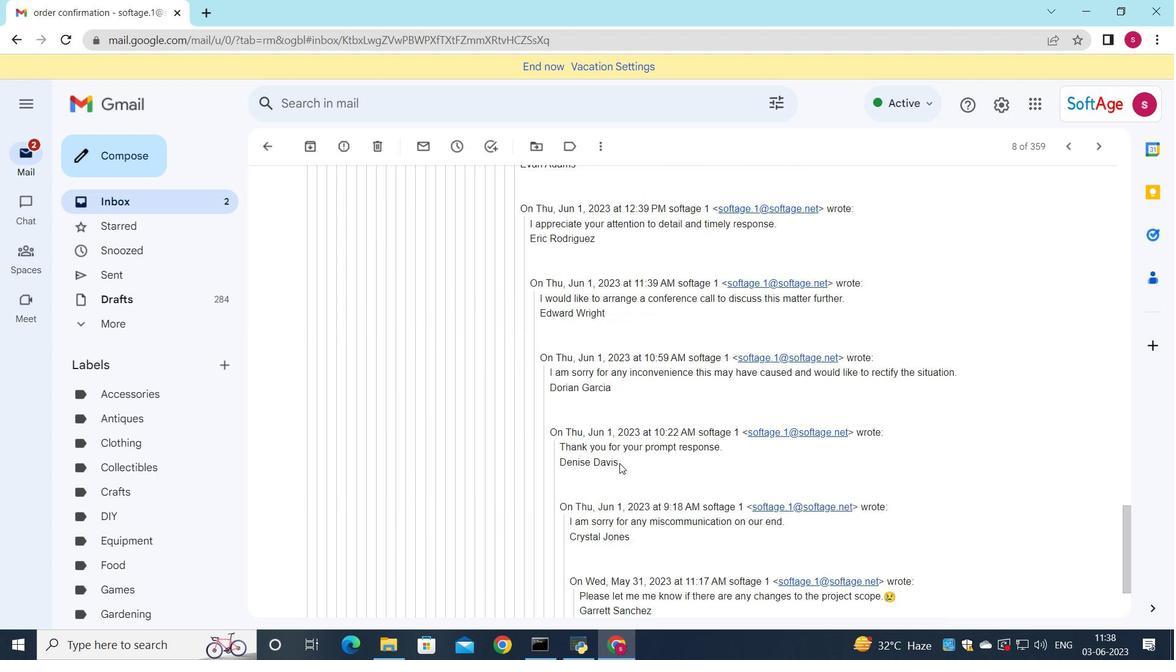 
Action: Mouse scrolled (620, 463) with delta (0, 0)
Screenshot: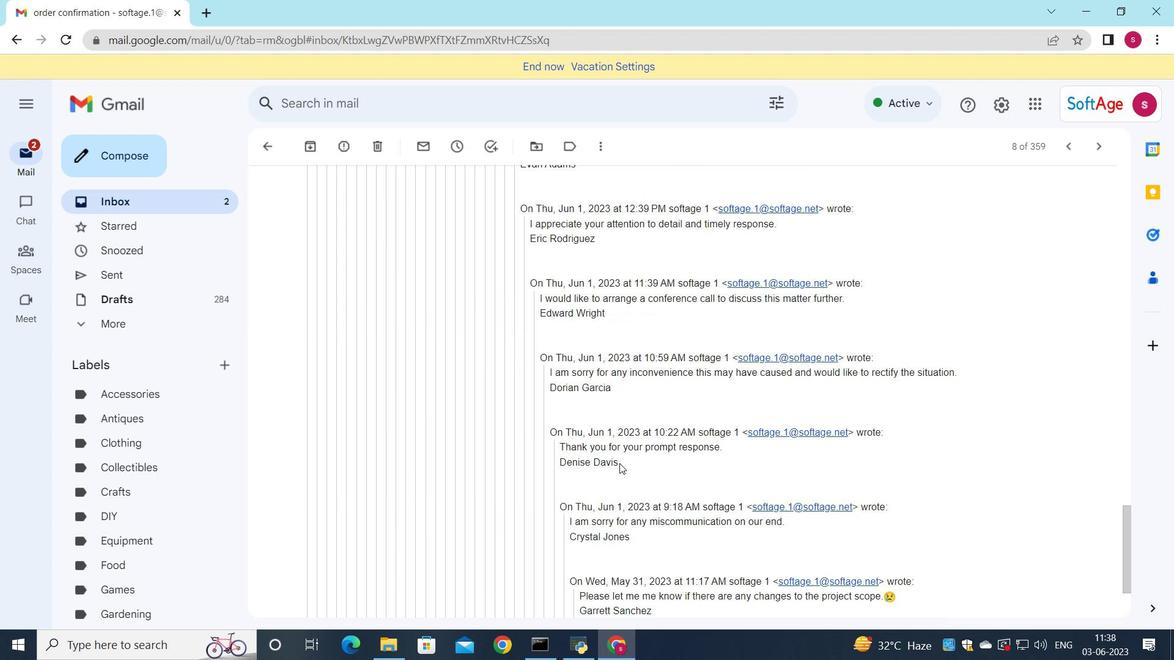 
Action: Mouse scrolled (620, 463) with delta (0, 0)
Screenshot: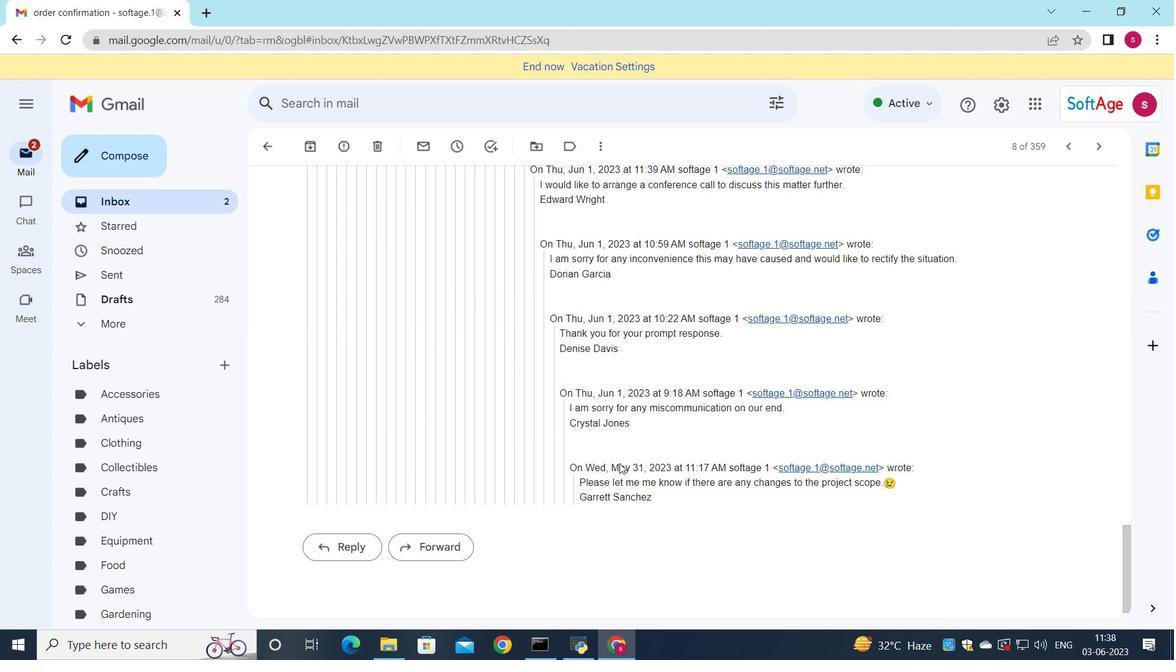 
Action: Mouse scrolled (620, 463) with delta (0, 0)
Screenshot: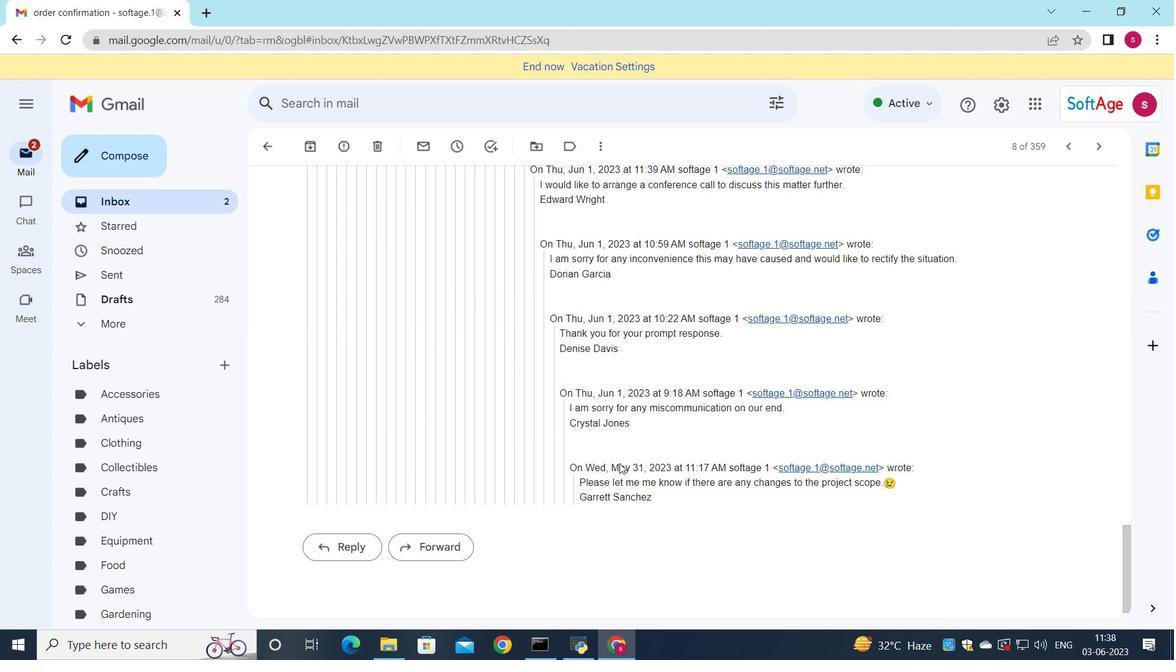 
Action: Mouse scrolled (620, 463) with delta (0, 0)
Screenshot: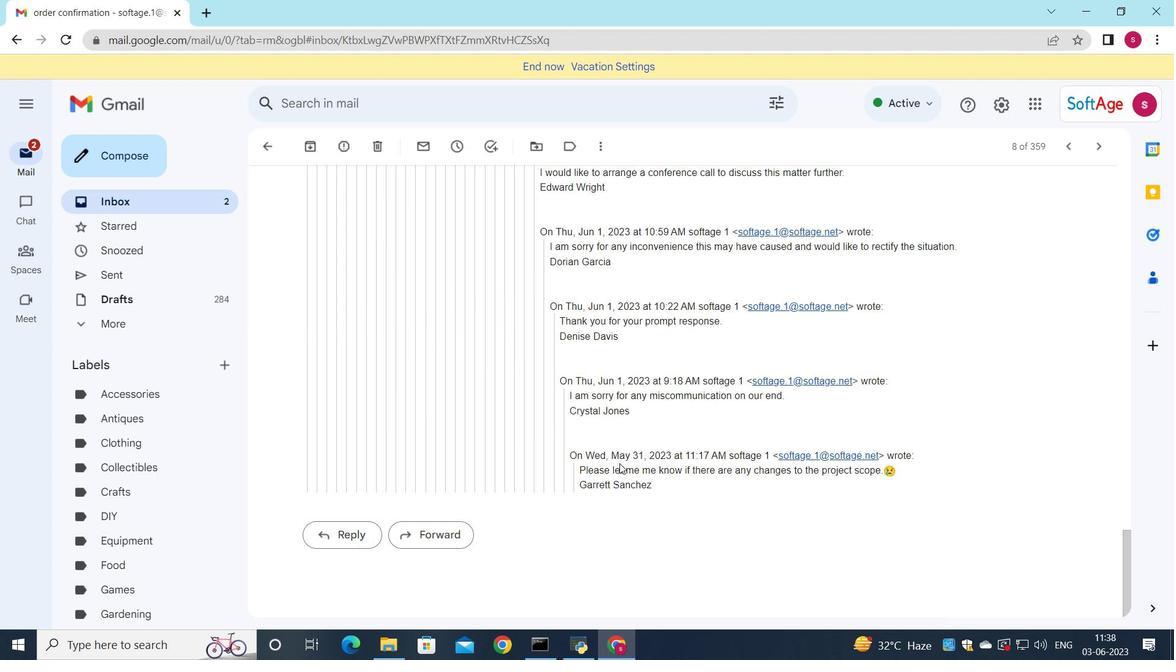 
Action: Mouse moved to (338, 536)
Screenshot: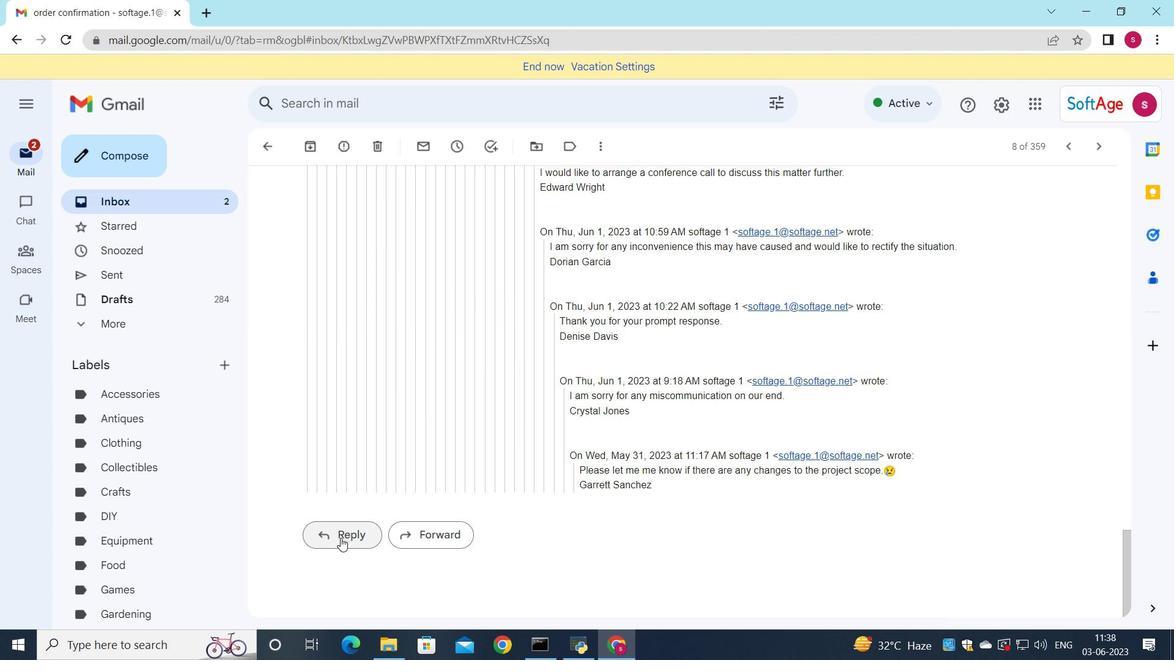 
Action: Mouse pressed left at (338, 536)
Screenshot: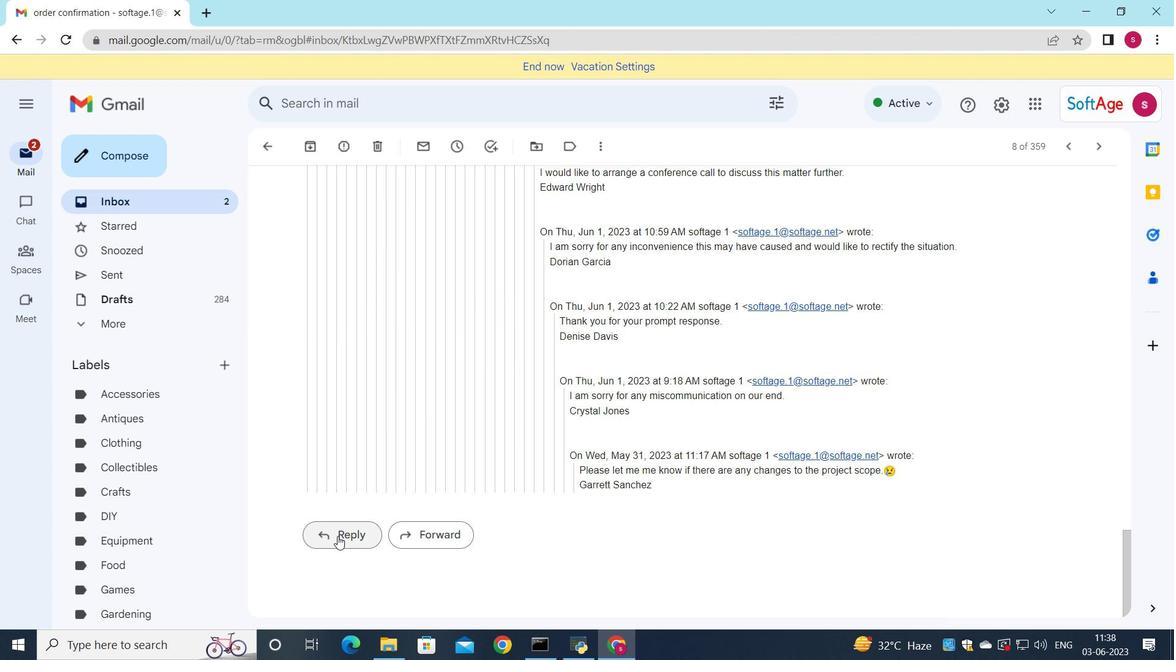 
Action: Mouse moved to (335, 443)
Screenshot: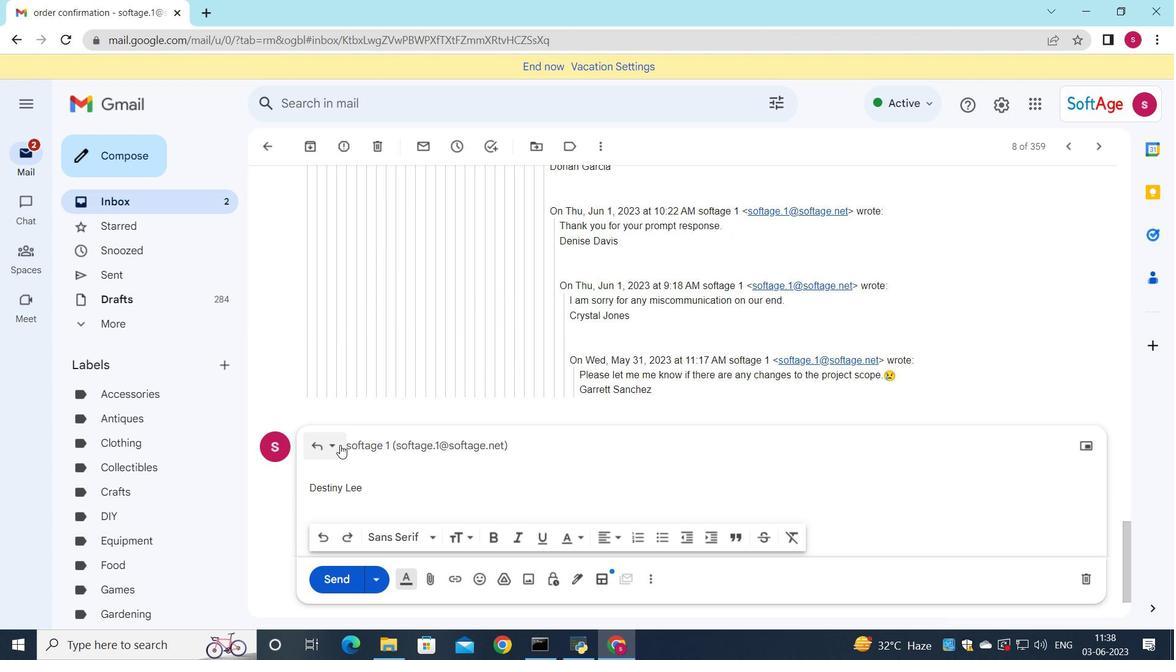 
Action: Mouse pressed left at (335, 443)
Screenshot: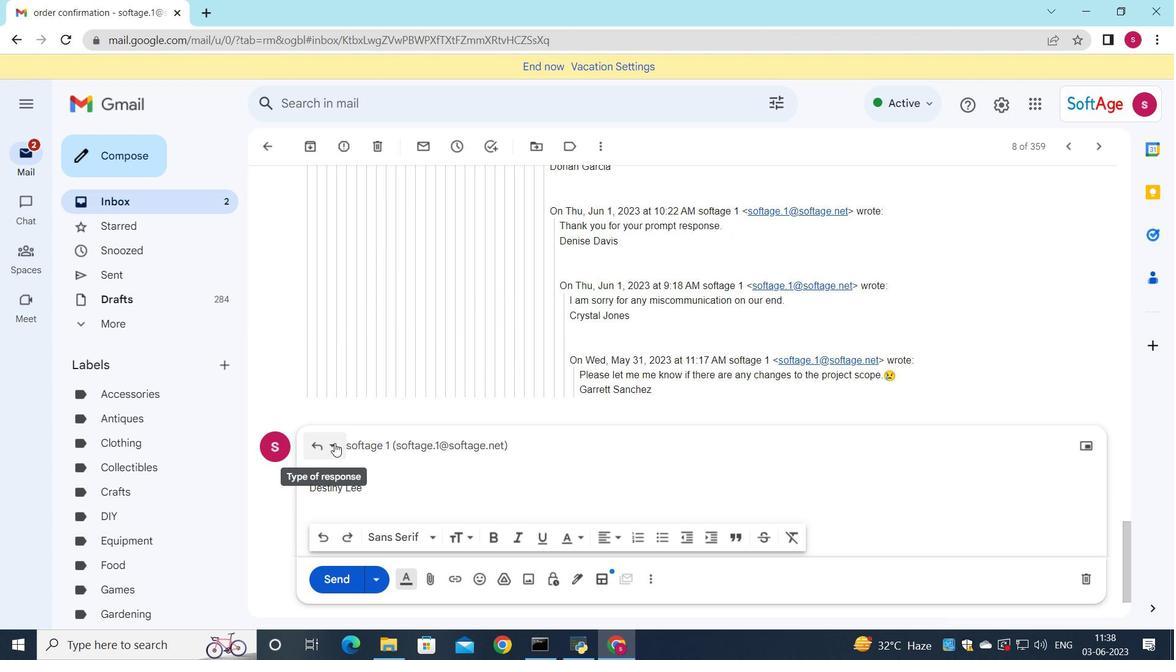 
Action: Mouse moved to (369, 533)
Screenshot: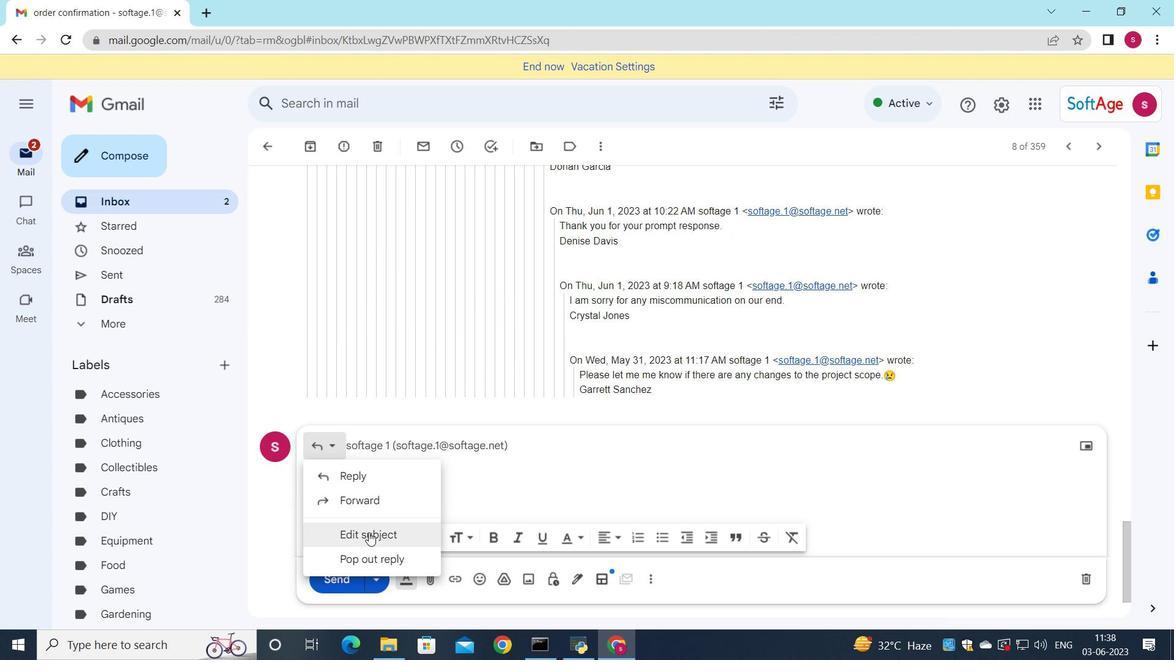 
Action: Mouse pressed left at (369, 533)
Screenshot: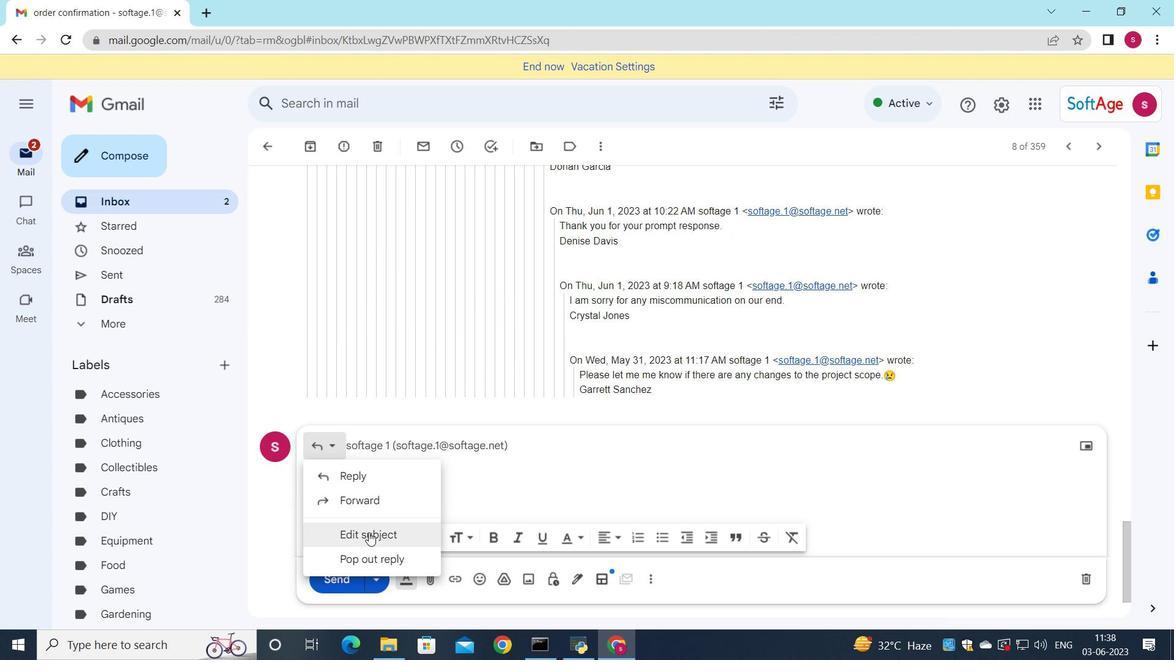 
Action: Mouse moved to (800, 237)
Screenshot: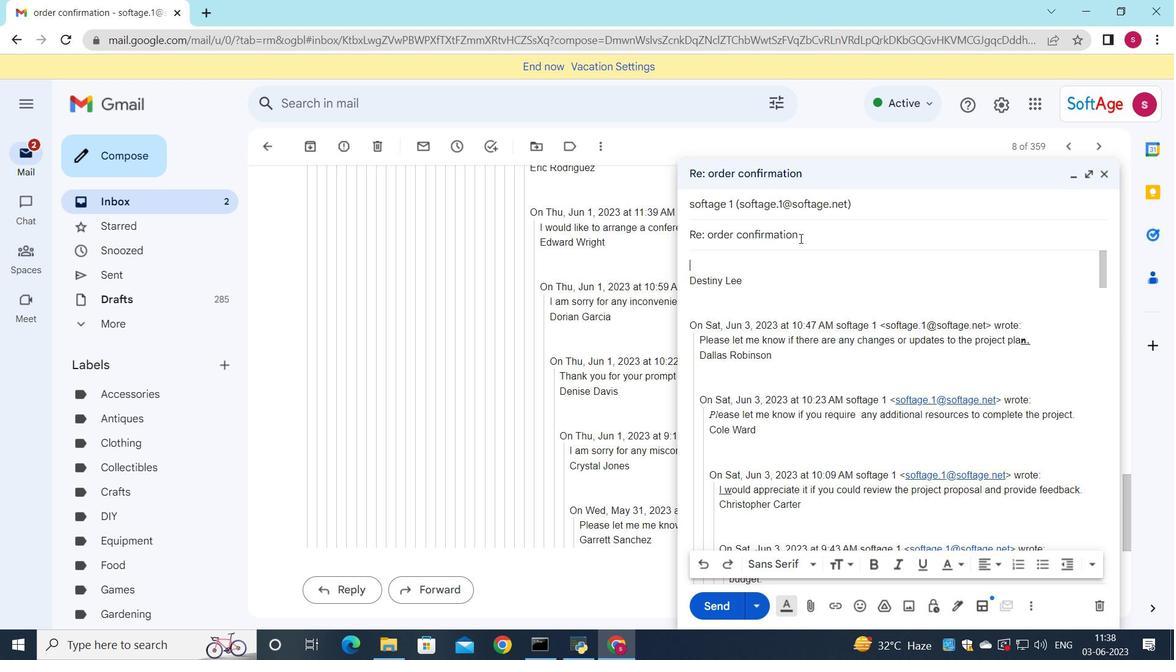
Action: Mouse pressed left at (800, 237)
Screenshot: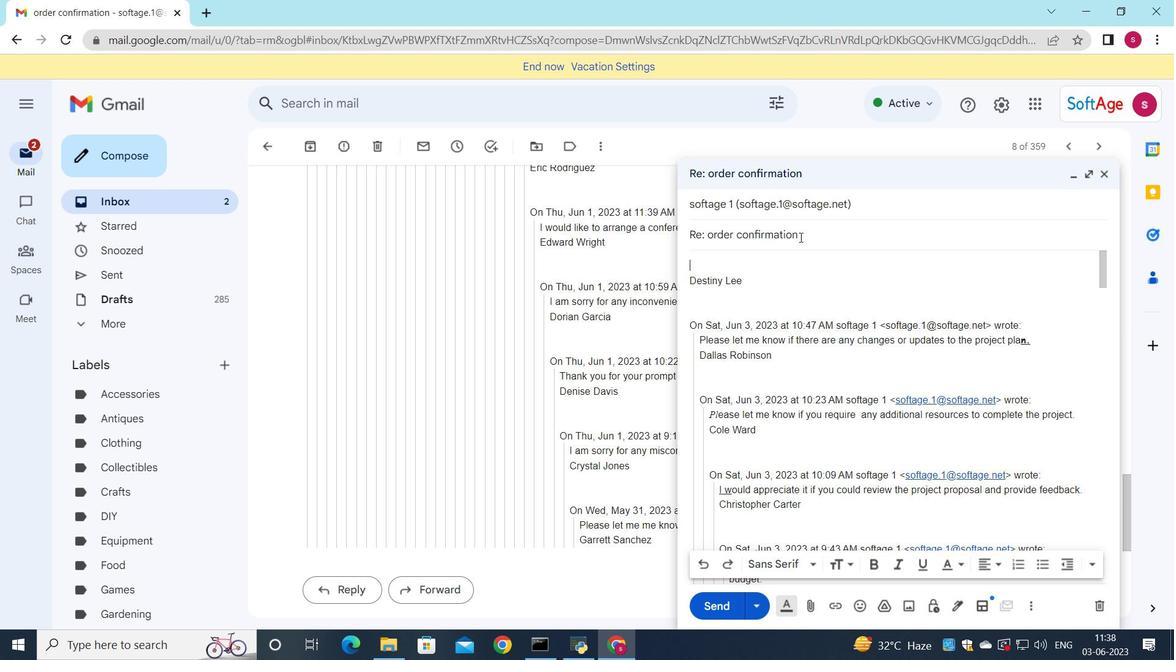
Action: Mouse moved to (687, 239)
Screenshot: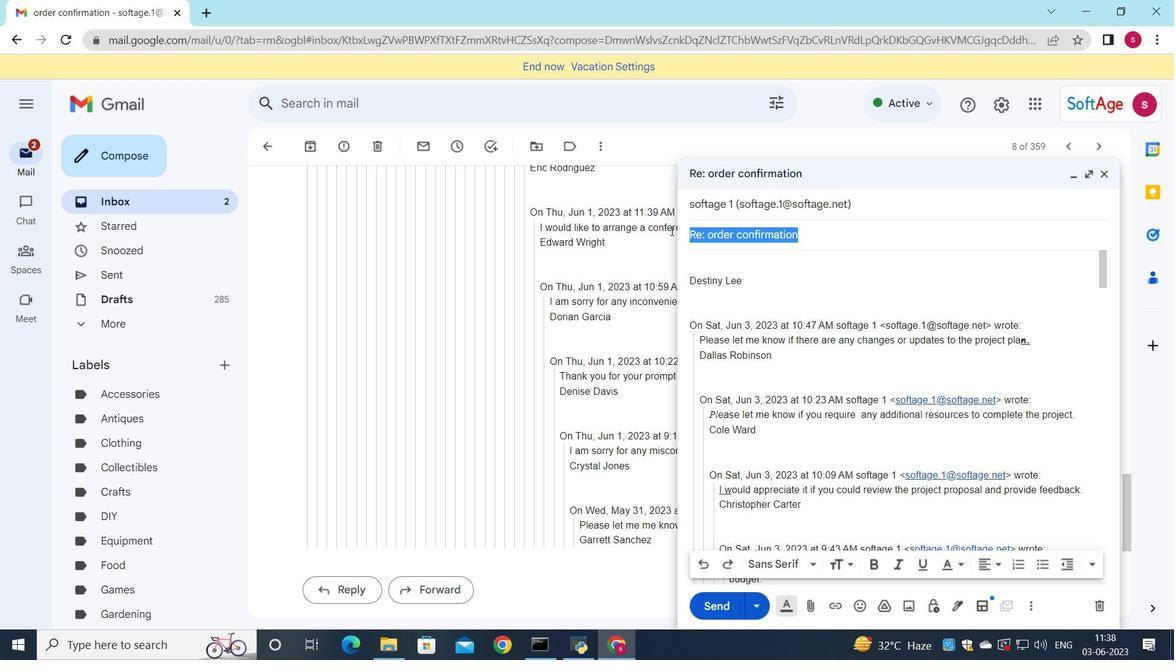 
Action: Key pressed s<Key.backspace><Key.shift>Status<Key.space>report
Screenshot: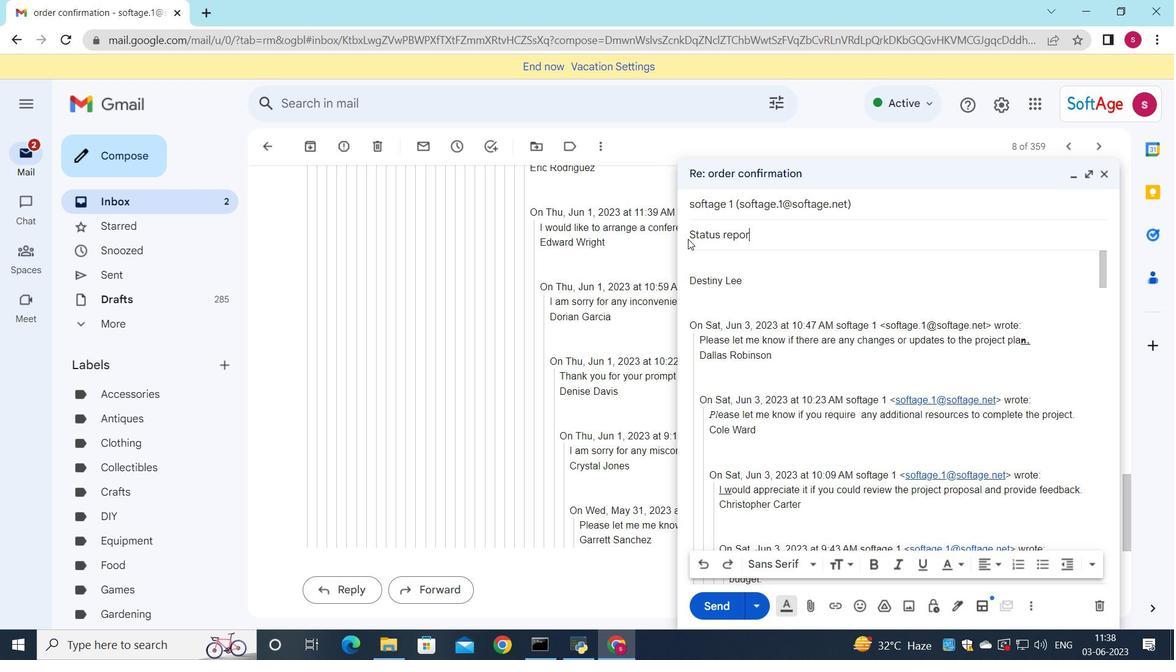 
Action: Mouse moved to (716, 267)
Screenshot: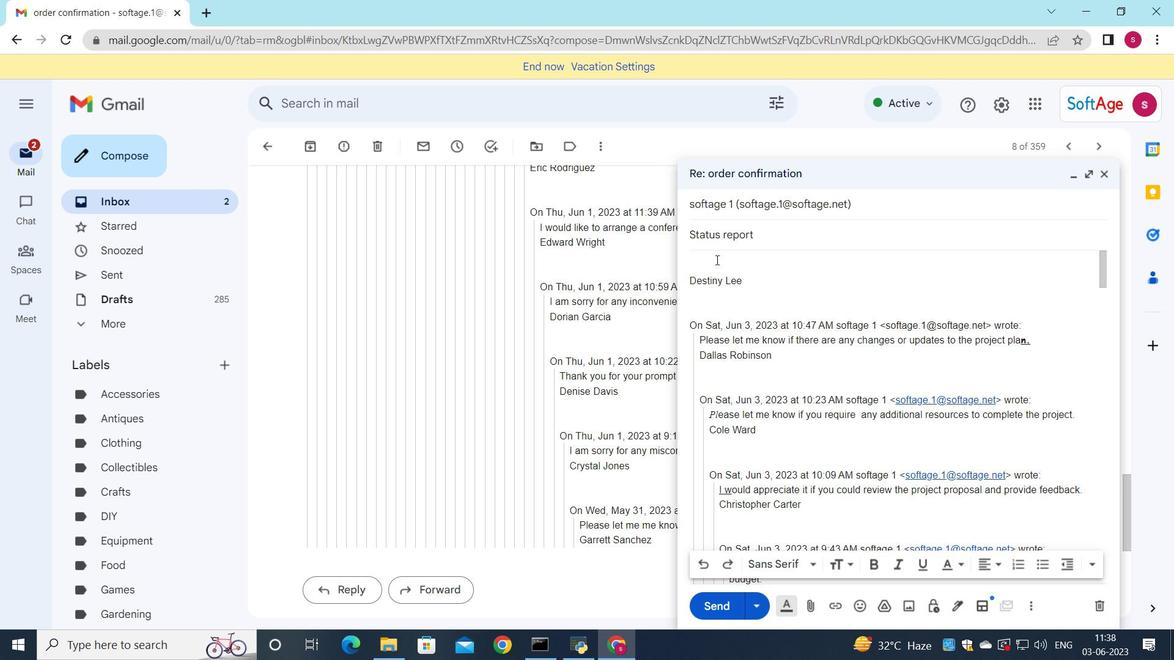 
Action: Mouse pressed left at (716, 267)
Screenshot: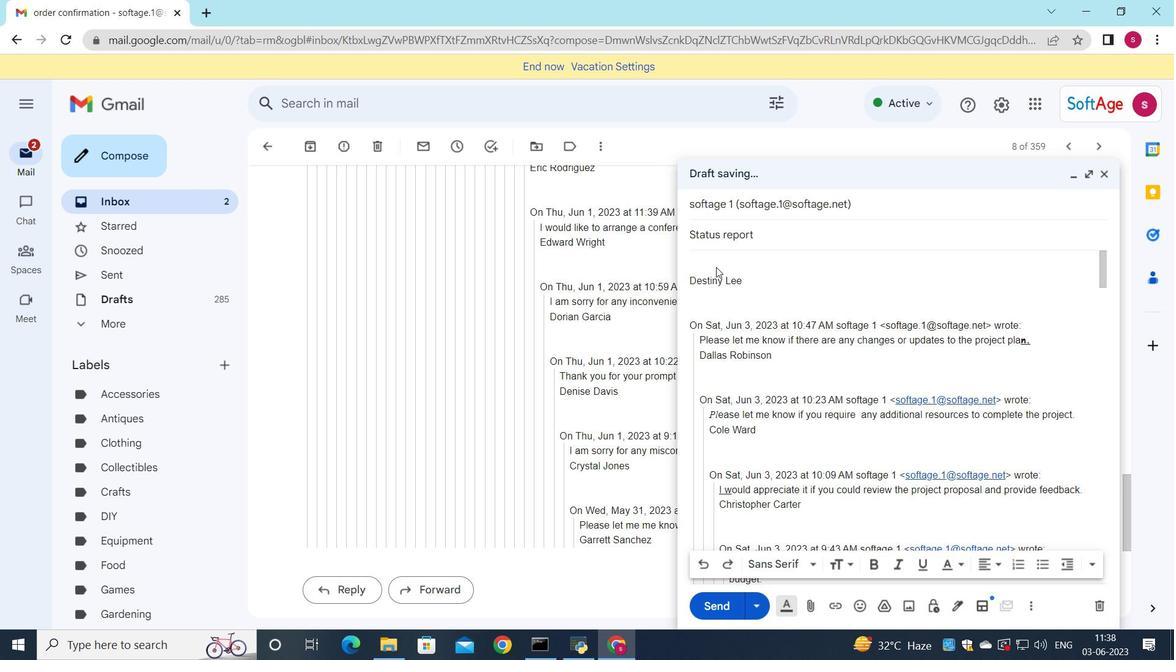 
Action: Key pressed <Key.shift>I<Key.space>would<Key.space>like<Key.space>to<Key.space>discuss<Key.space>the<Key.space>projects<Key.space>quq<Key.backspace>ality<Key.space>assurancer<Key.backspace><Key.space>plan
Screenshot: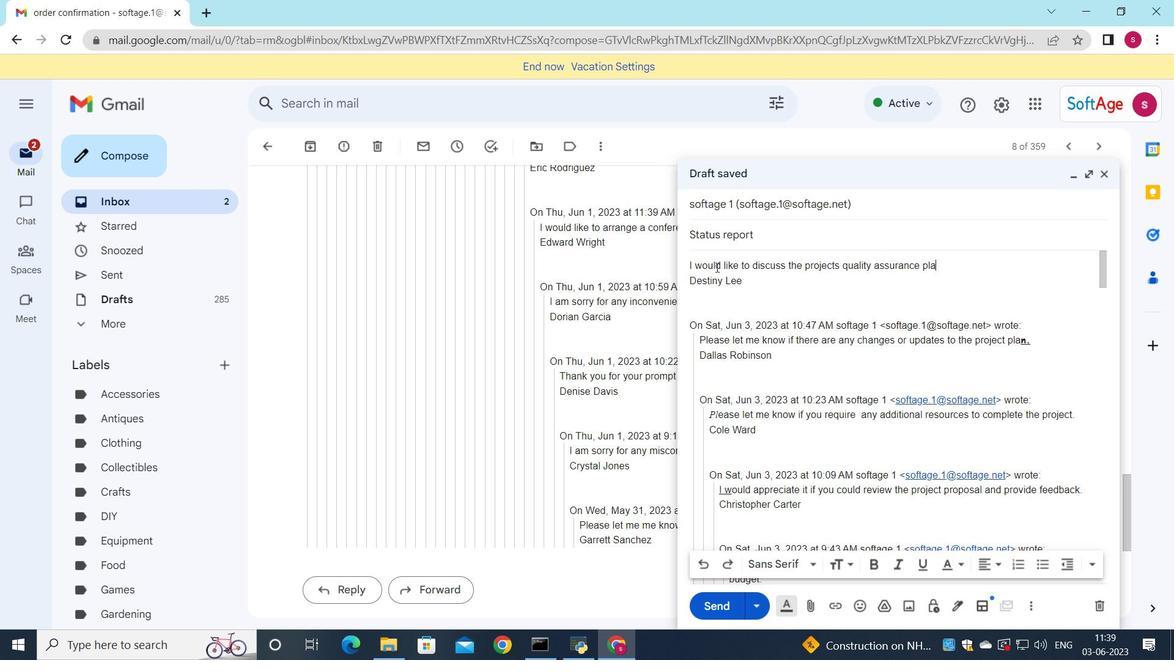 
Action: Mouse moved to (751, 321)
Screenshot: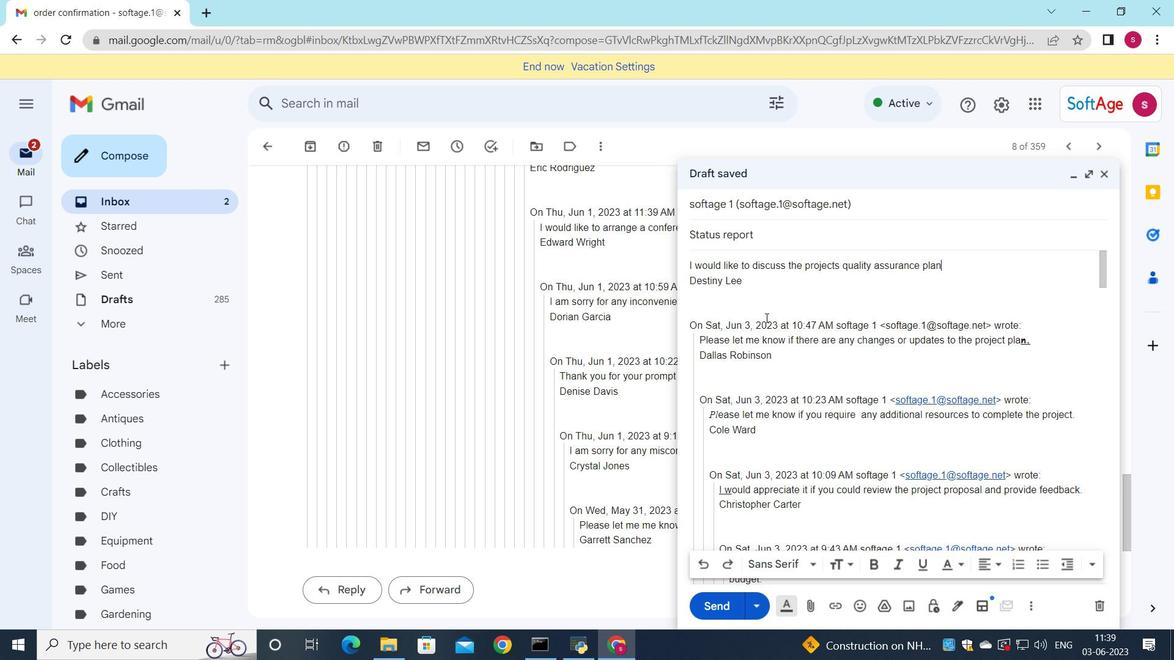 
Action: Key pressed <Key.space>with<Key.space>you.
Screenshot: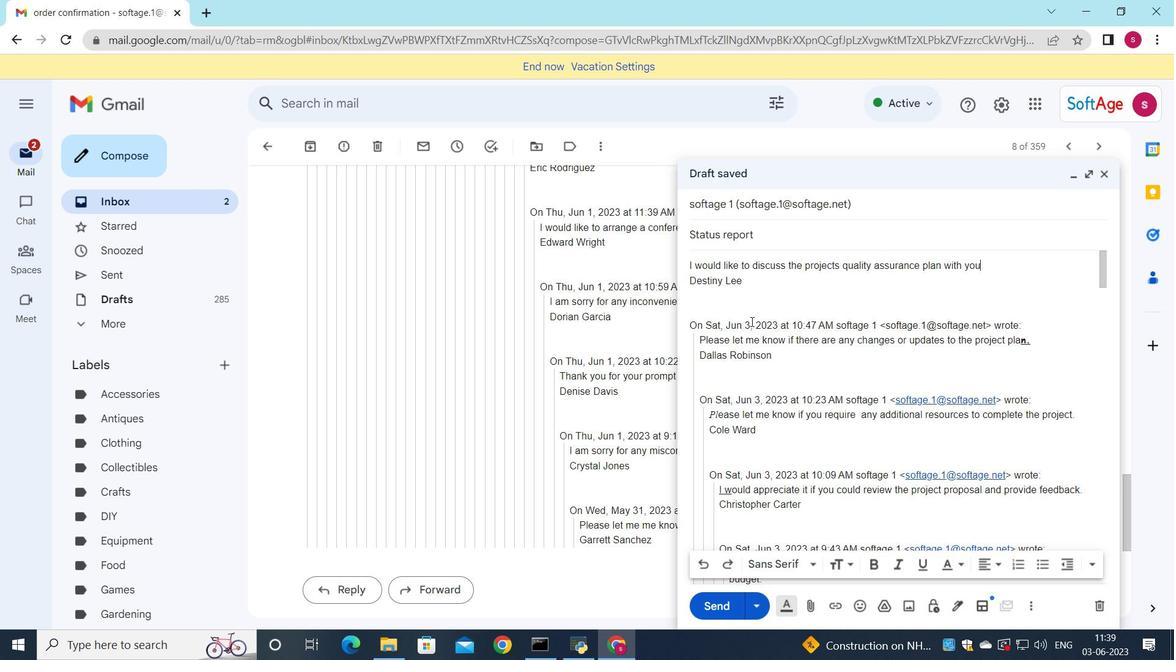 
Action: Mouse moved to (834, 267)
Screenshot: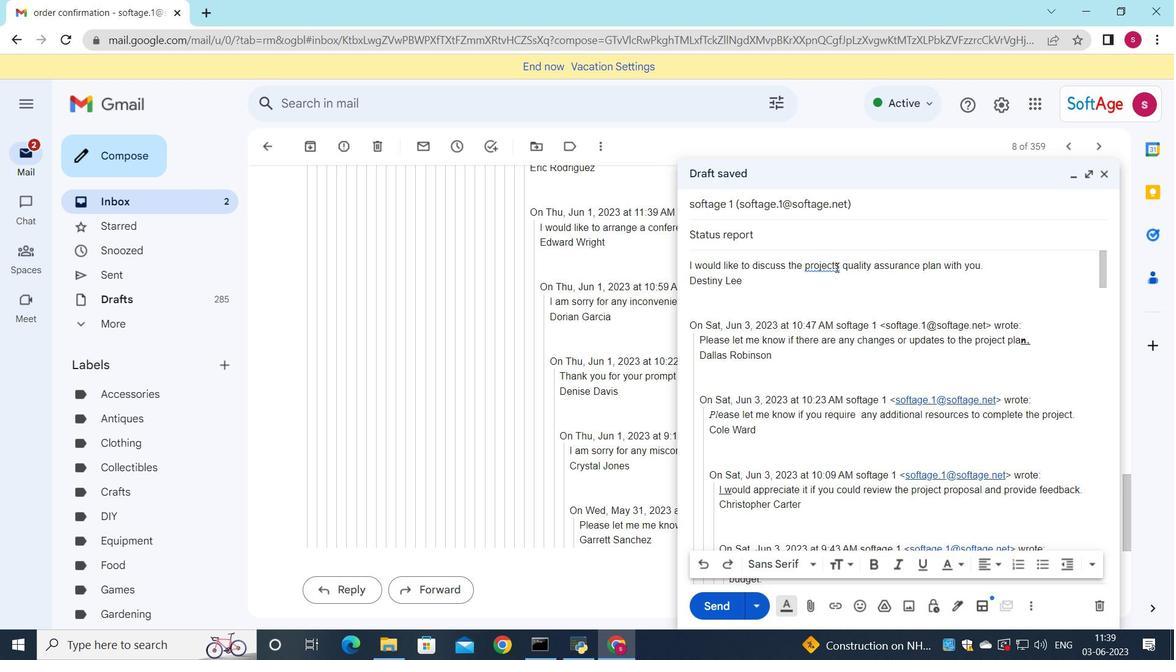 
Action: Mouse pressed left at (834, 267)
Screenshot: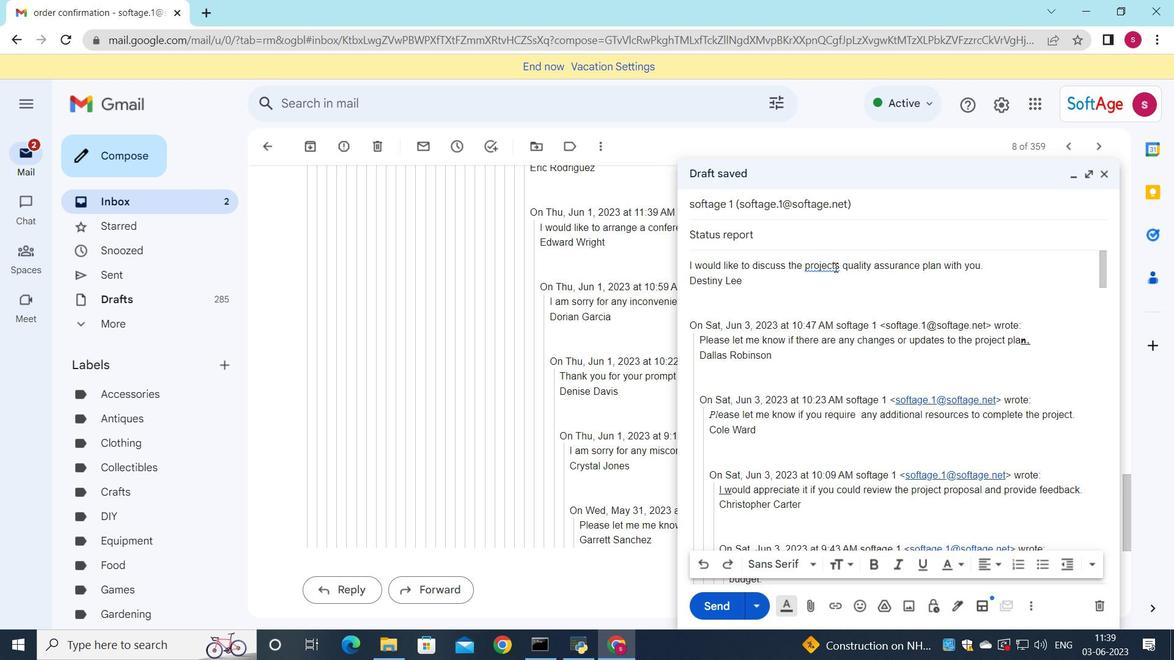 
Action: Mouse moved to (860, 286)
Screenshot: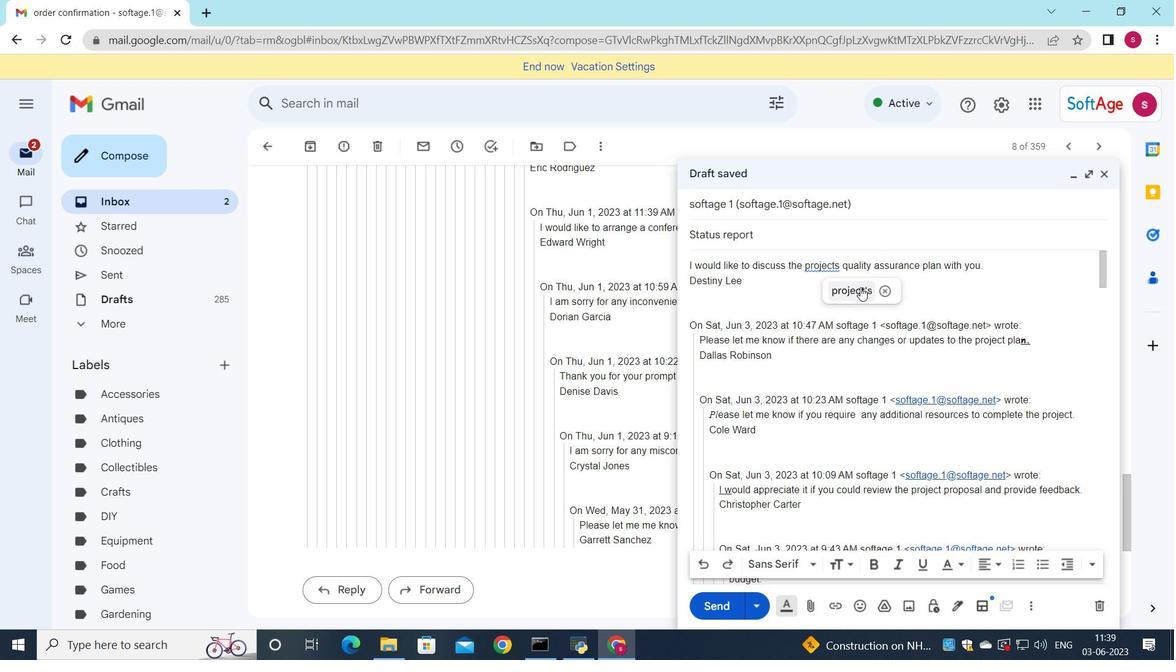 
Action: Mouse pressed left at (860, 286)
Screenshot: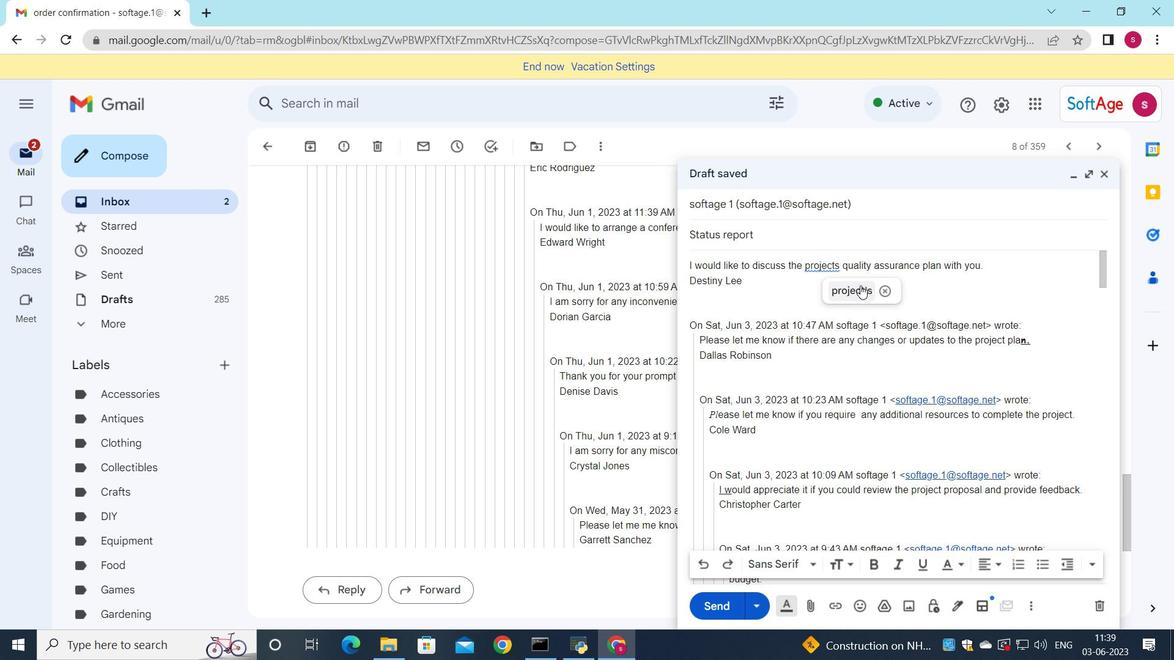 
Action: Mouse moved to (689, 264)
Screenshot: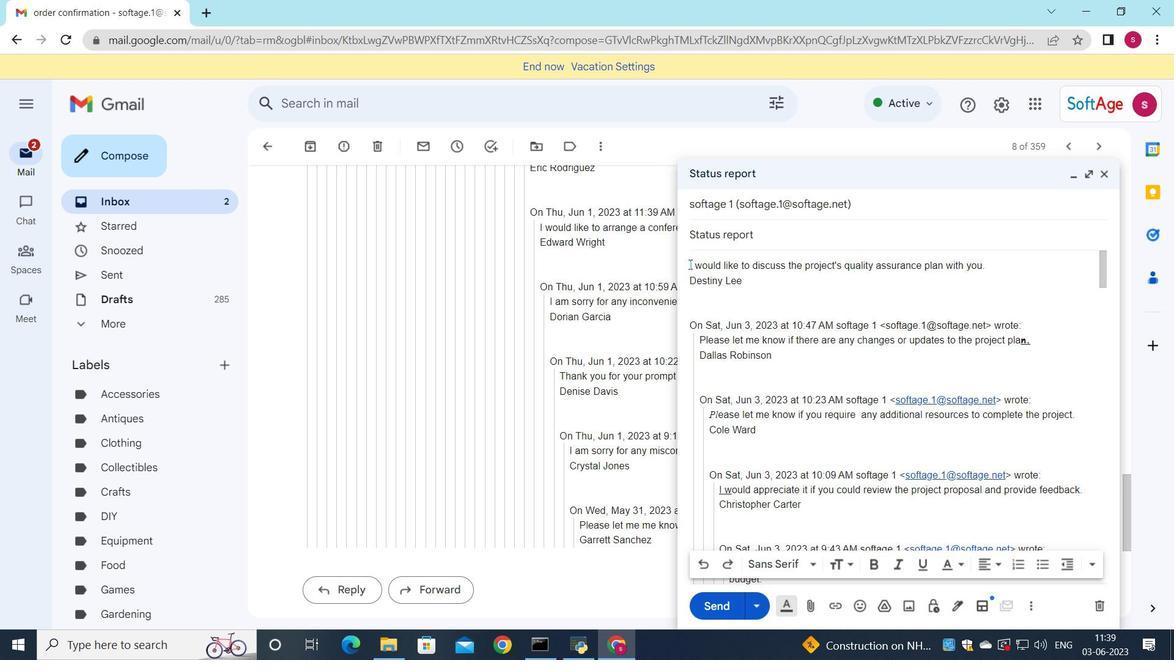 
Action: Mouse pressed left at (689, 264)
Screenshot: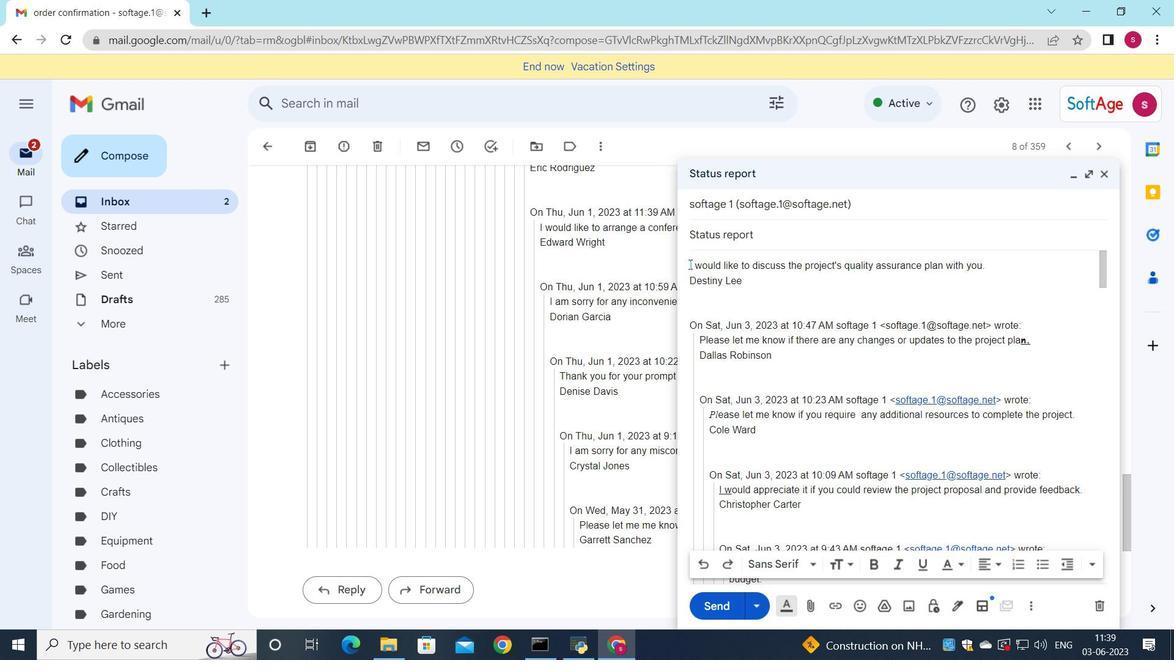 
Action: Mouse moved to (957, 568)
Screenshot: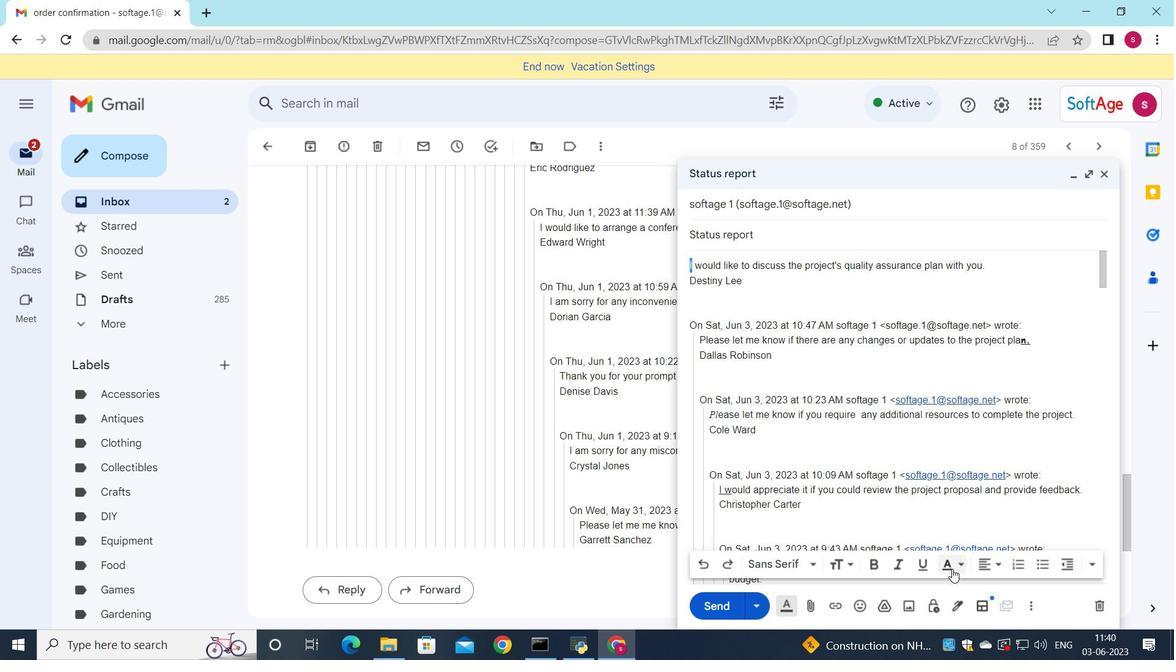 
Action: Mouse pressed left at (957, 568)
Screenshot: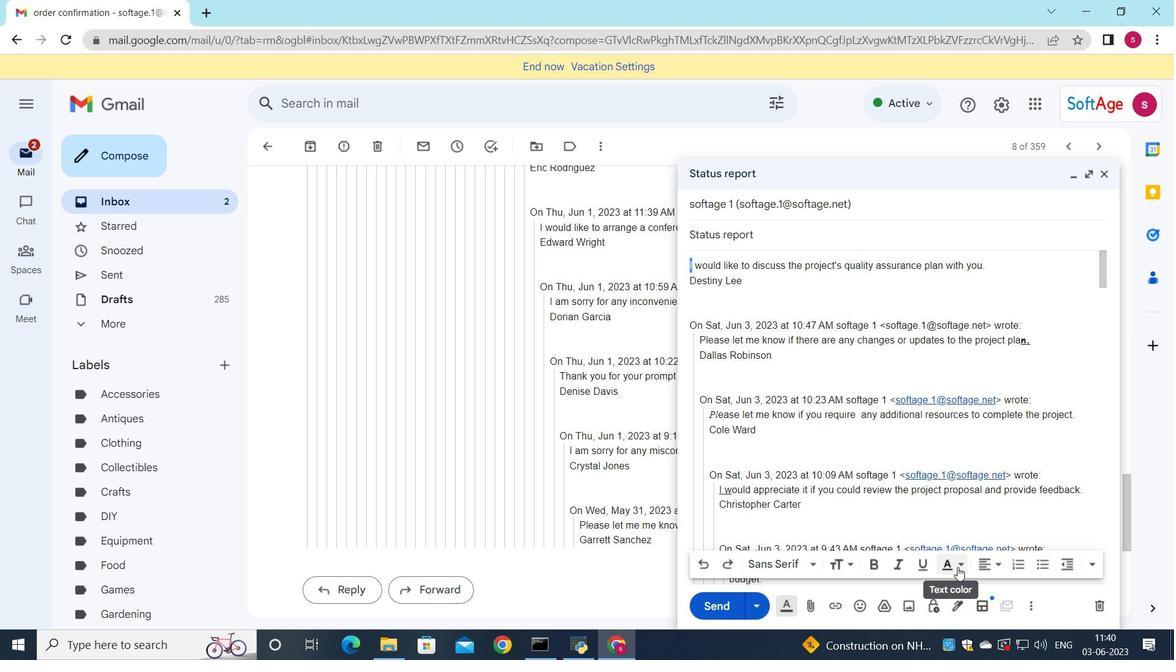 
Action: Mouse moved to (922, 461)
Screenshot: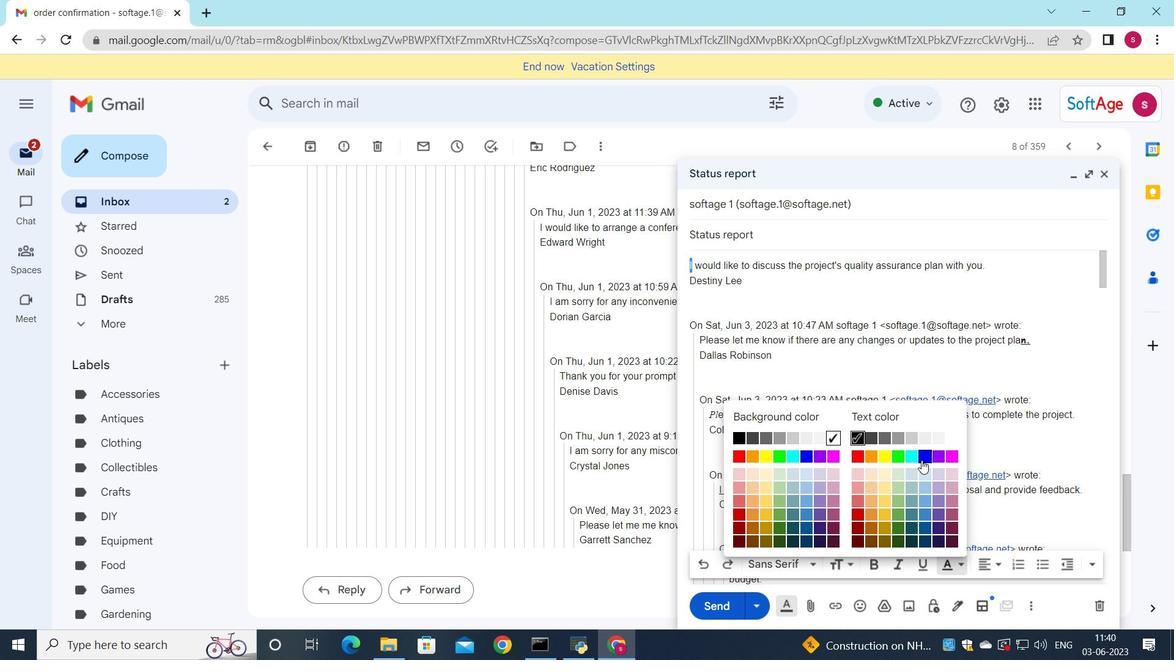 
Action: Mouse pressed left at (922, 461)
Screenshot: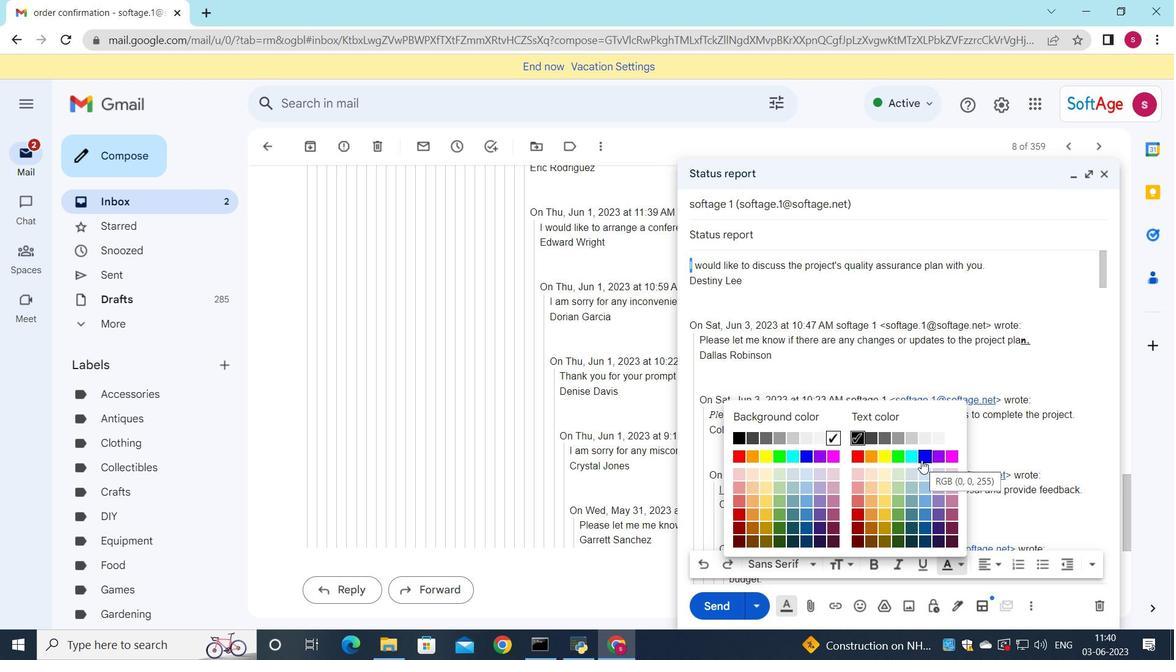 
Action: Mouse moved to (964, 566)
Screenshot: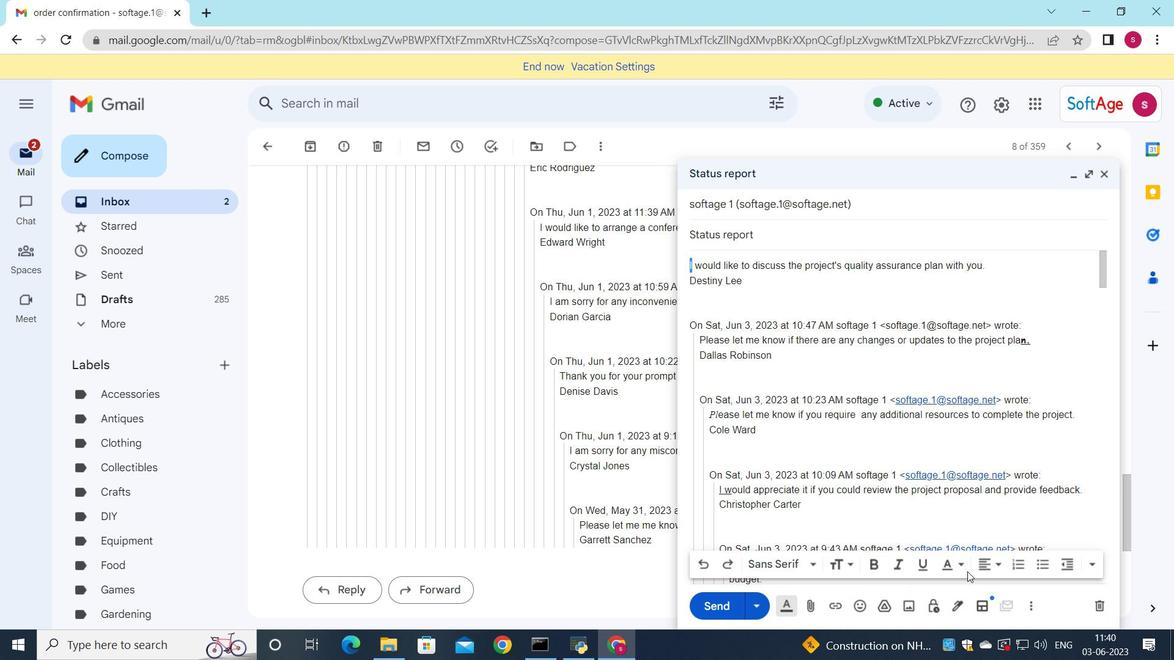 
Action: Mouse pressed left at (964, 566)
Screenshot: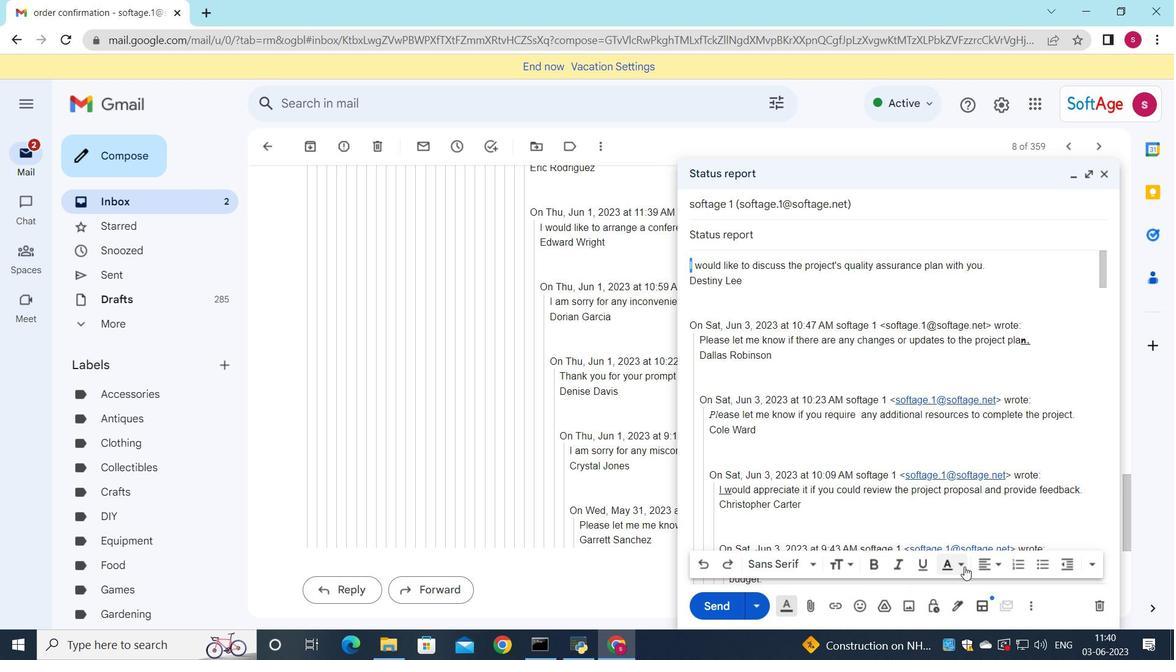 
Action: Mouse moved to (879, 458)
Screenshot: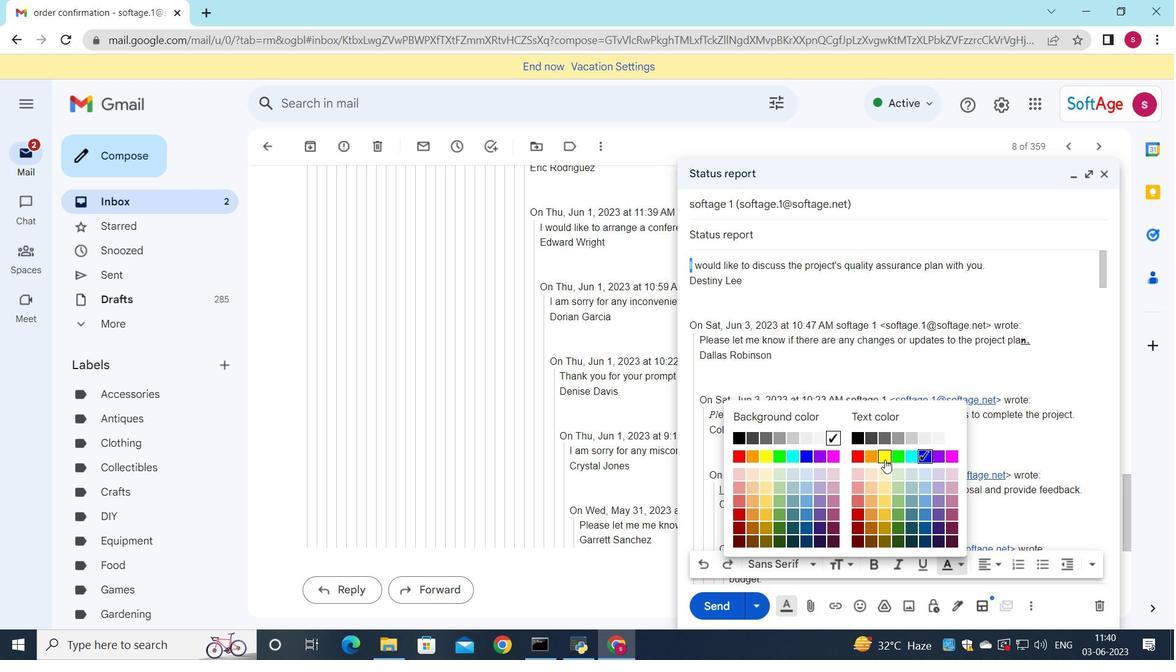 
Action: Mouse pressed left at (879, 458)
Screenshot: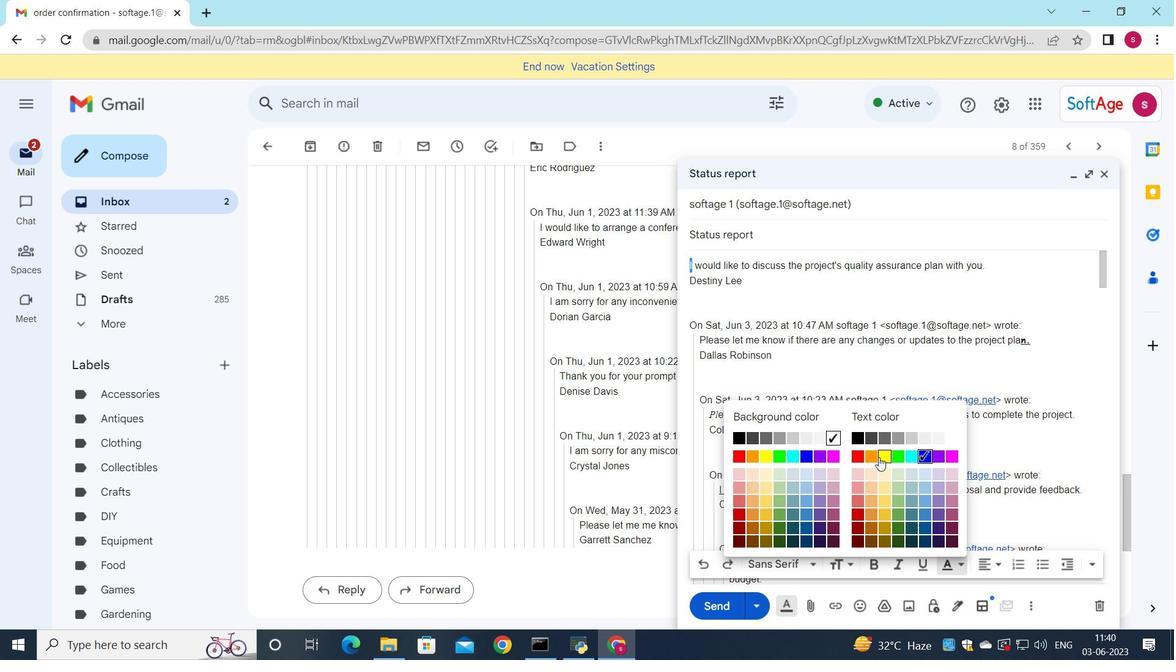 
Action: Mouse moved to (954, 566)
Screenshot: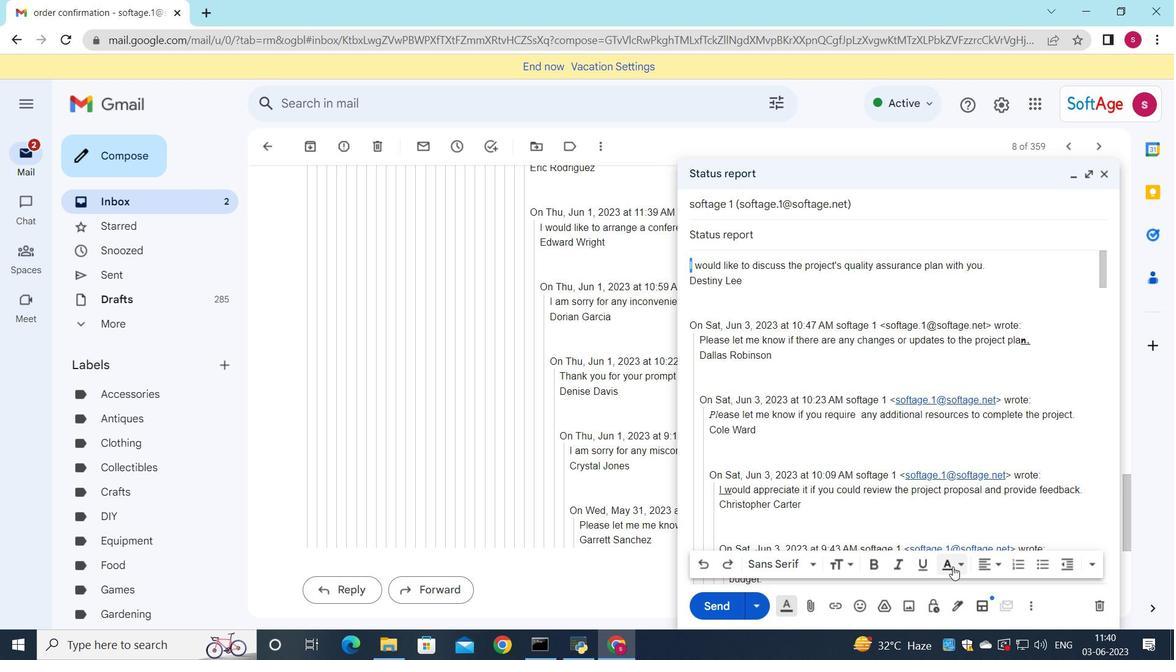 
Action: Mouse pressed left at (954, 566)
Screenshot: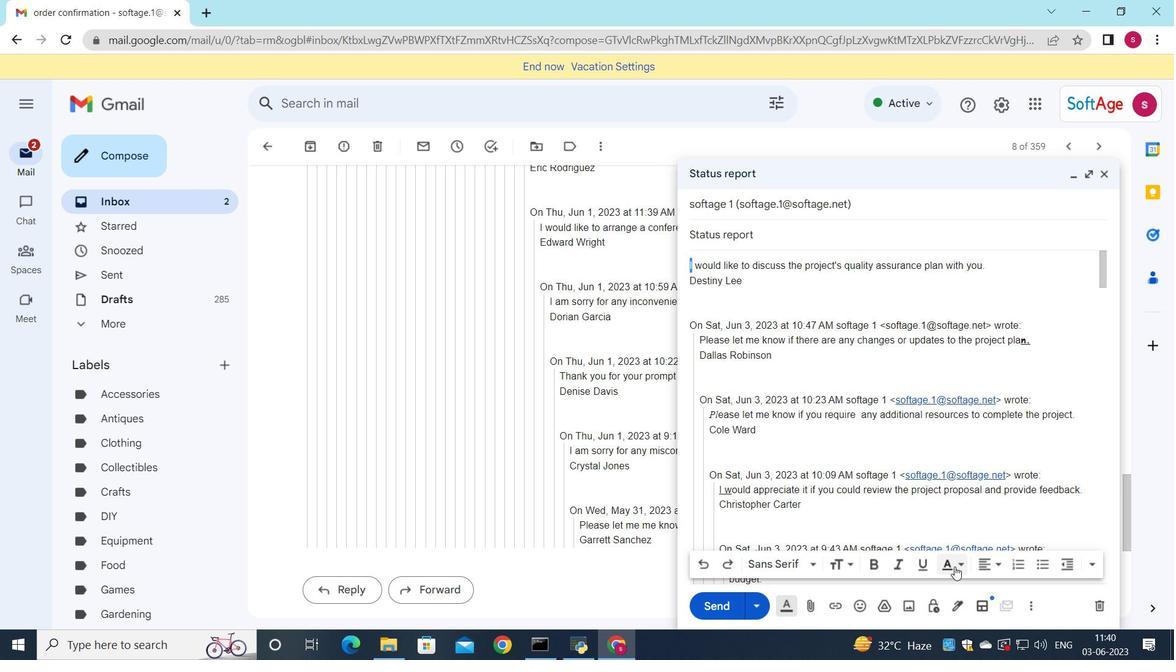 
Action: Mouse moved to (805, 460)
Screenshot: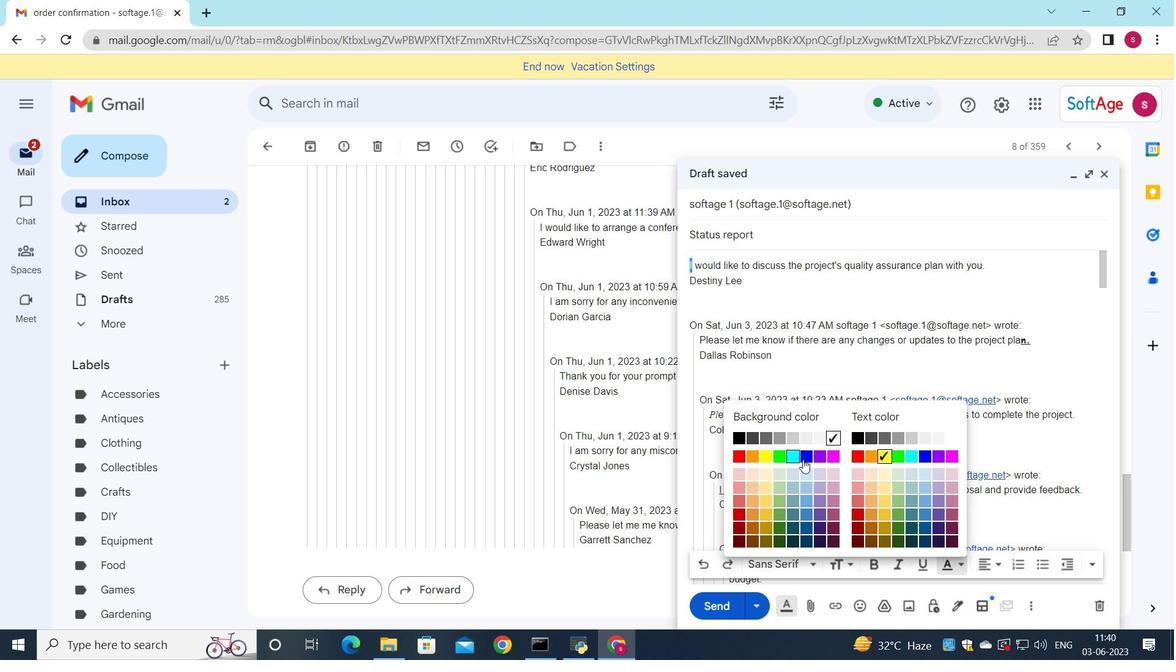 
Action: Mouse pressed left at (805, 460)
Screenshot: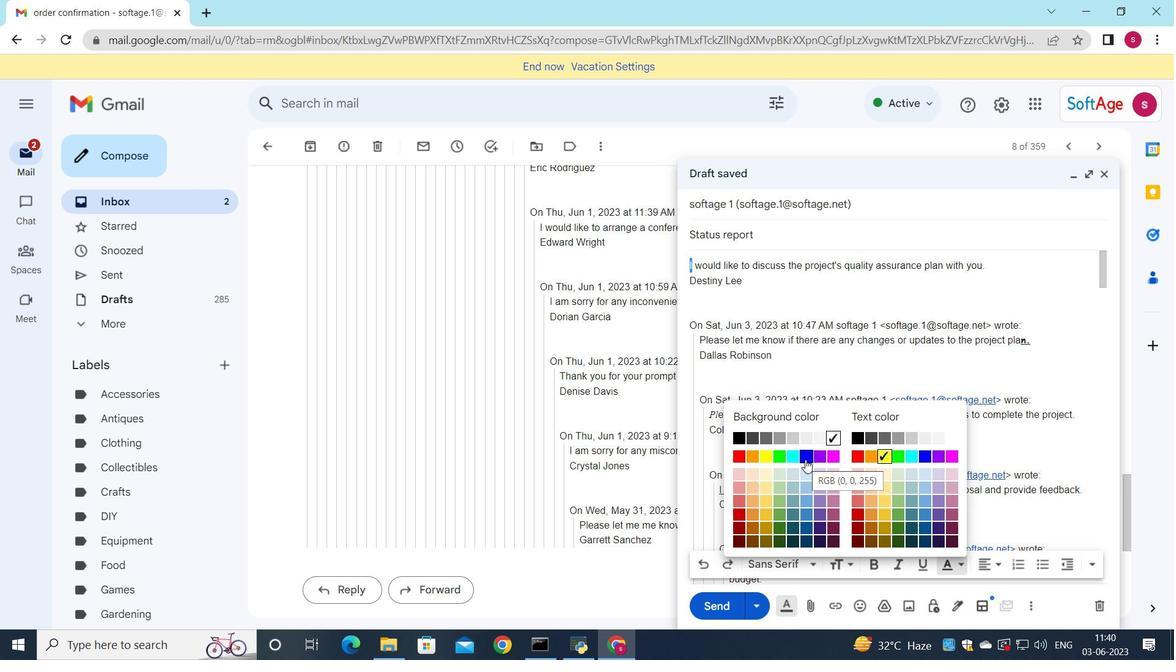 
Action: Mouse moved to (720, 611)
Screenshot: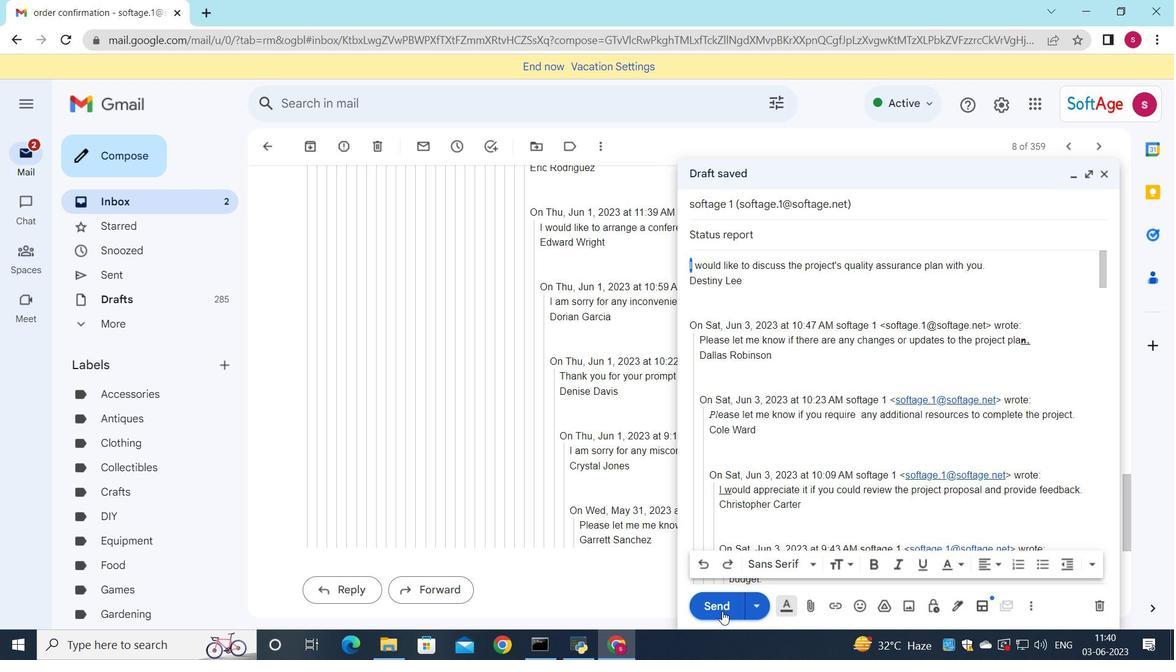 
Action: Mouse pressed left at (720, 611)
Screenshot: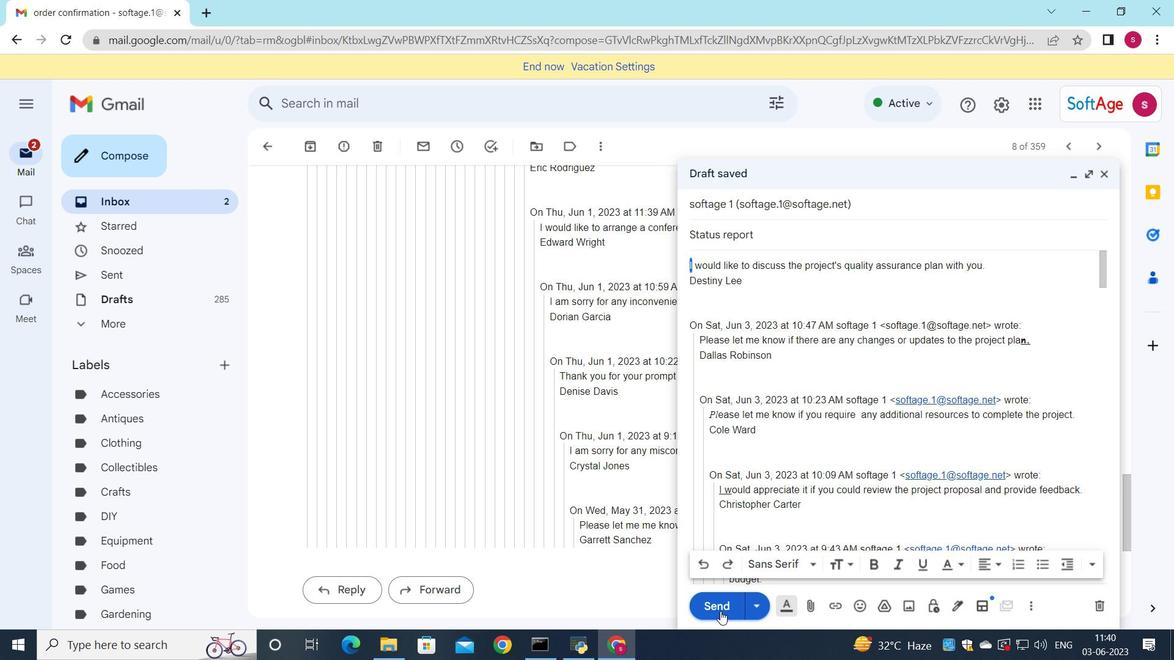 
Action: Mouse moved to (148, 208)
Screenshot: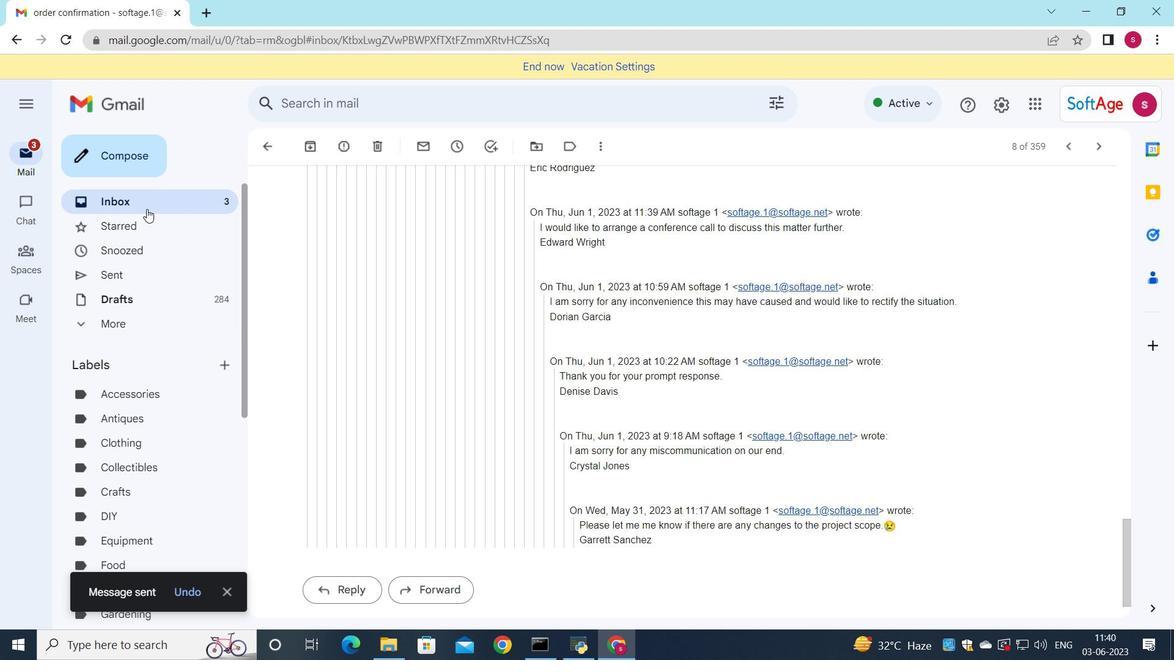 
Action: Mouse pressed left at (148, 208)
Screenshot: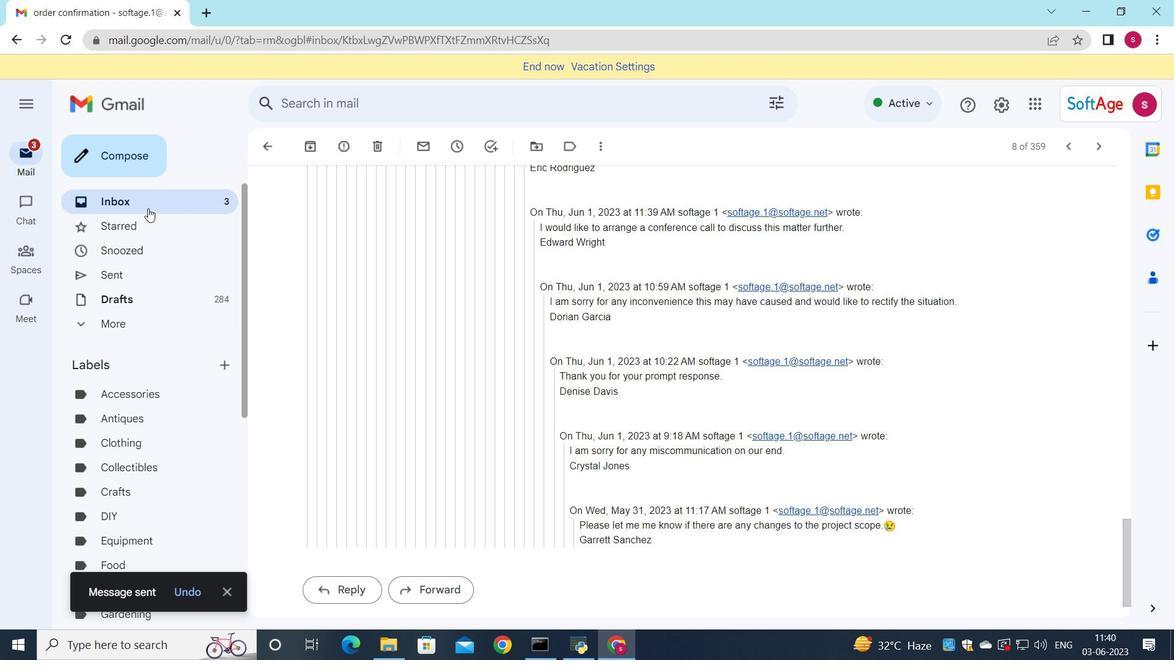 
Action: Mouse moved to (462, 179)
Screenshot: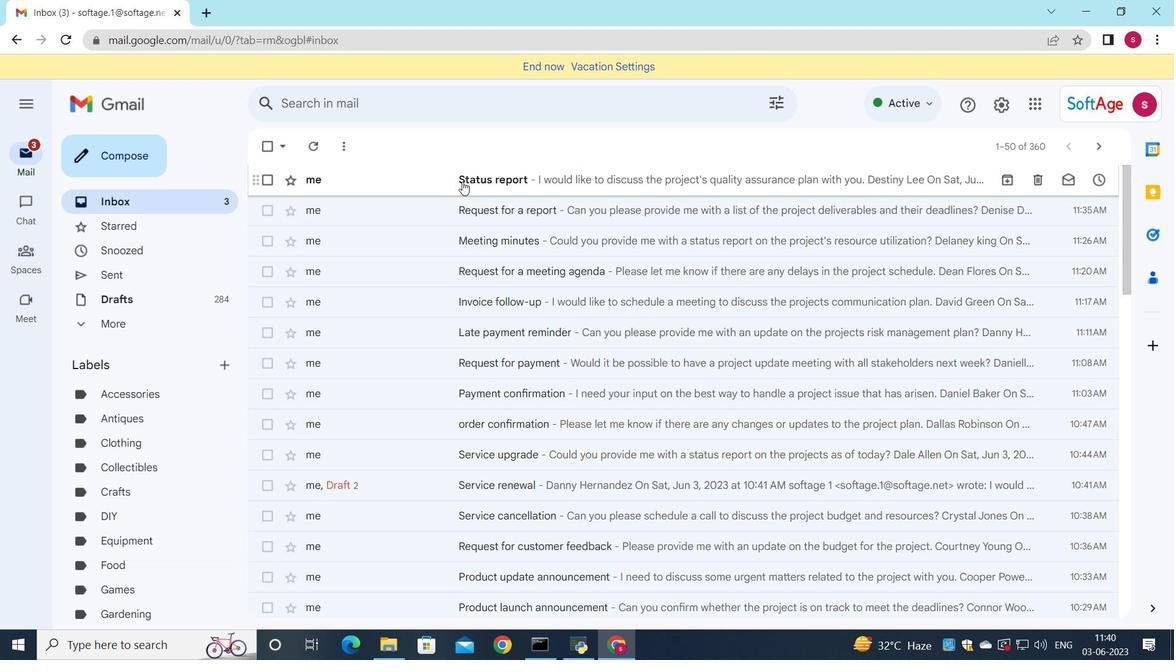 
Action: Mouse pressed left at (462, 179)
Screenshot: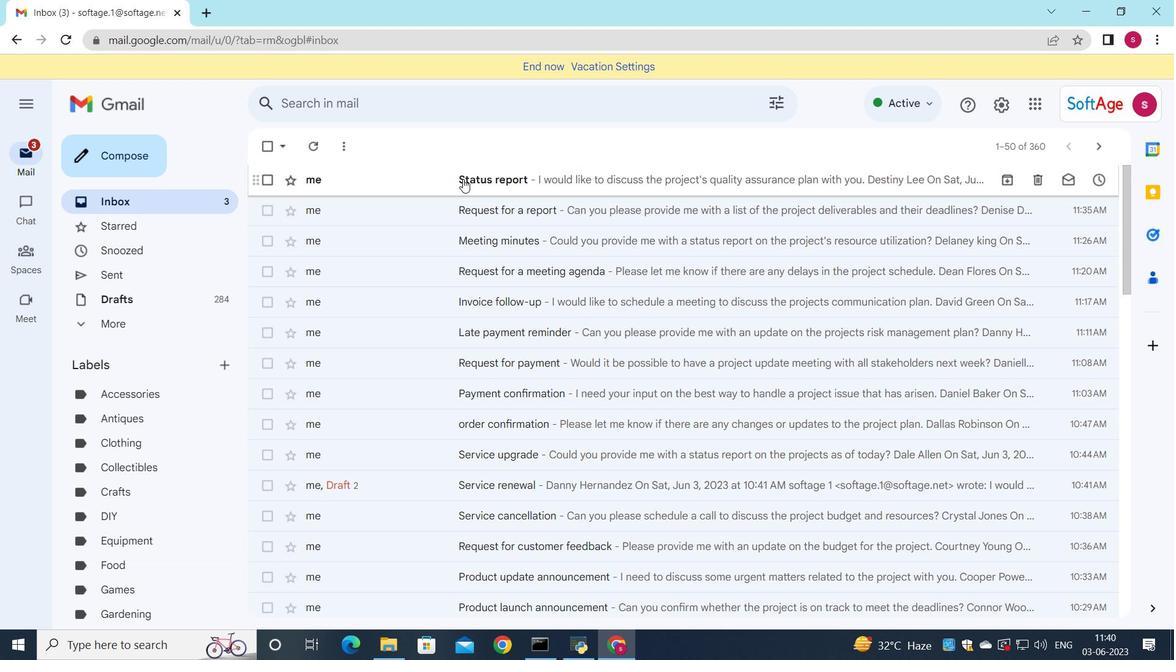 
Action: Mouse moved to (550, 274)
Screenshot: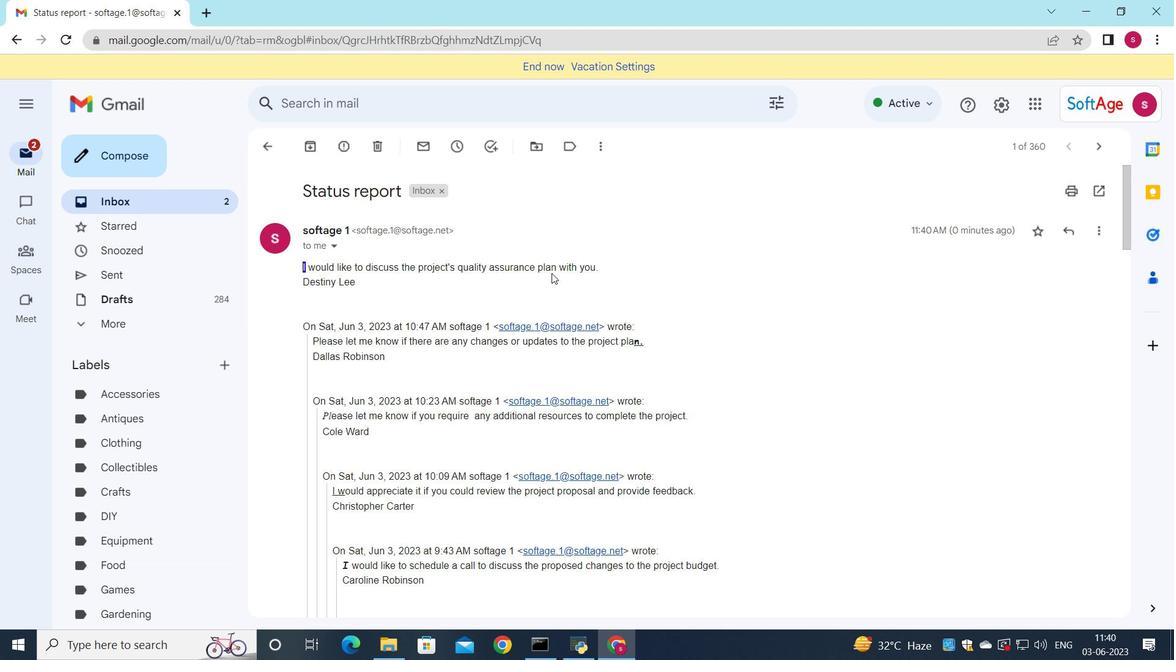 
